 Task: Find connections with filter location Mysore with filter topic #personaldevelopment with filter profile language Spanish with filter current company Elevate with filter school School of Planning and Architecture, New Delhi with filter industry Baked Goods Manufacturing with filter service category Program Management with filter keywords title Chemical Engineer
Action: Mouse moved to (654, 109)
Screenshot: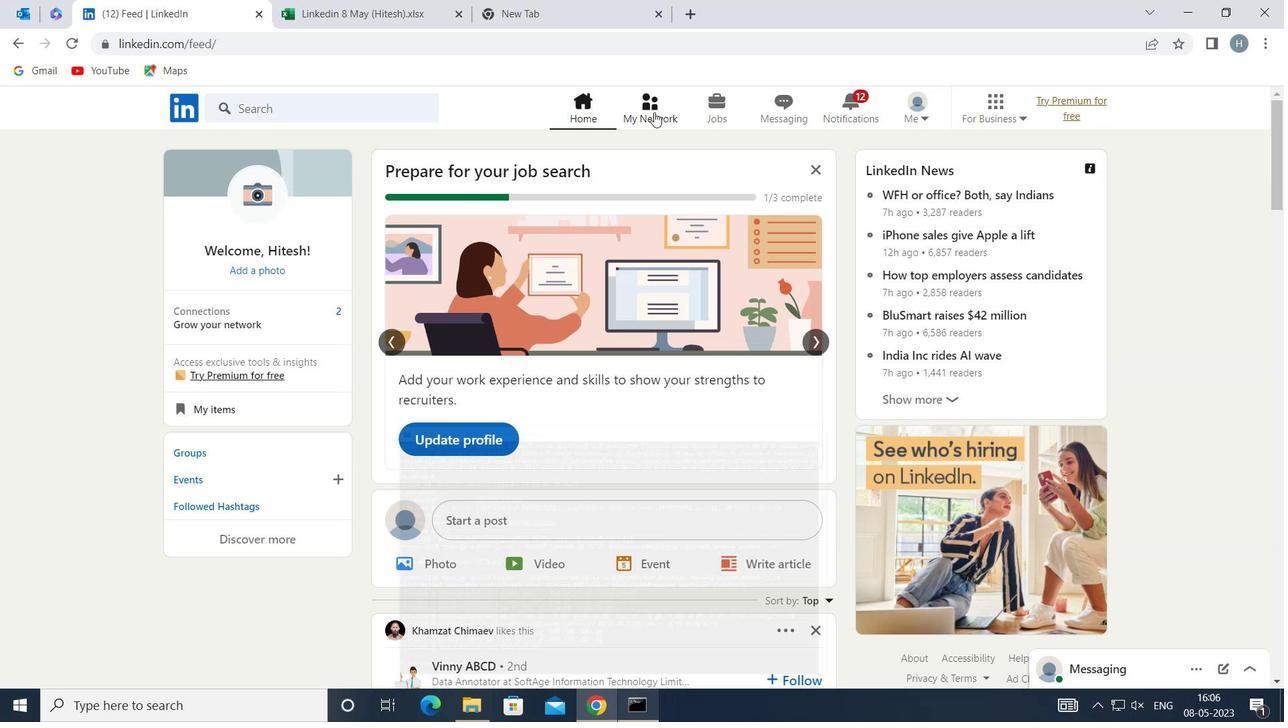 
Action: Mouse pressed left at (654, 109)
Screenshot: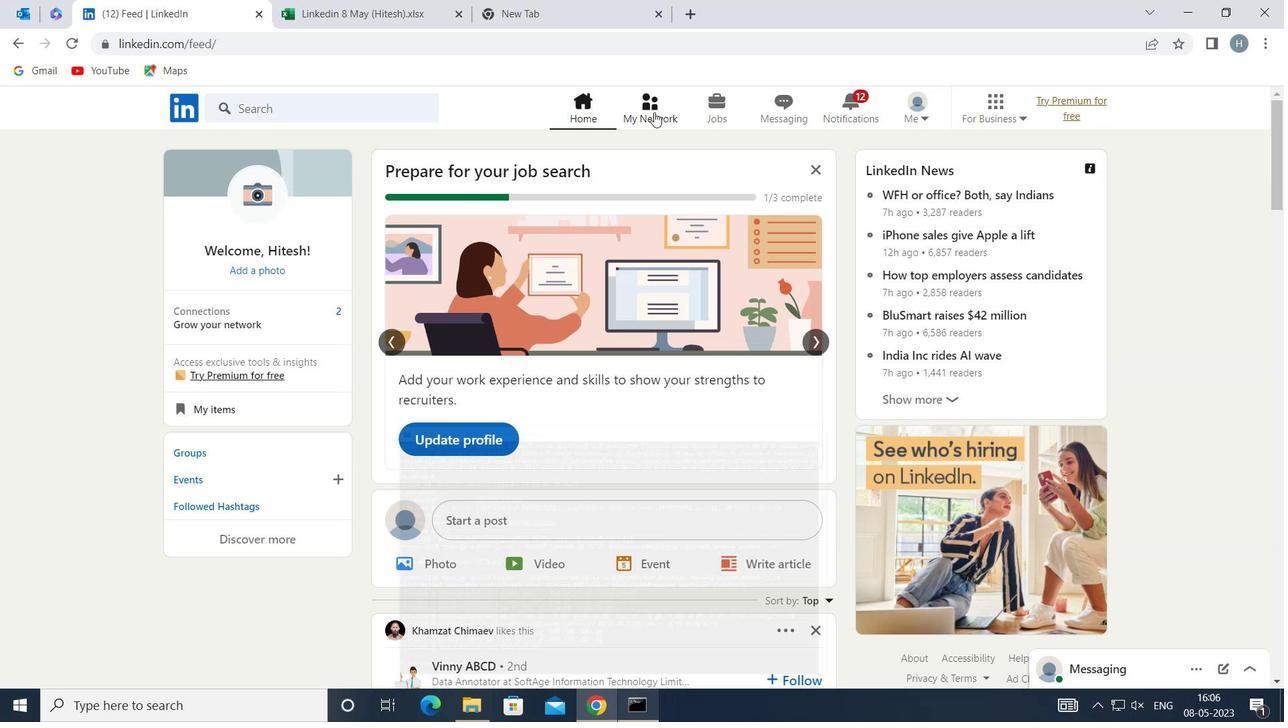 
Action: Mouse moved to (331, 206)
Screenshot: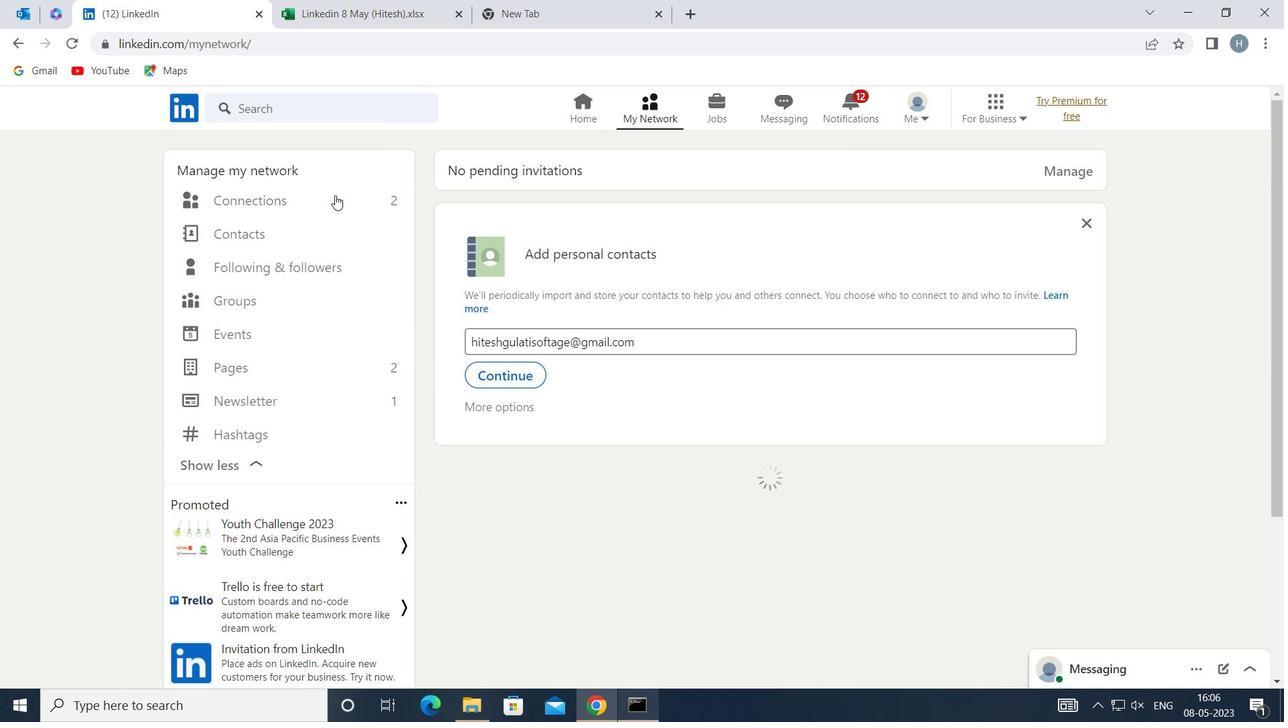 
Action: Mouse pressed left at (331, 206)
Screenshot: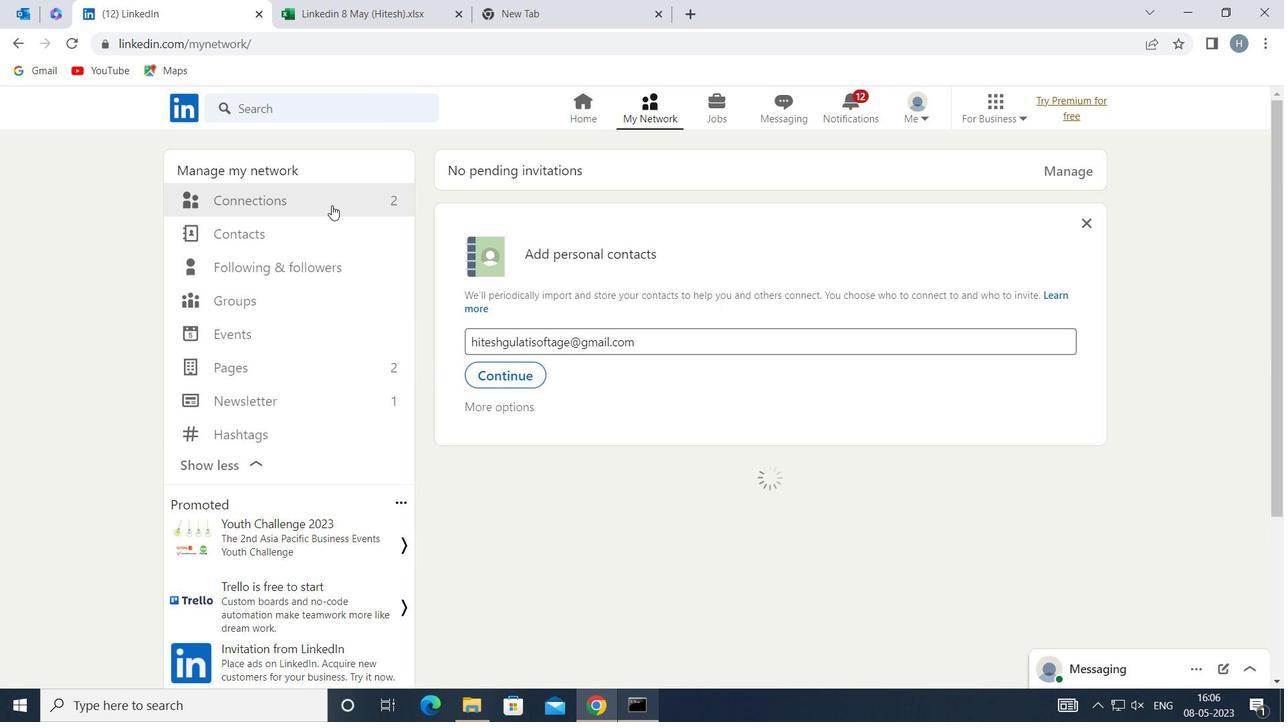 
Action: Mouse moved to (750, 194)
Screenshot: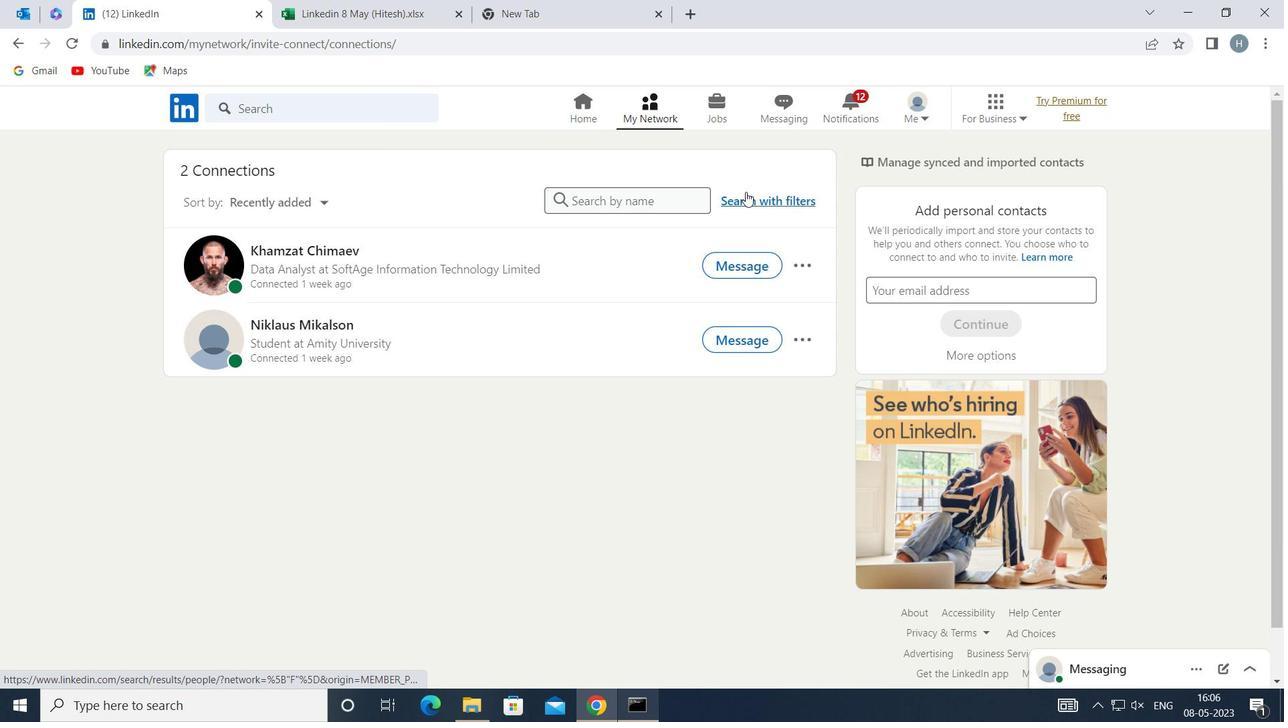 
Action: Mouse pressed left at (750, 194)
Screenshot: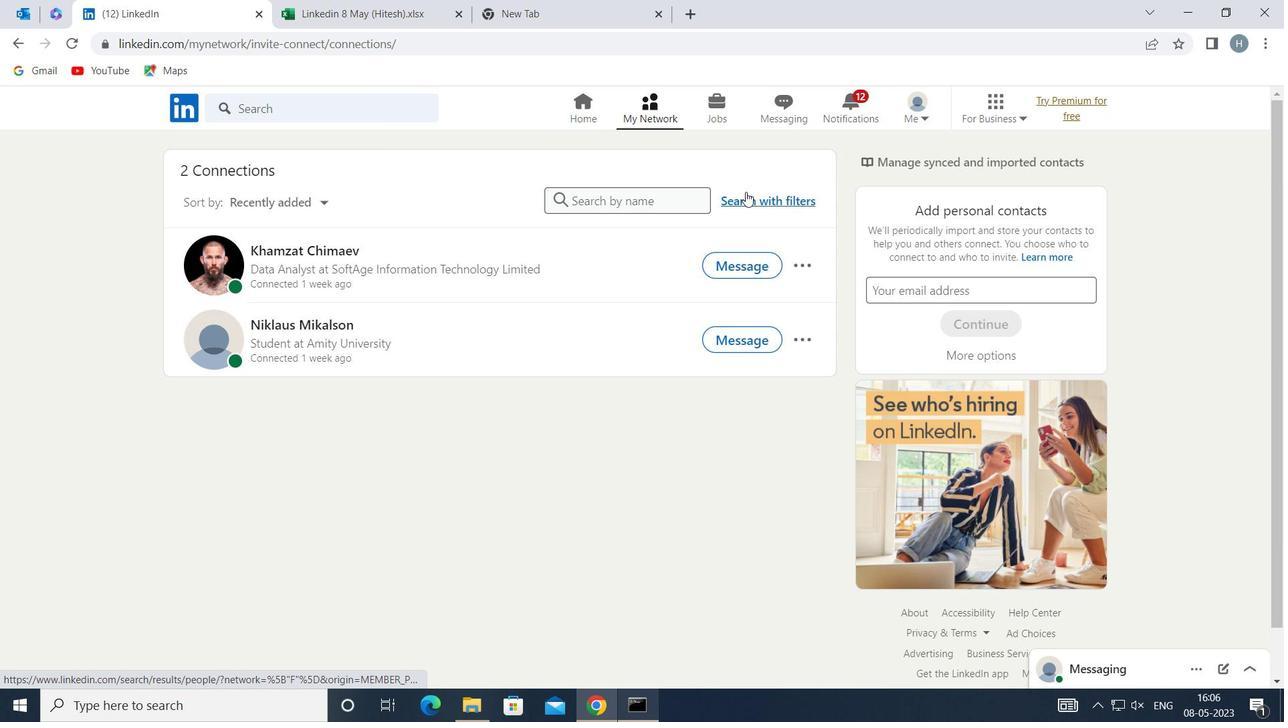 
Action: Mouse moved to (704, 155)
Screenshot: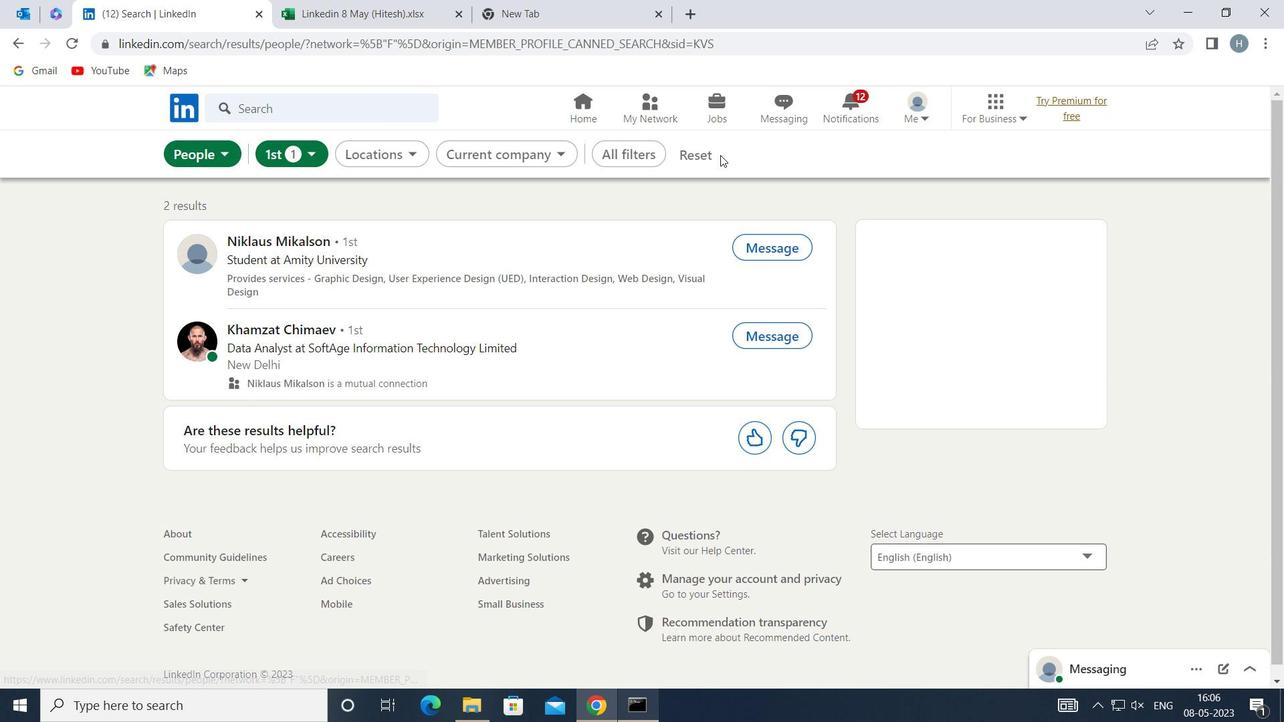 
Action: Mouse pressed left at (704, 155)
Screenshot: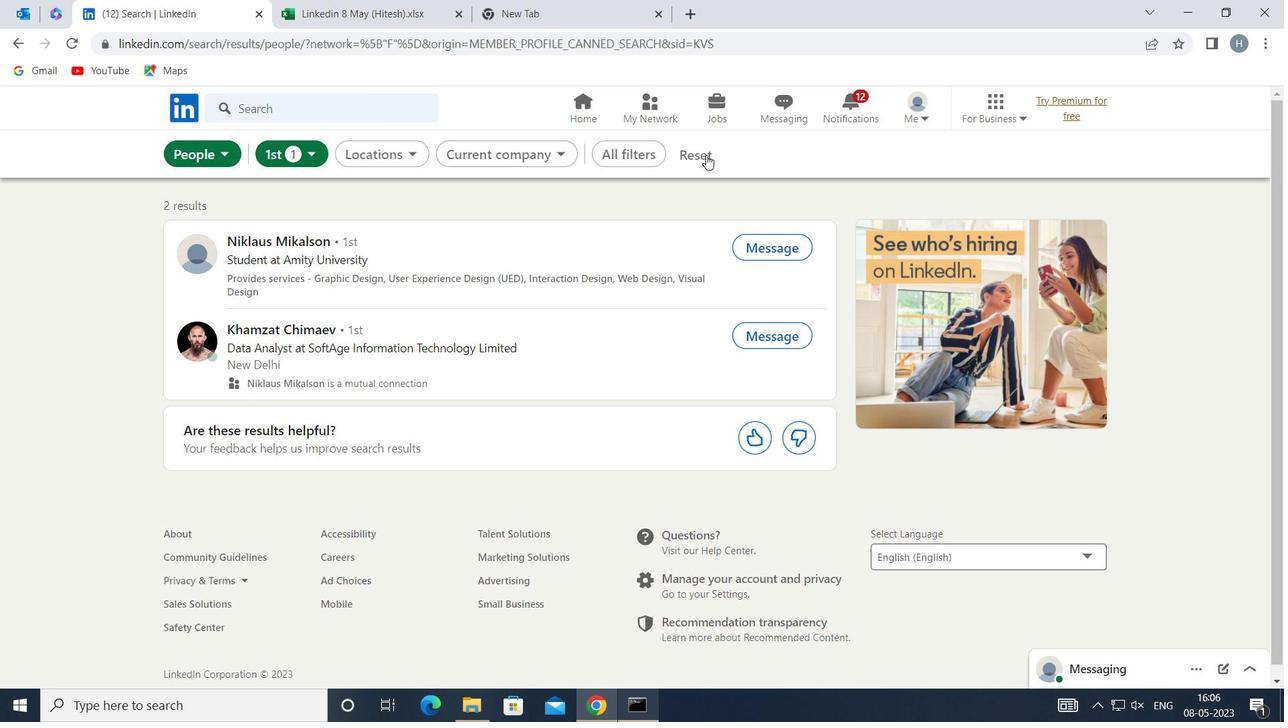
Action: Mouse moved to (675, 155)
Screenshot: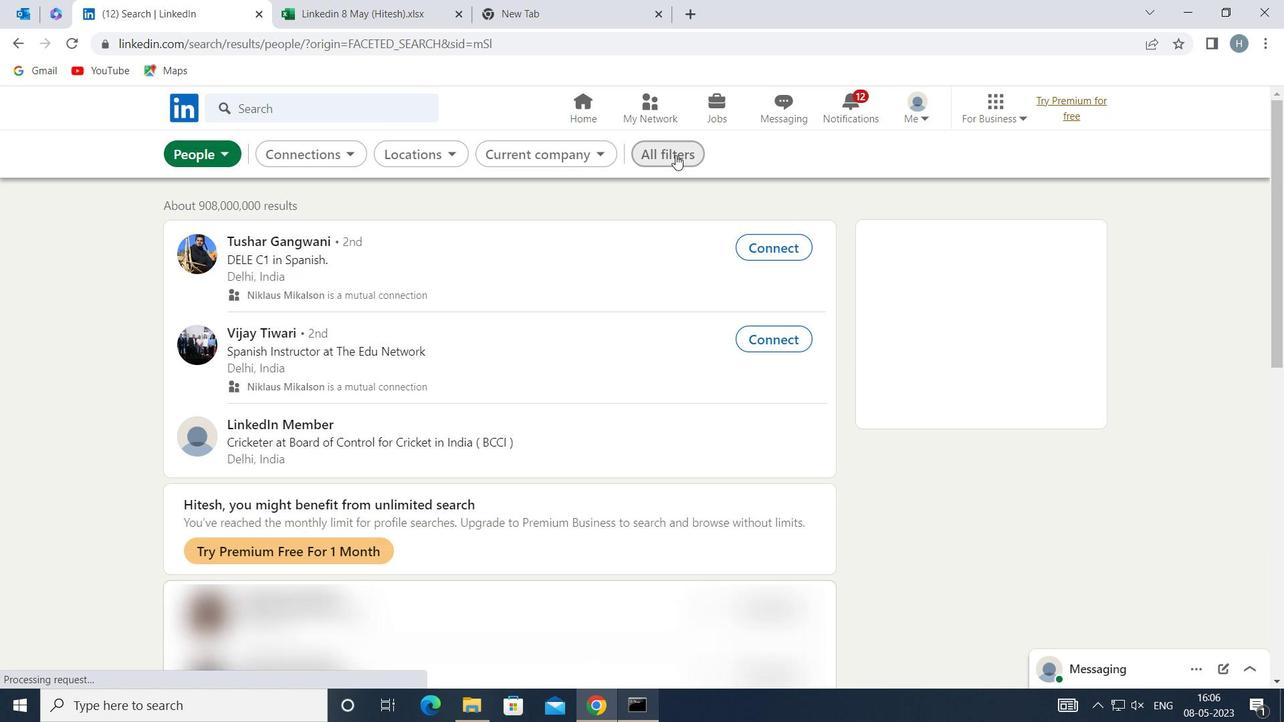 
Action: Mouse pressed left at (675, 155)
Screenshot: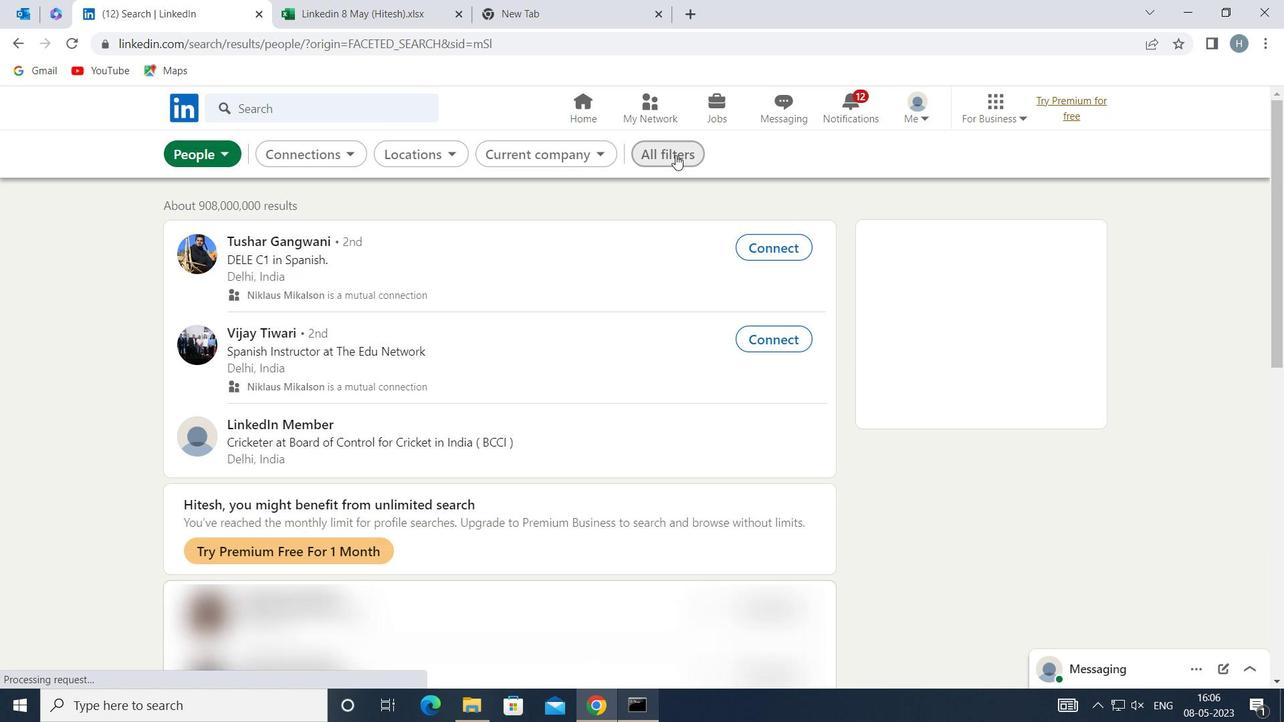 
Action: Mouse moved to (1046, 364)
Screenshot: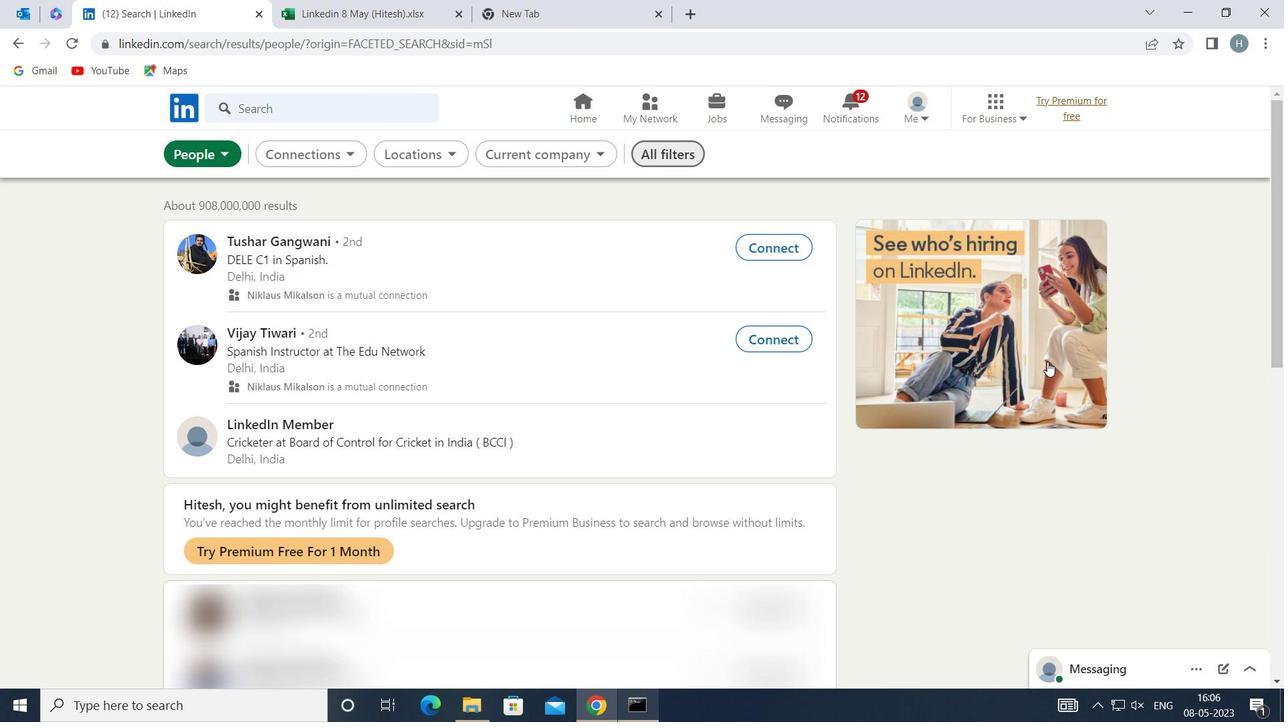 
Action: Mouse scrolled (1046, 363) with delta (0, 0)
Screenshot: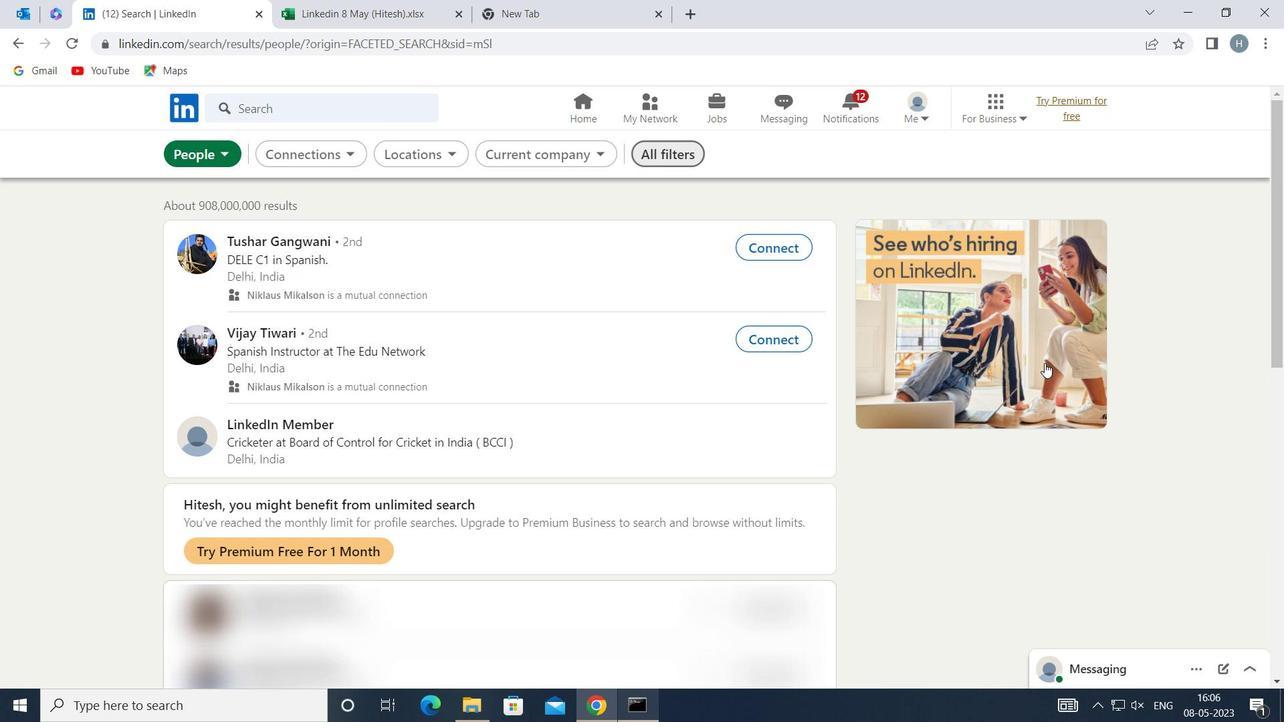 
Action: Mouse moved to (1025, 360)
Screenshot: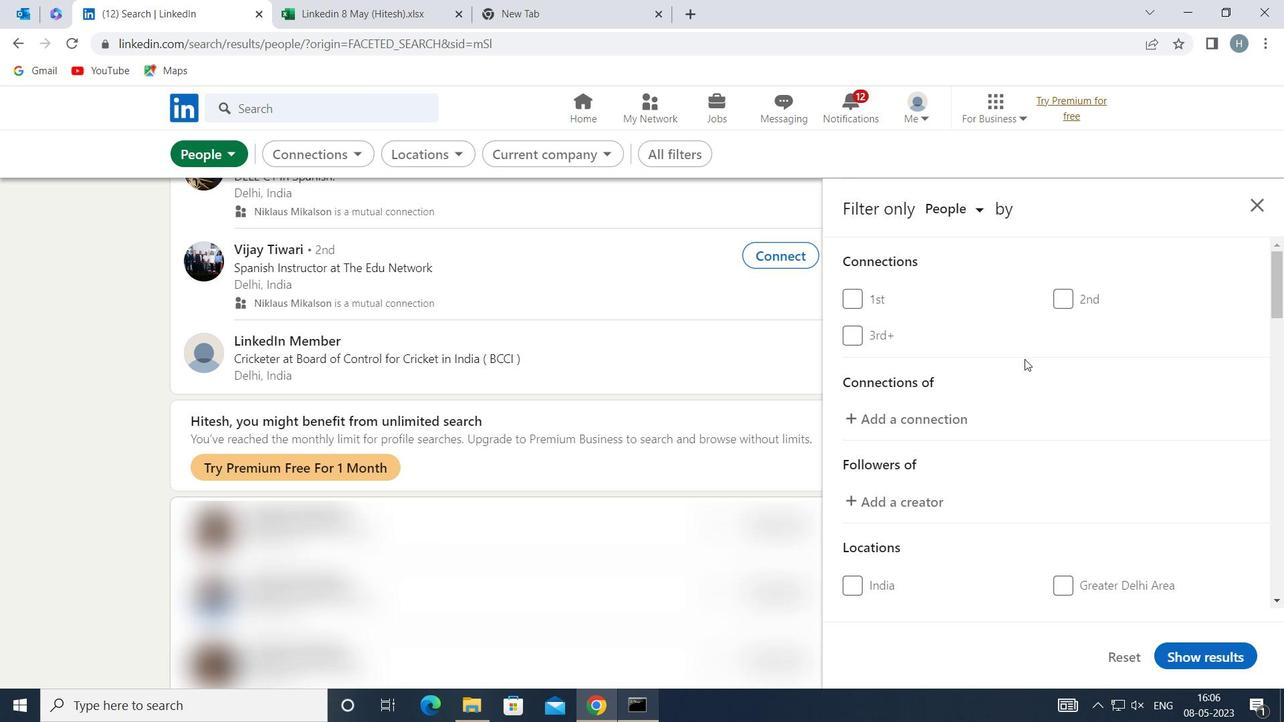 
Action: Mouse scrolled (1025, 359) with delta (0, 0)
Screenshot: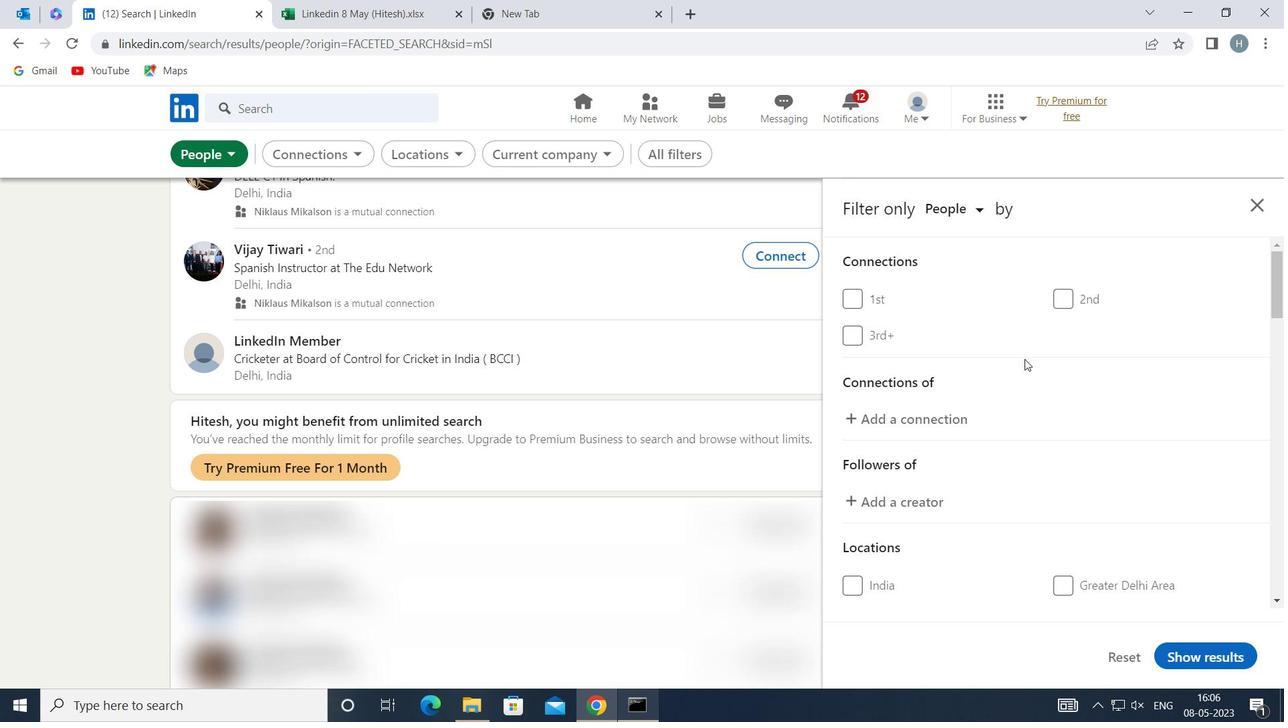 
Action: Mouse moved to (1025, 360)
Screenshot: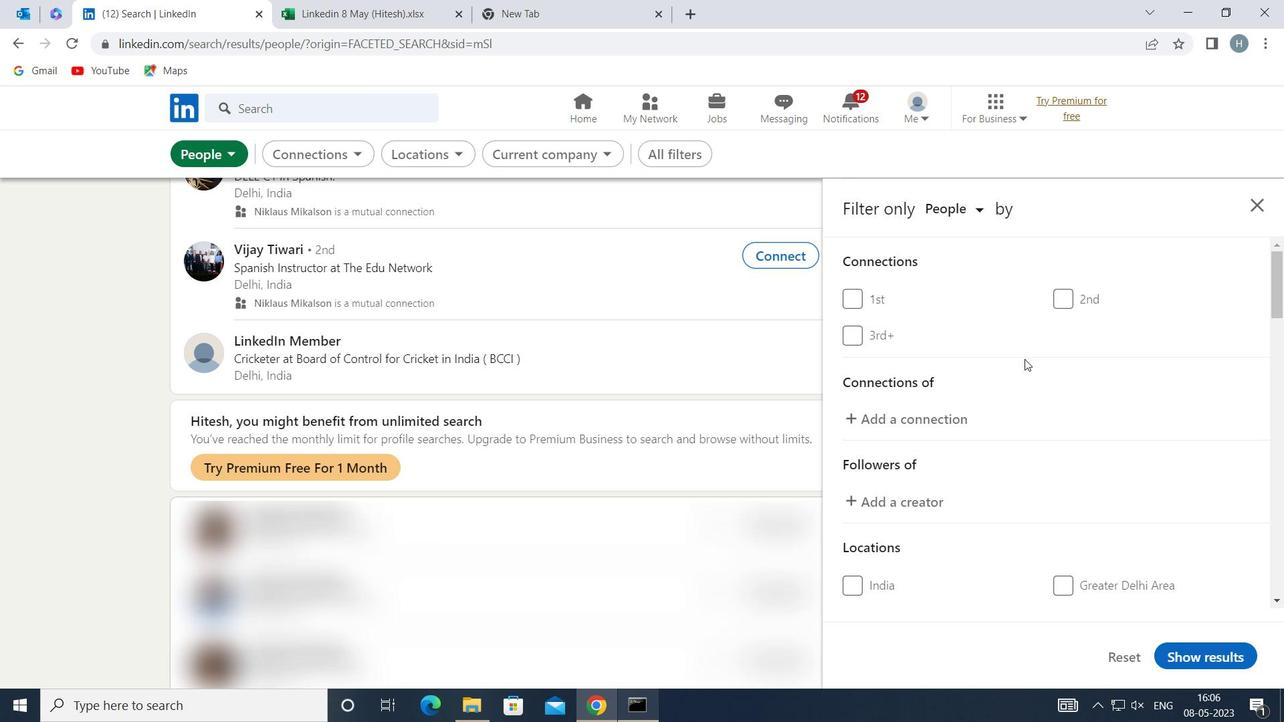 
Action: Mouse scrolled (1025, 360) with delta (0, 0)
Screenshot: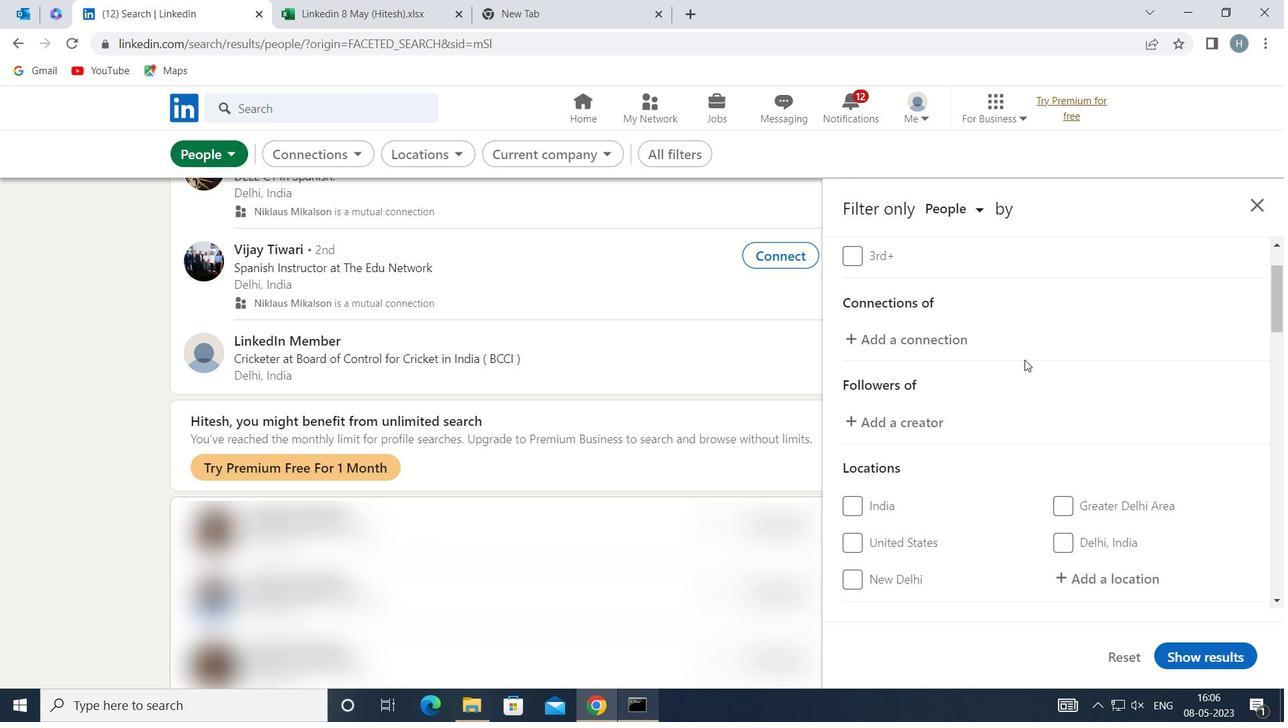 
Action: Mouse moved to (1025, 362)
Screenshot: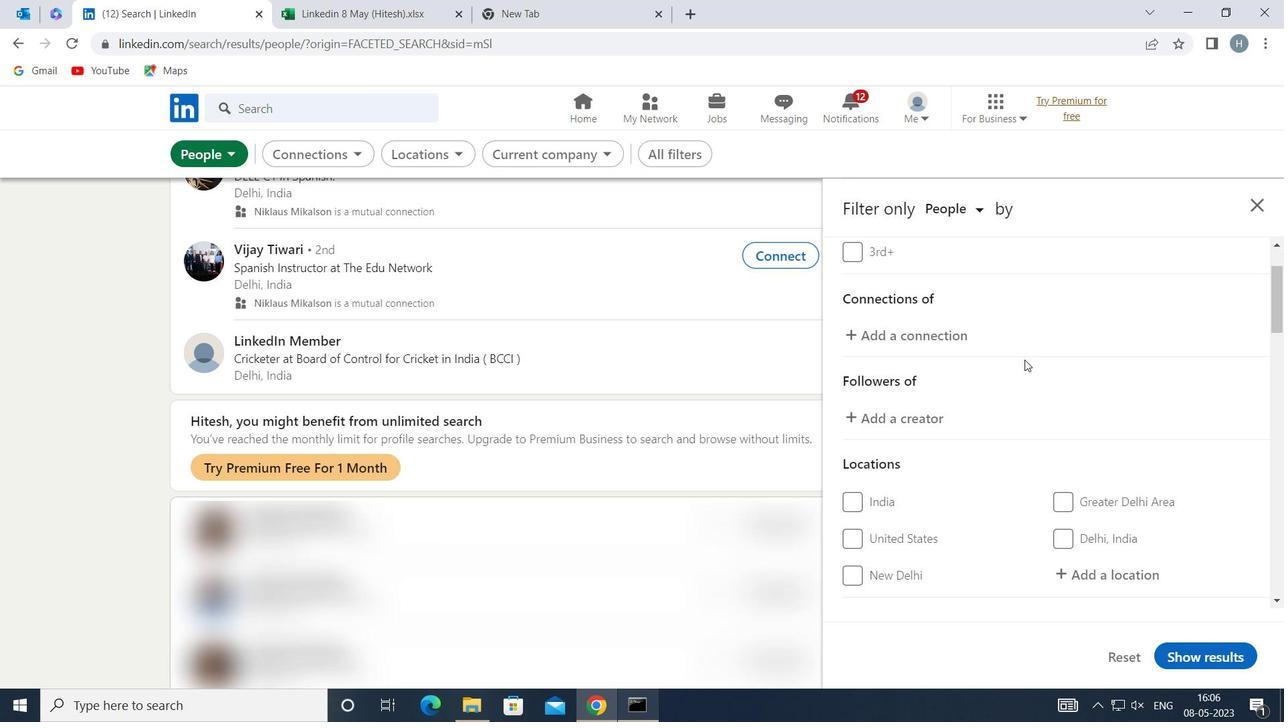 
Action: Mouse scrolled (1025, 361) with delta (0, 0)
Screenshot: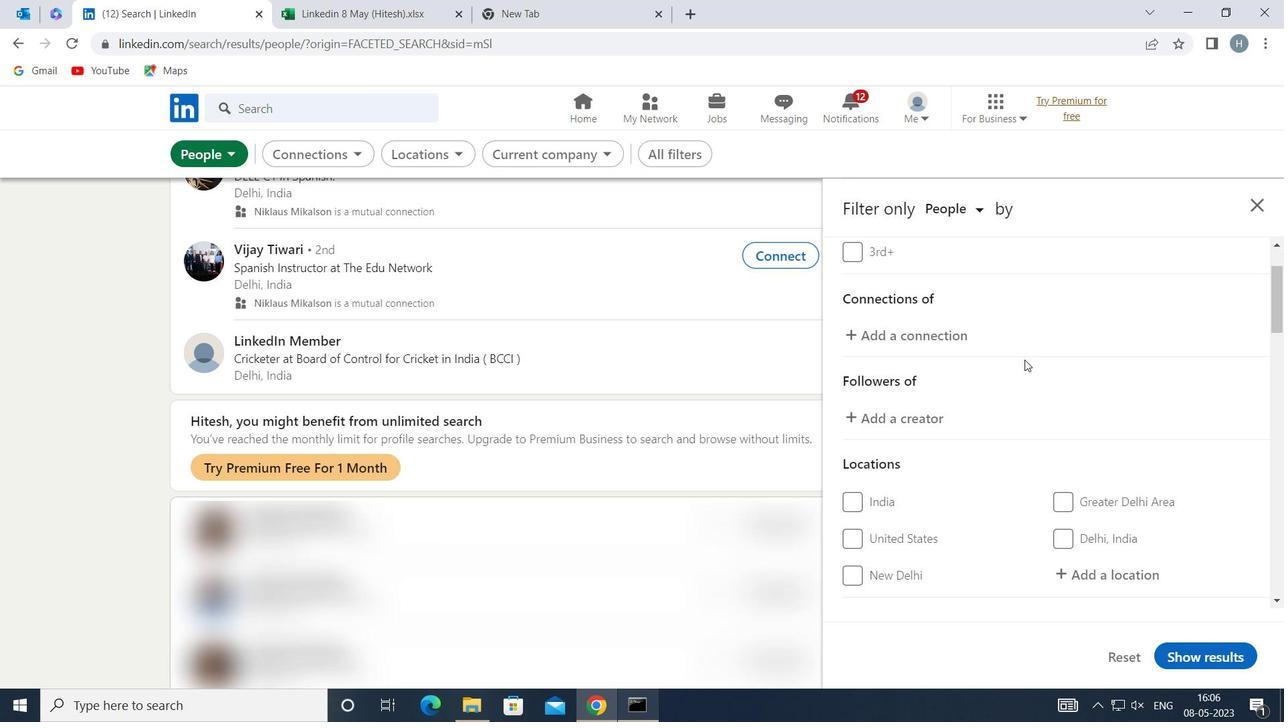 
Action: Mouse moved to (1025, 362)
Screenshot: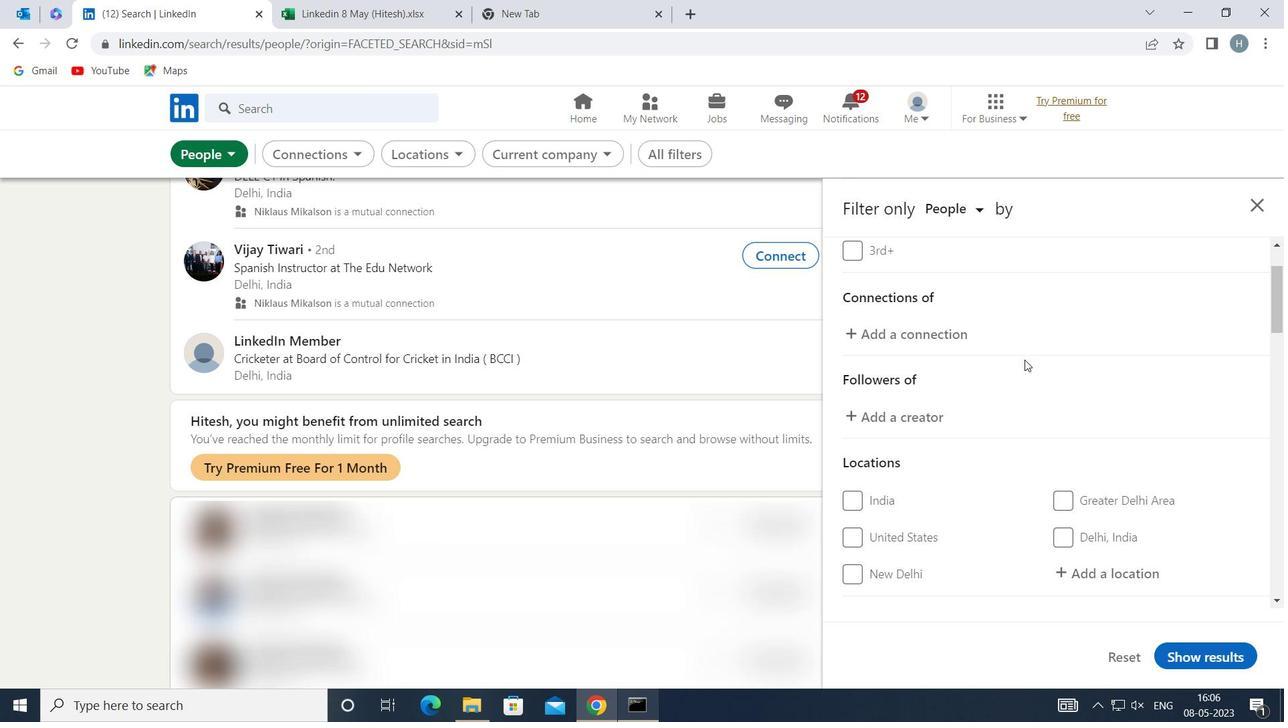 
Action: Mouse scrolled (1025, 361) with delta (0, 0)
Screenshot: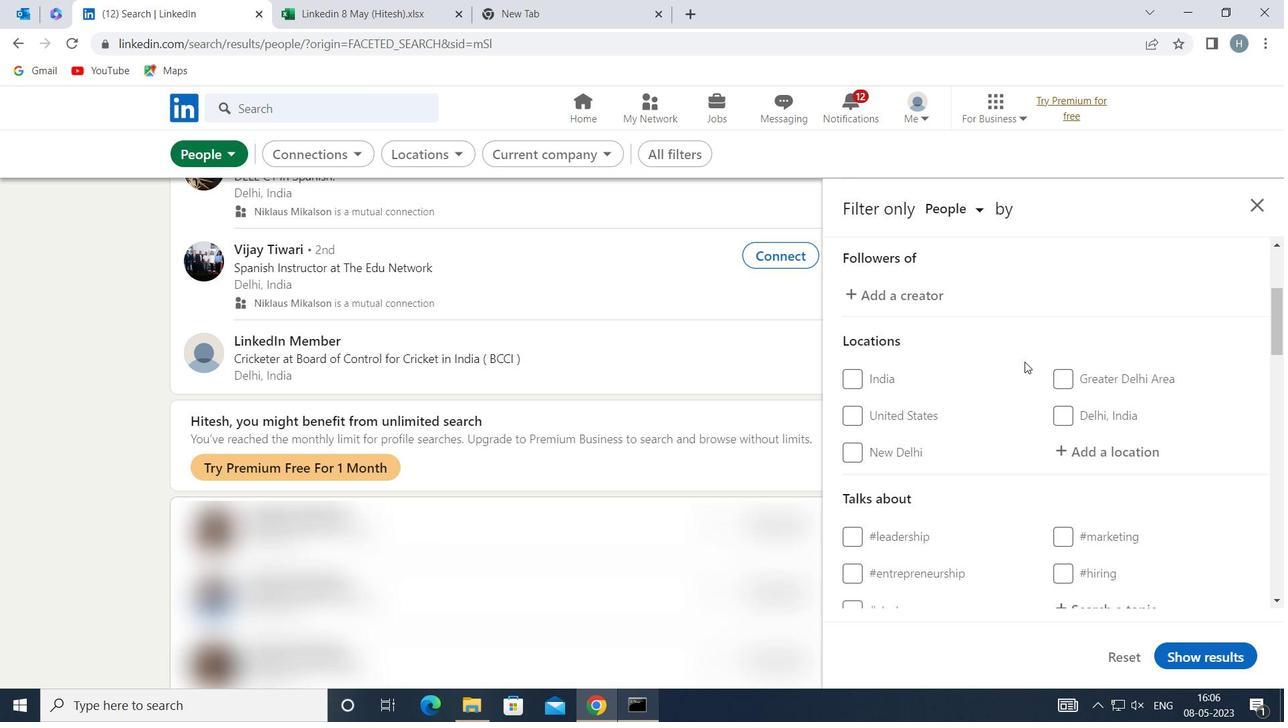 
Action: Mouse moved to (1128, 318)
Screenshot: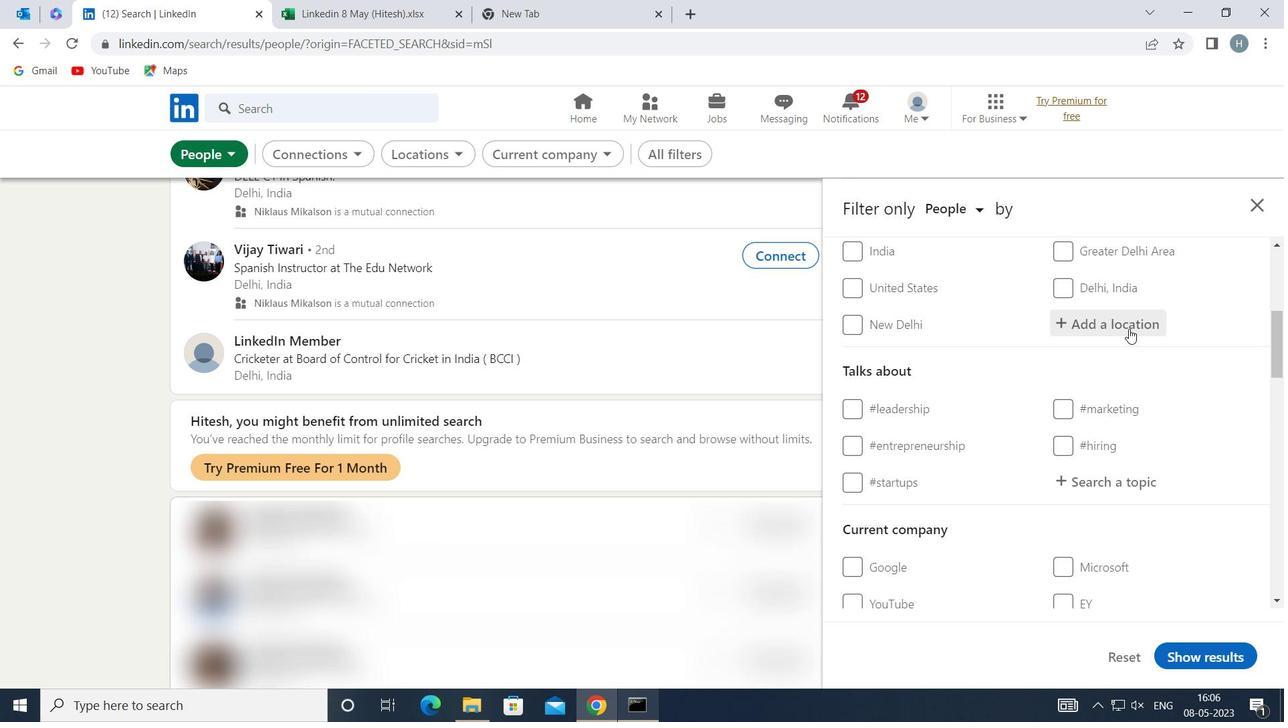 
Action: Mouse pressed left at (1128, 318)
Screenshot: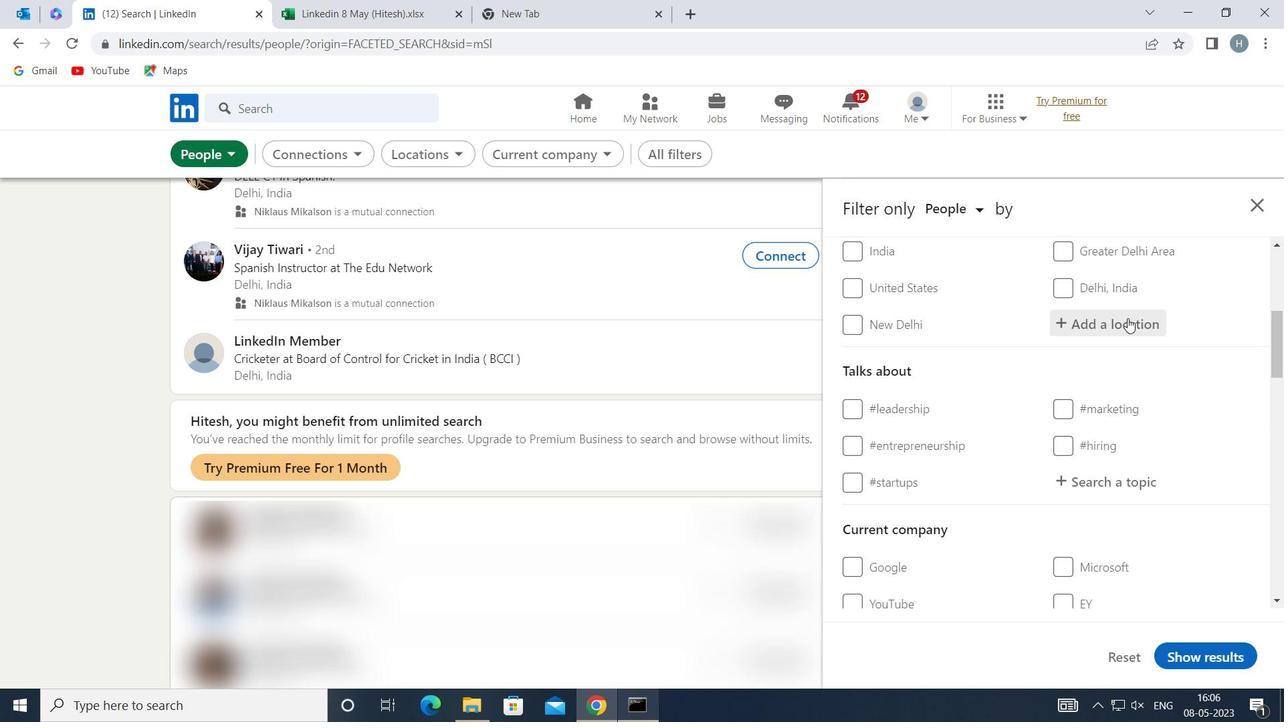 
Action: Mouse moved to (1128, 317)
Screenshot: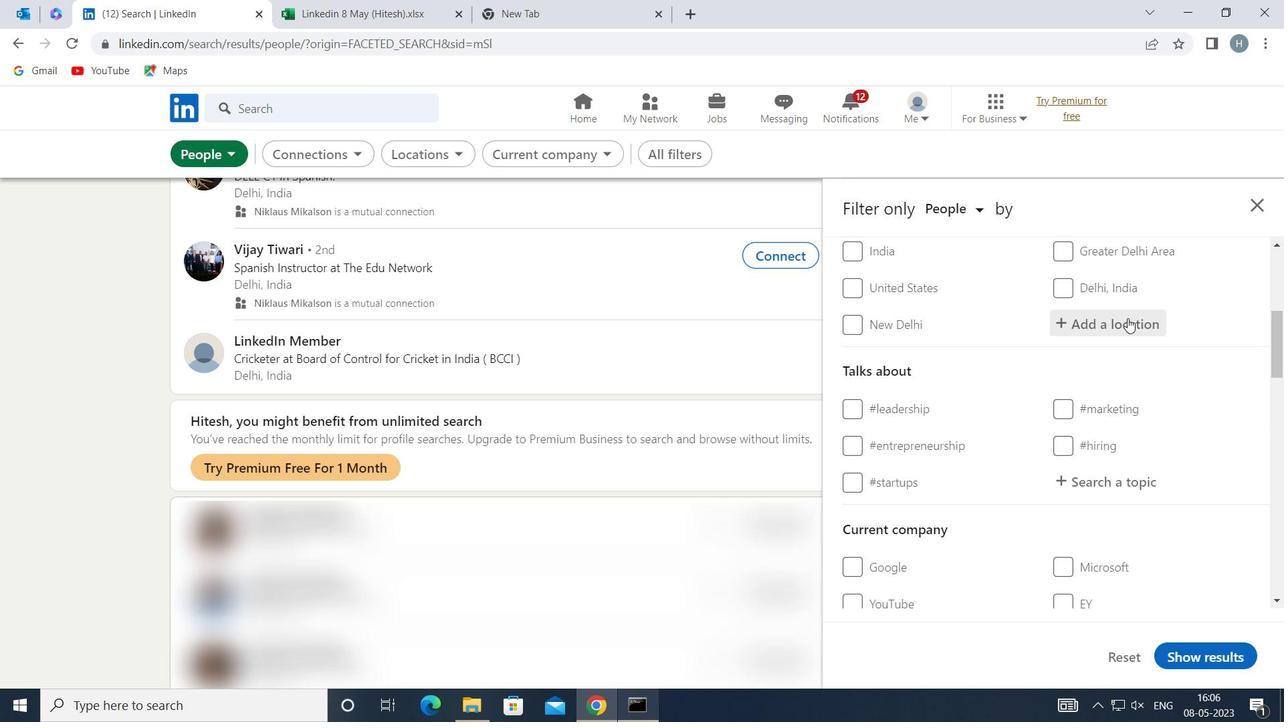 
Action: Key pressed <Key.shift>MYSORE
Screenshot: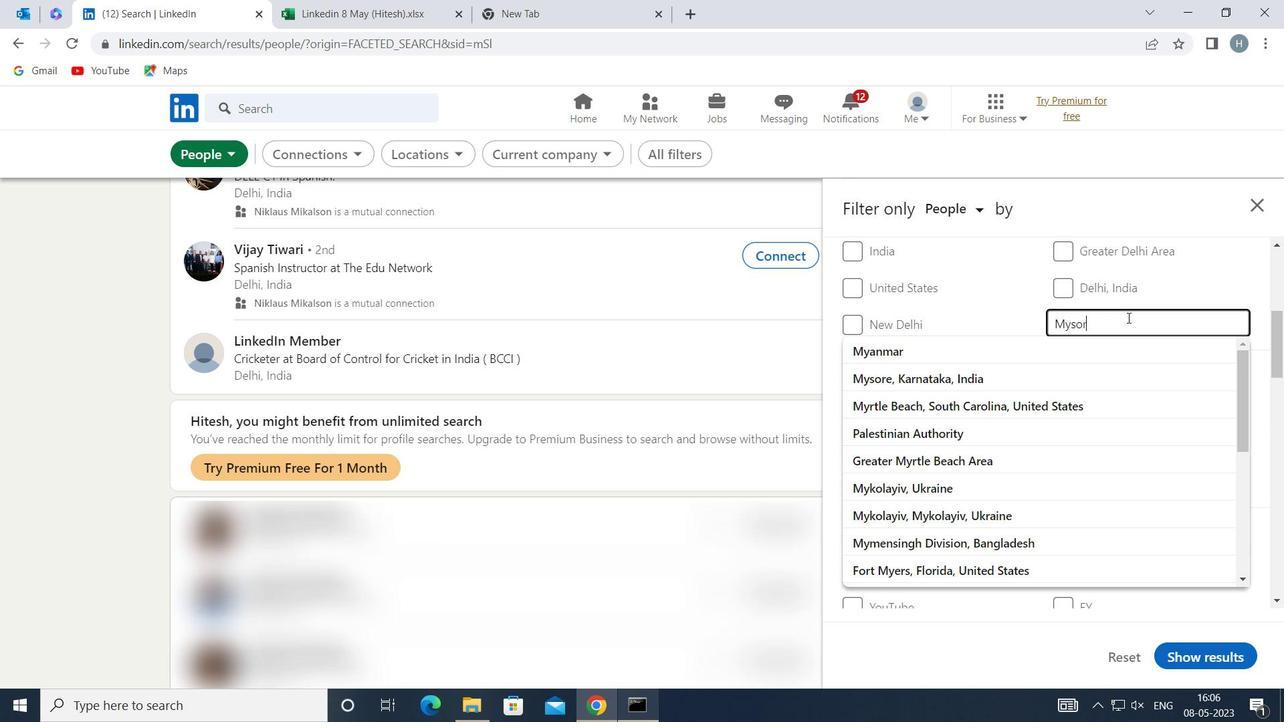 
Action: Mouse moved to (1169, 283)
Screenshot: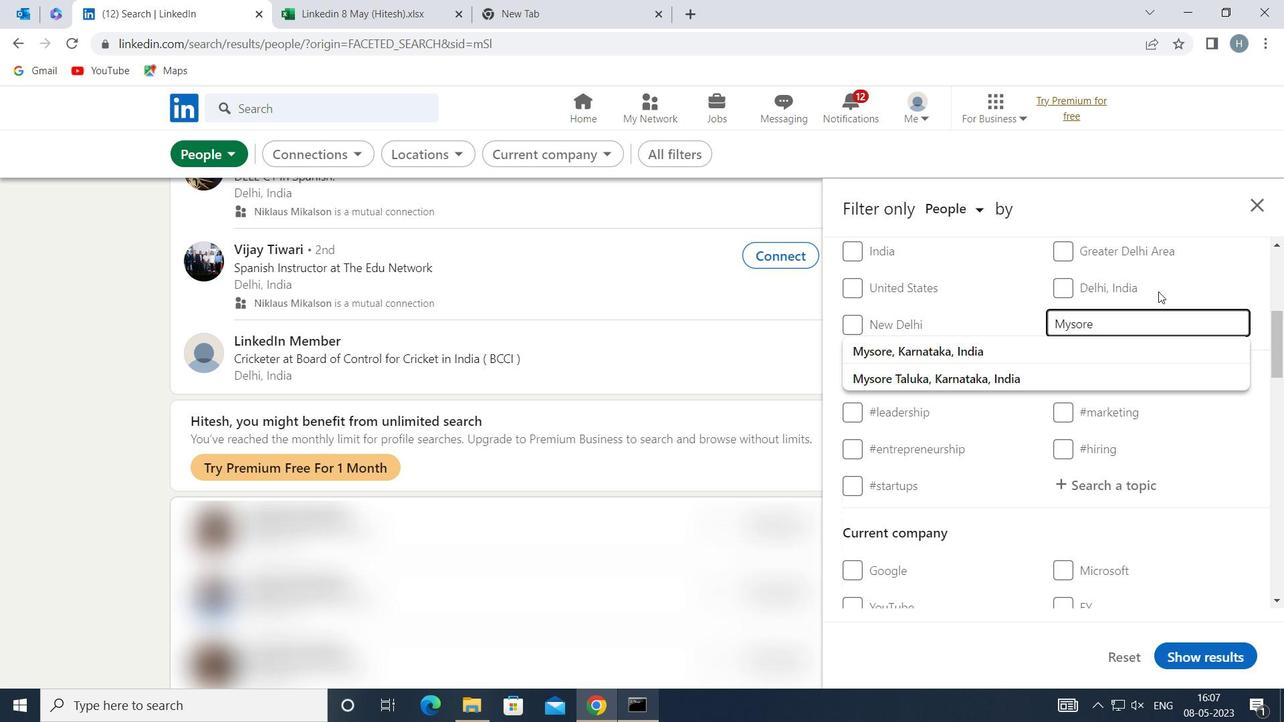 
Action: Mouse pressed left at (1169, 283)
Screenshot: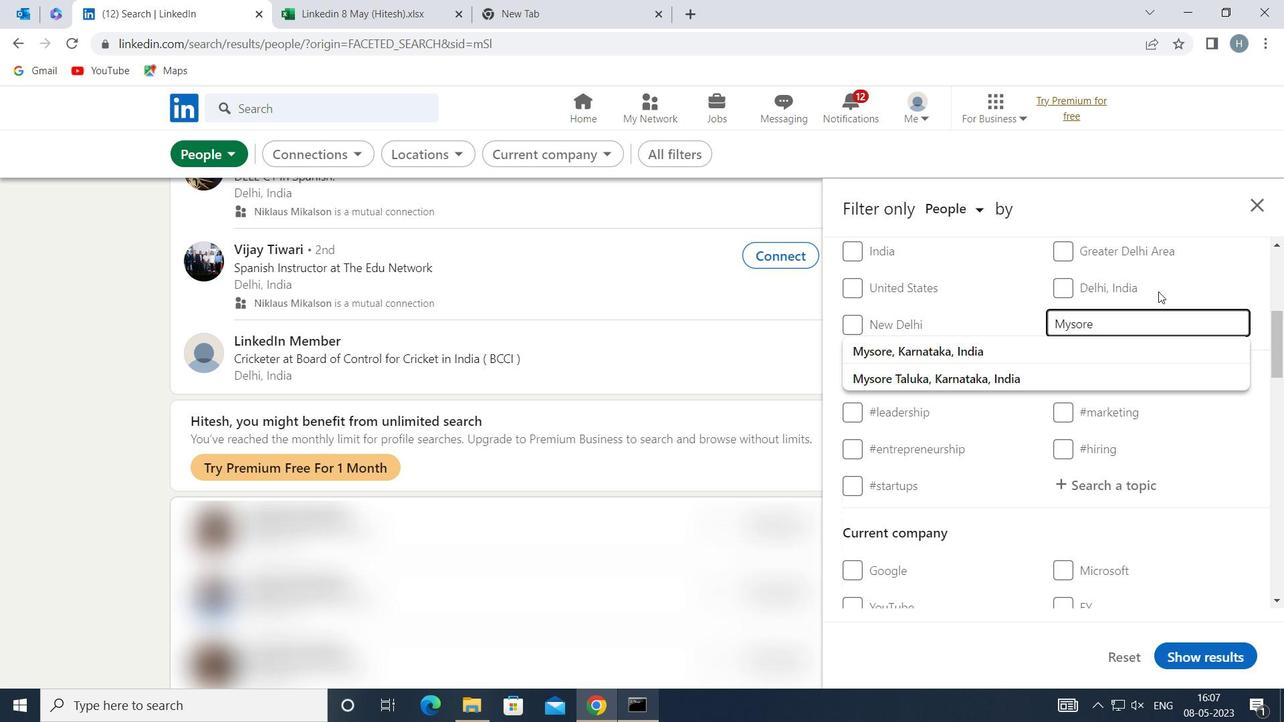 
Action: Mouse moved to (1175, 287)
Screenshot: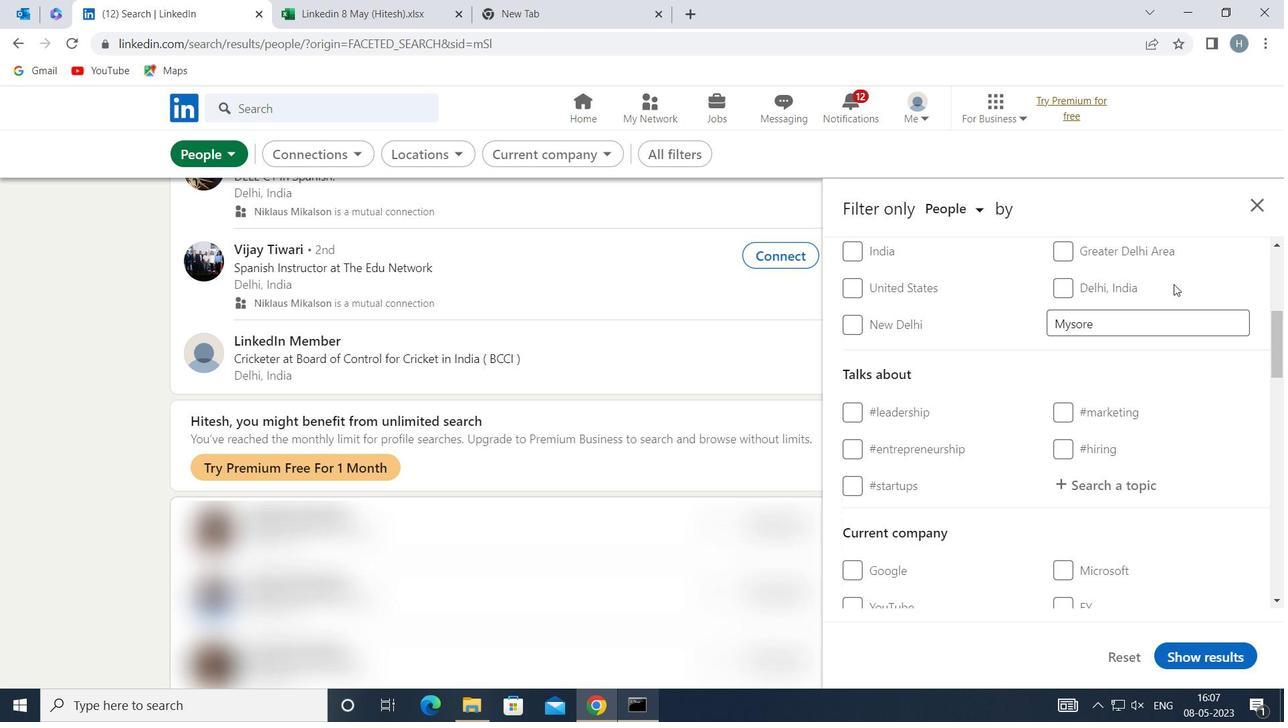 
Action: Mouse scrolled (1175, 286) with delta (0, 0)
Screenshot: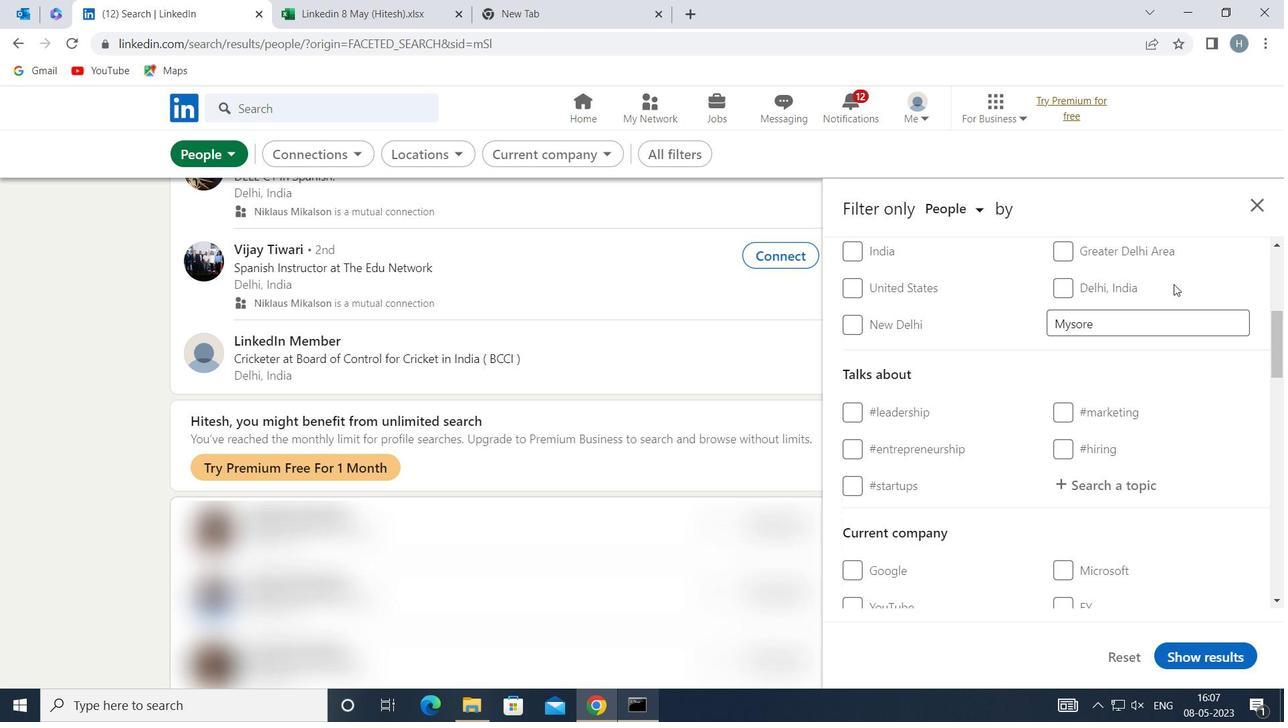
Action: Mouse moved to (1151, 297)
Screenshot: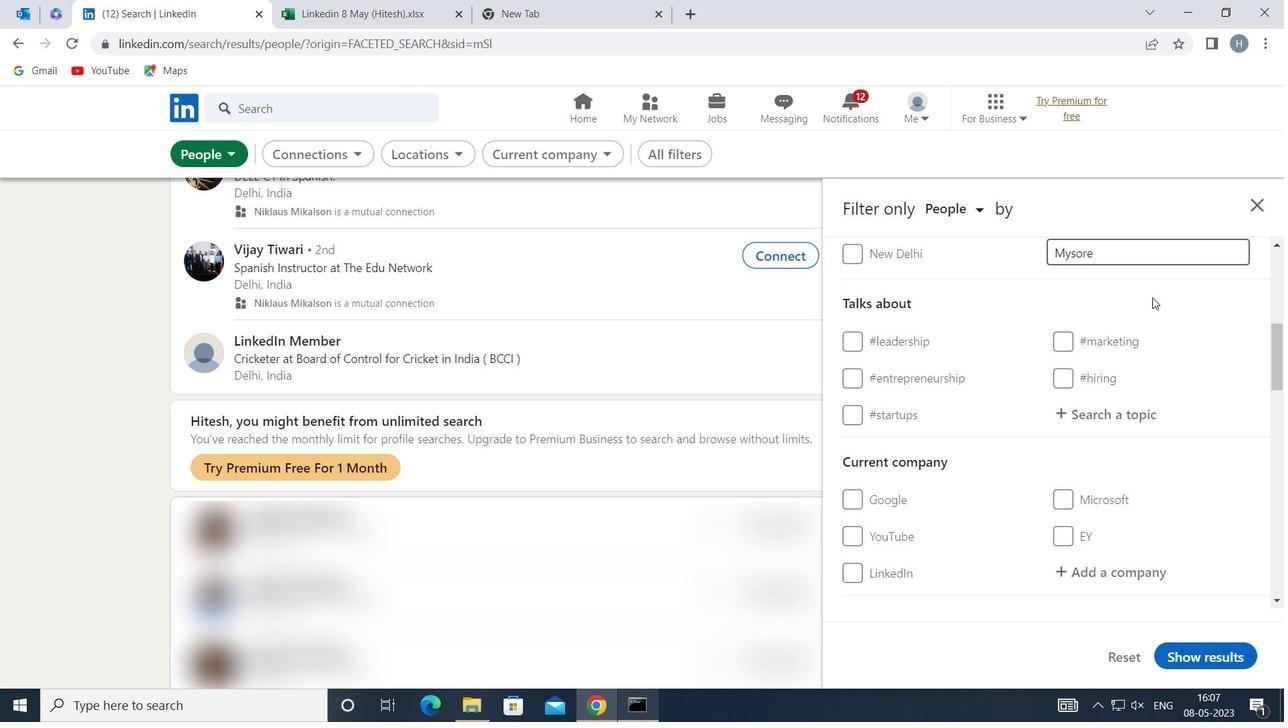 
Action: Mouse scrolled (1151, 297) with delta (0, 0)
Screenshot: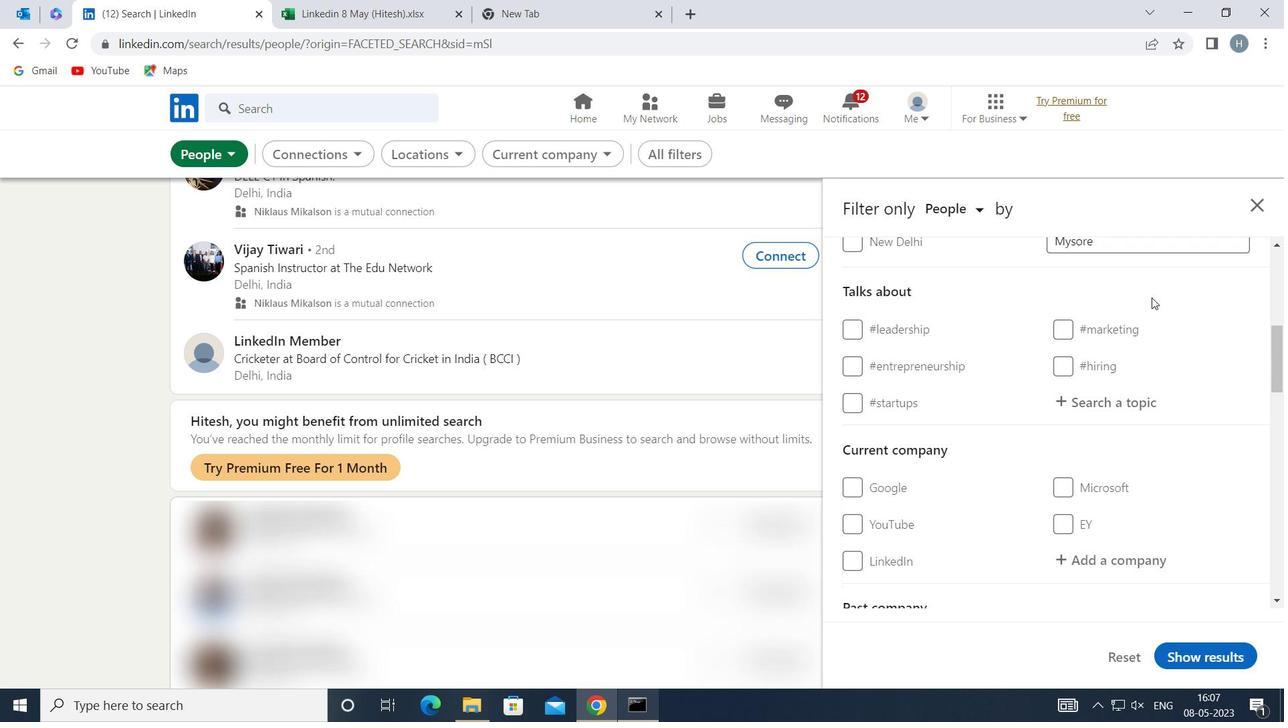 
Action: Mouse moved to (1113, 317)
Screenshot: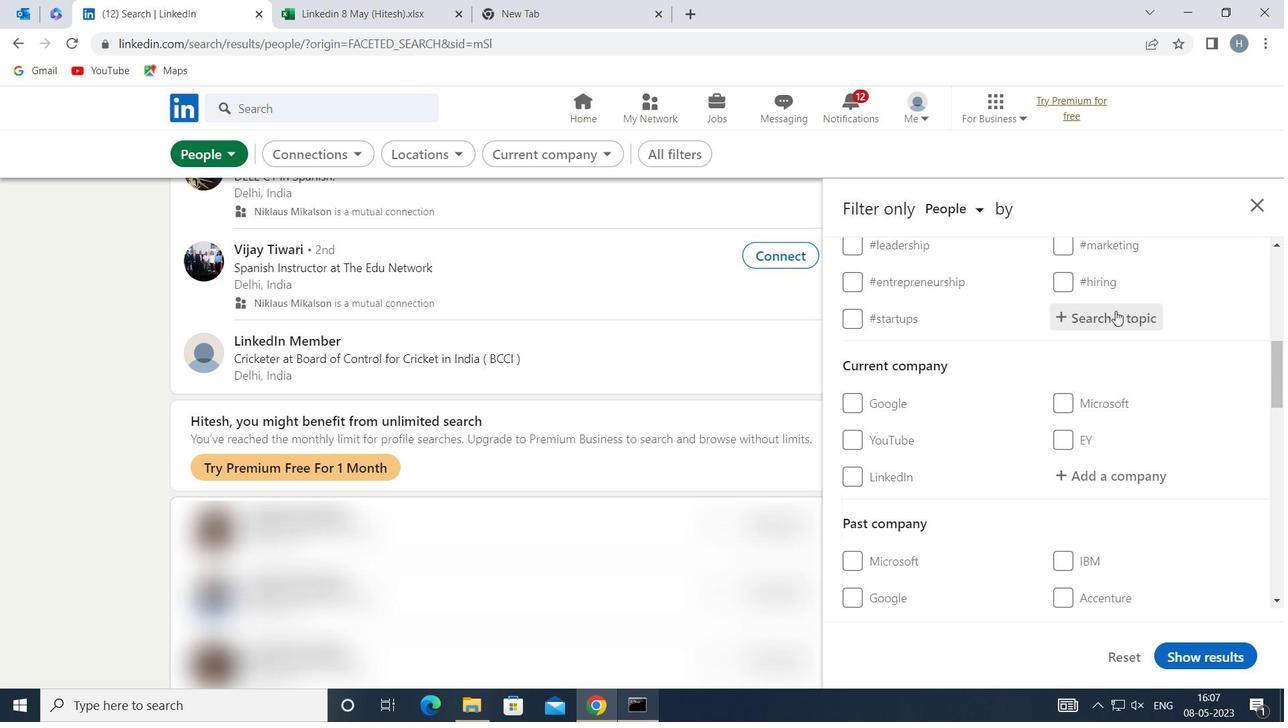 
Action: Mouse pressed left at (1113, 317)
Screenshot: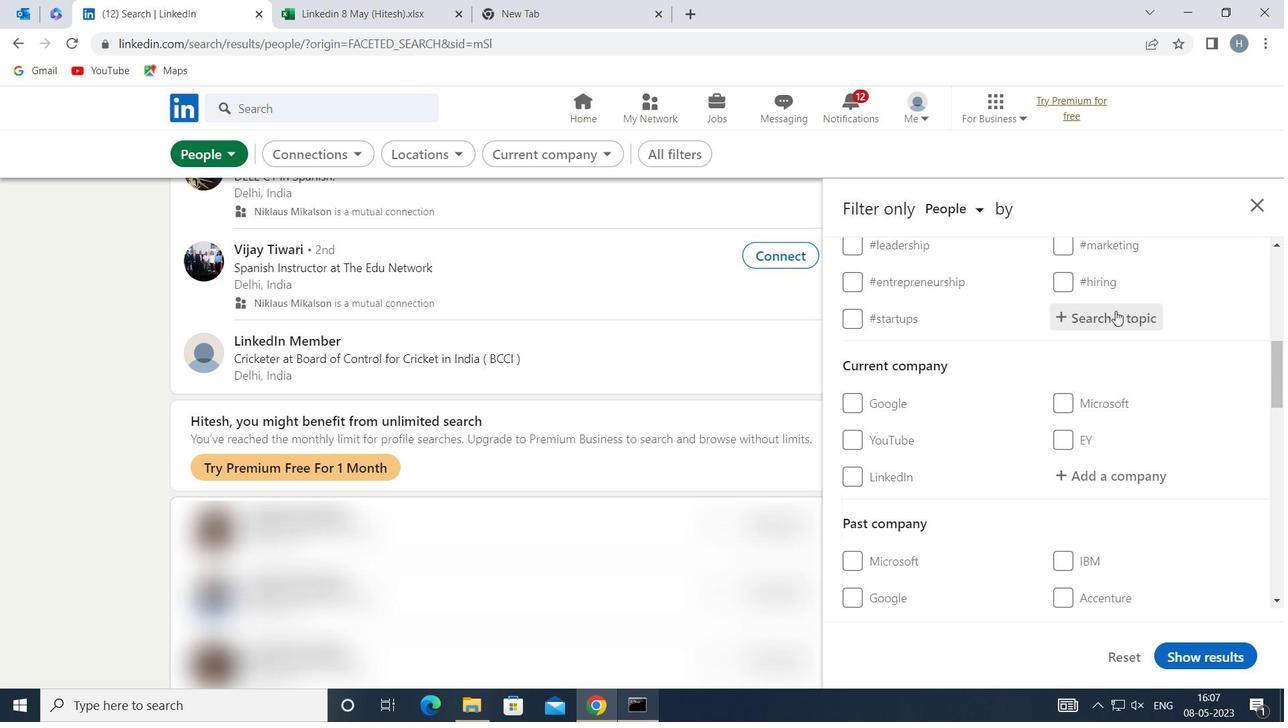 
Action: Mouse moved to (1111, 317)
Screenshot: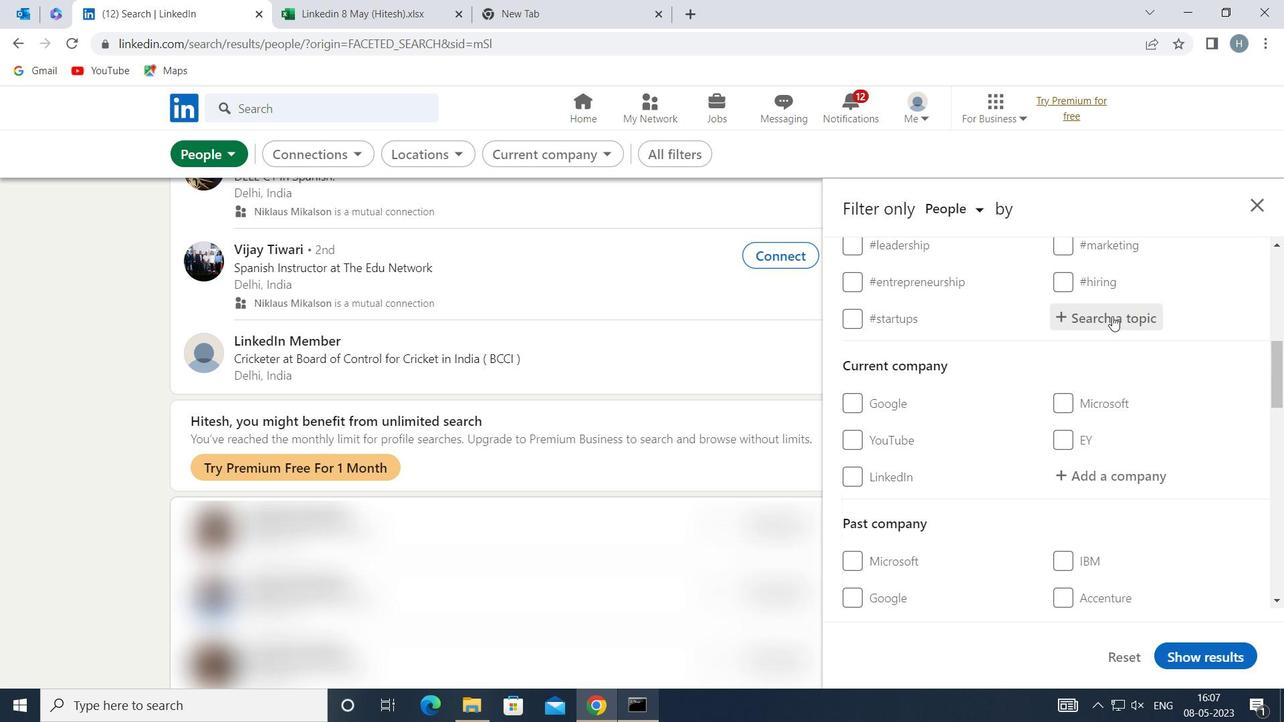 
Action: Key pressed PERSONALDEVE
Screenshot: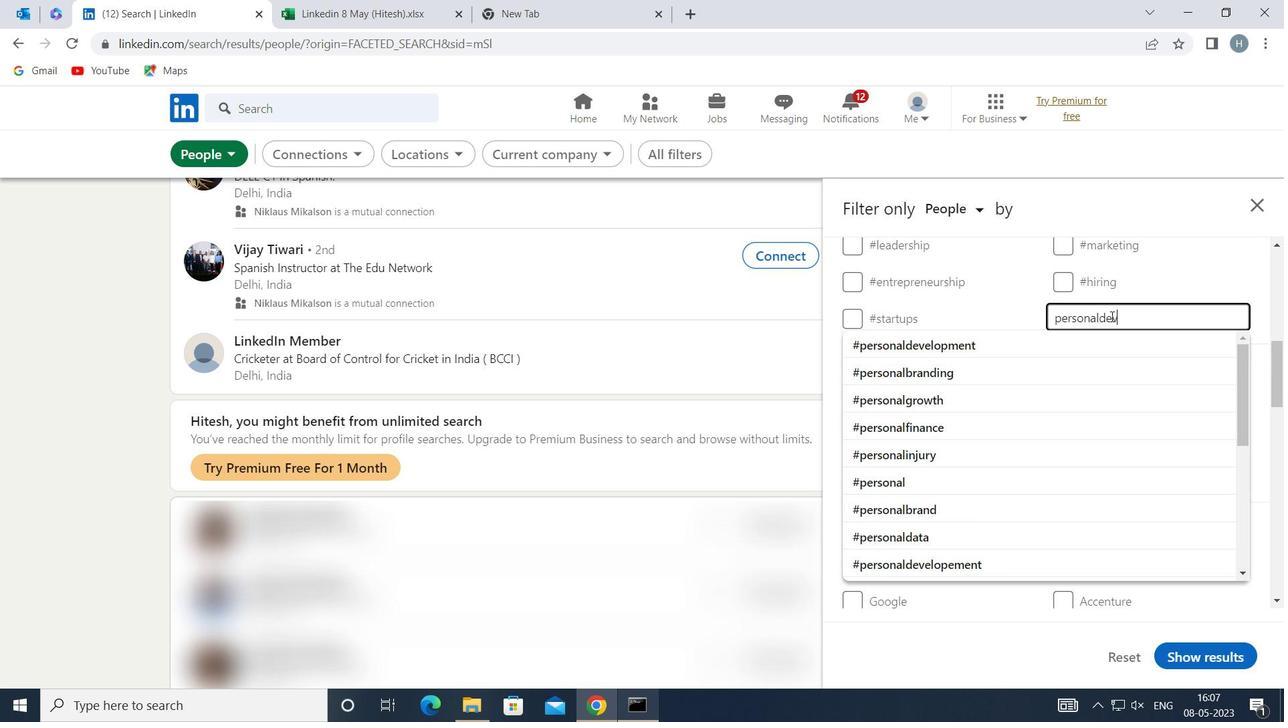 
Action: Mouse moved to (1015, 342)
Screenshot: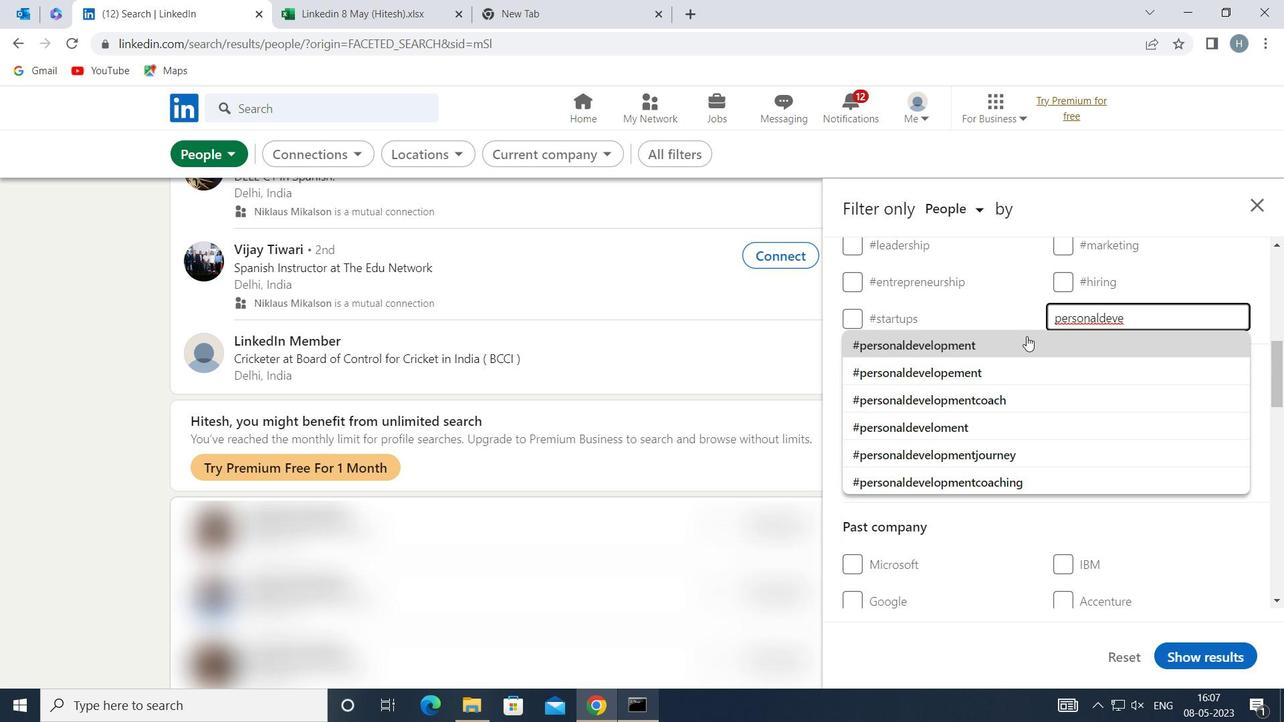 
Action: Mouse pressed left at (1015, 342)
Screenshot: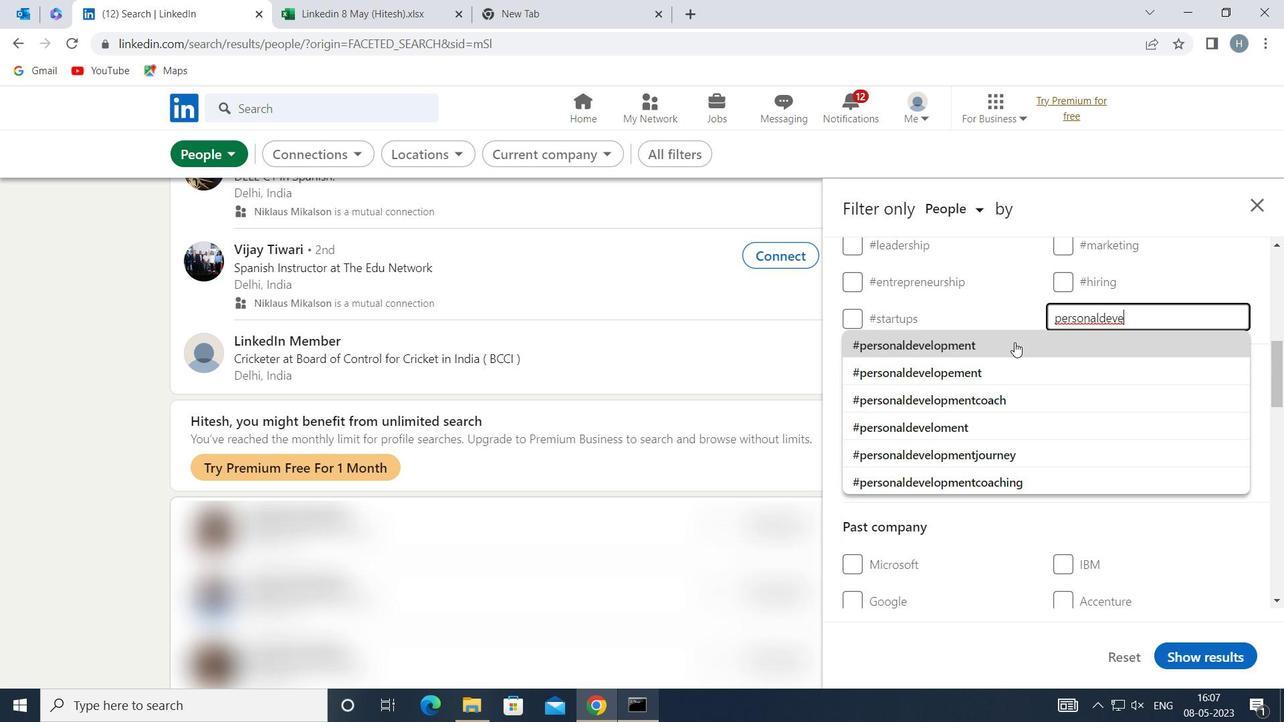 
Action: Mouse scrolled (1015, 341) with delta (0, 0)
Screenshot: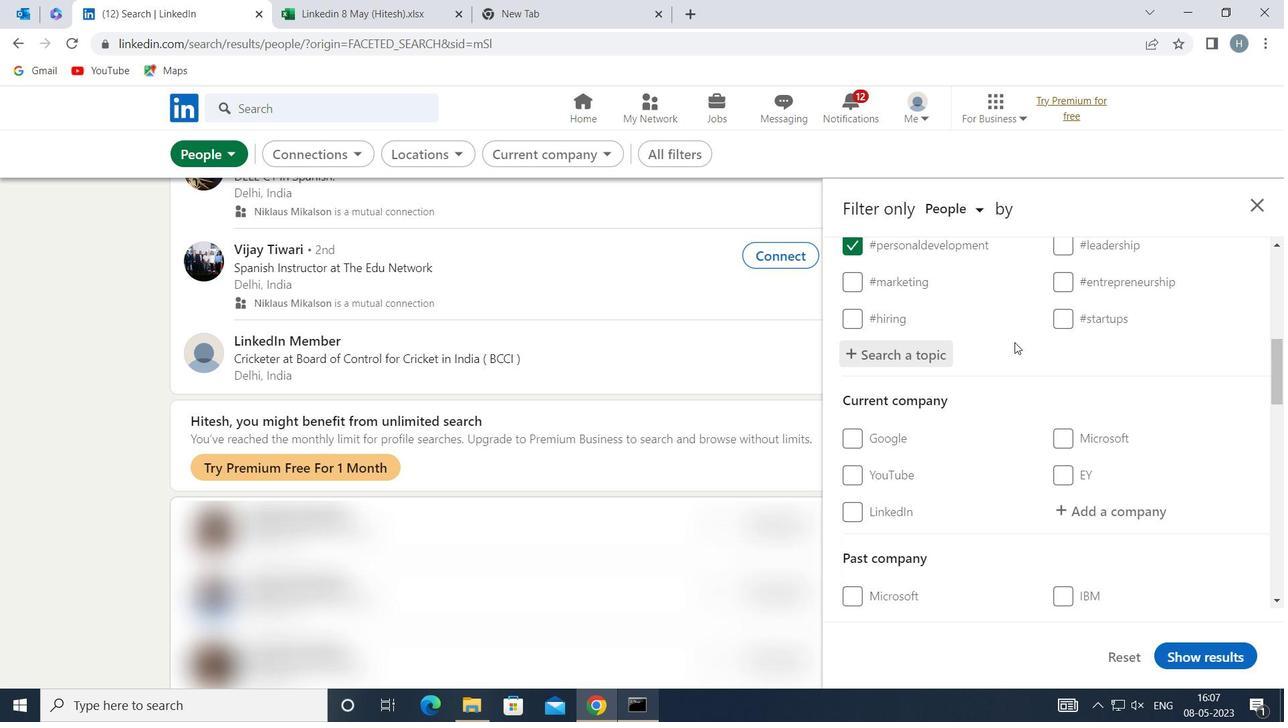 
Action: Mouse scrolled (1015, 341) with delta (0, 0)
Screenshot: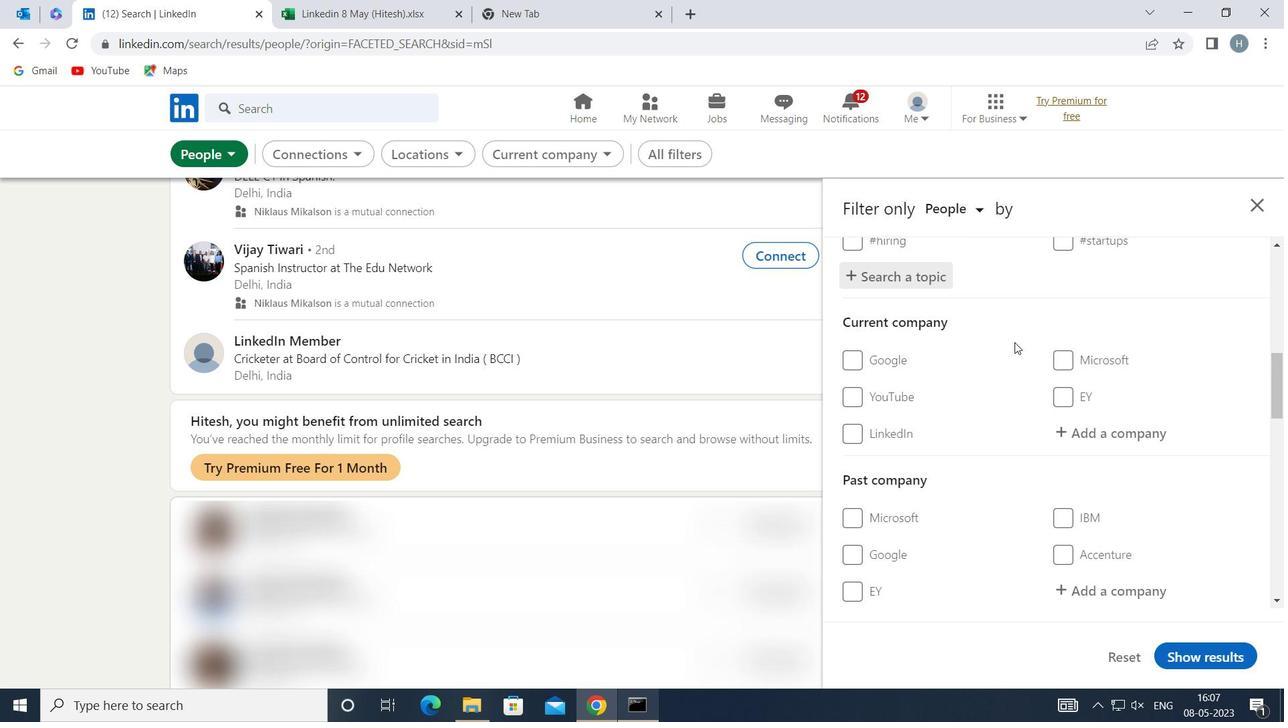 
Action: Mouse scrolled (1015, 341) with delta (0, 0)
Screenshot: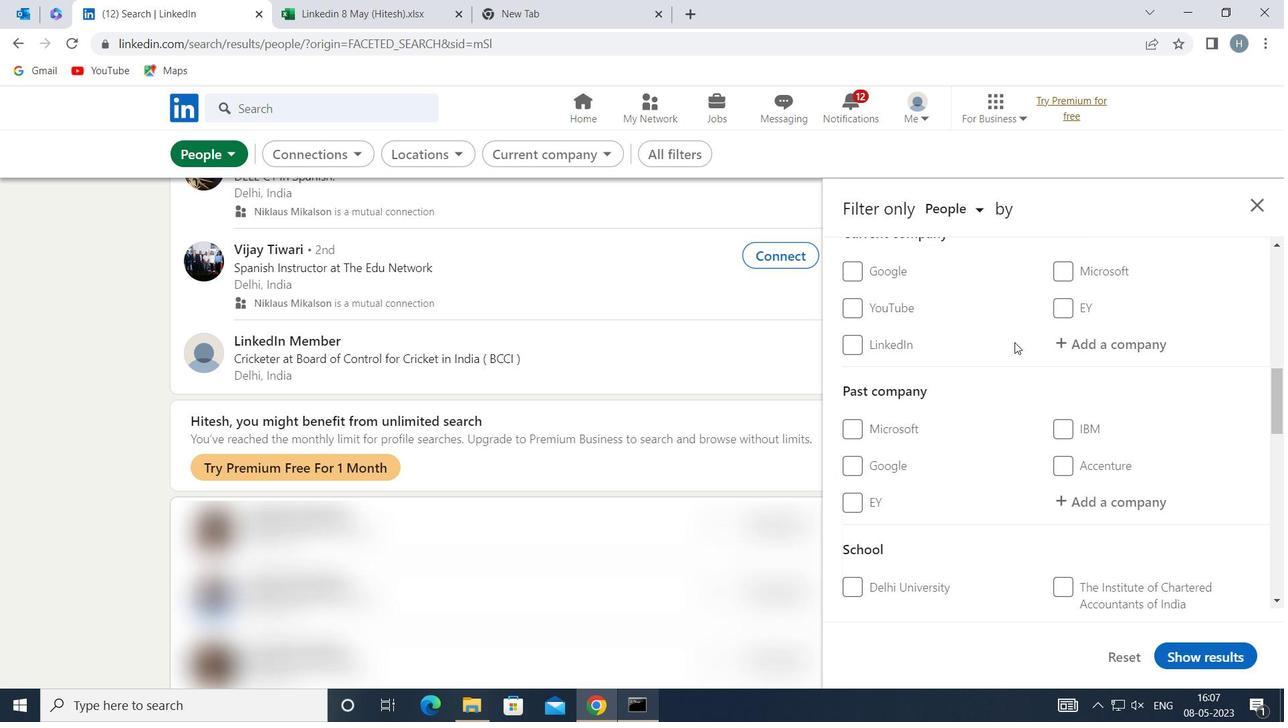 
Action: Mouse scrolled (1015, 341) with delta (0, 0)
Screenshot: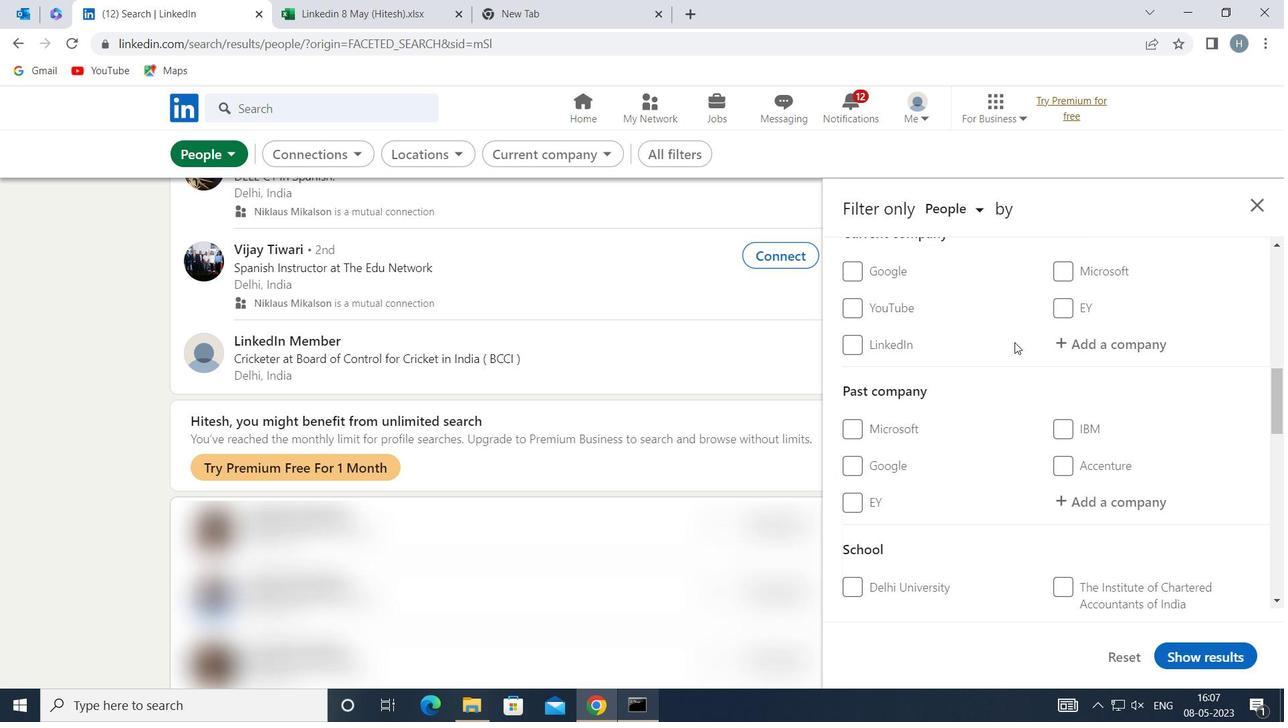 
Action: Mouse scrolled (1015, 341) with delta (0, 0)
Screenshot: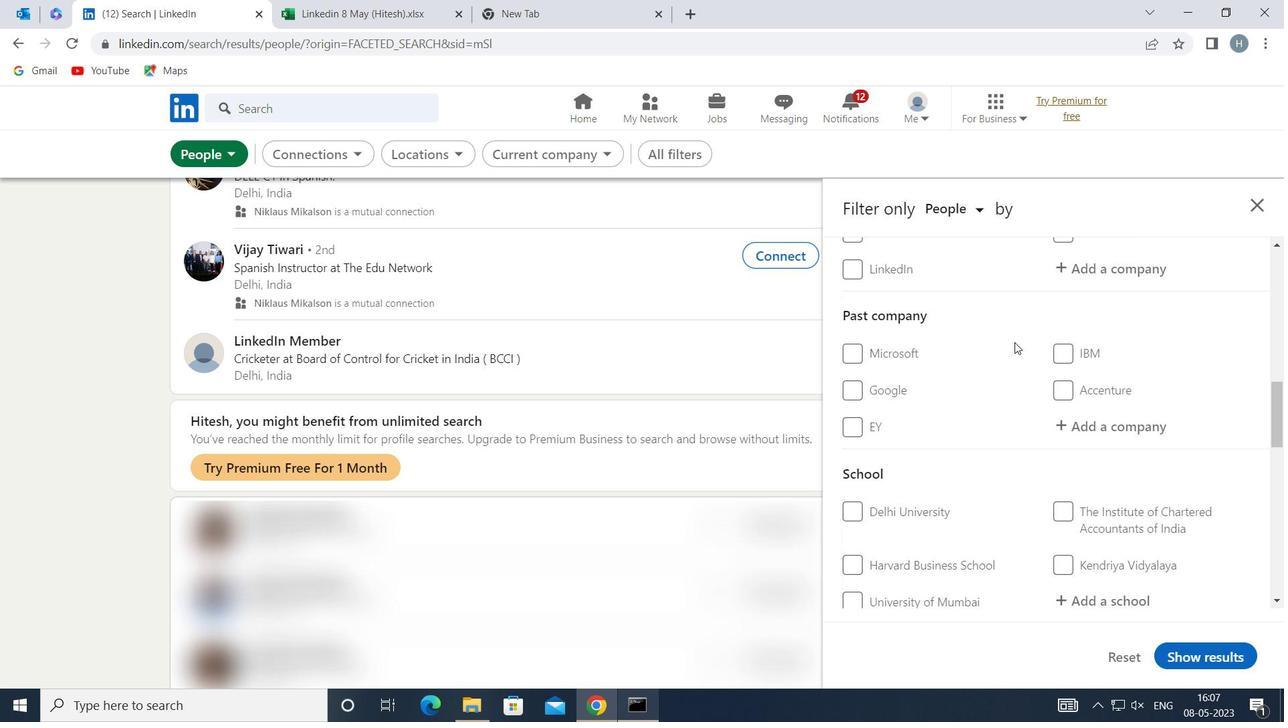 
Action: Mouse scrolled (1015, 341) with delta (0, 0)
Screenshot: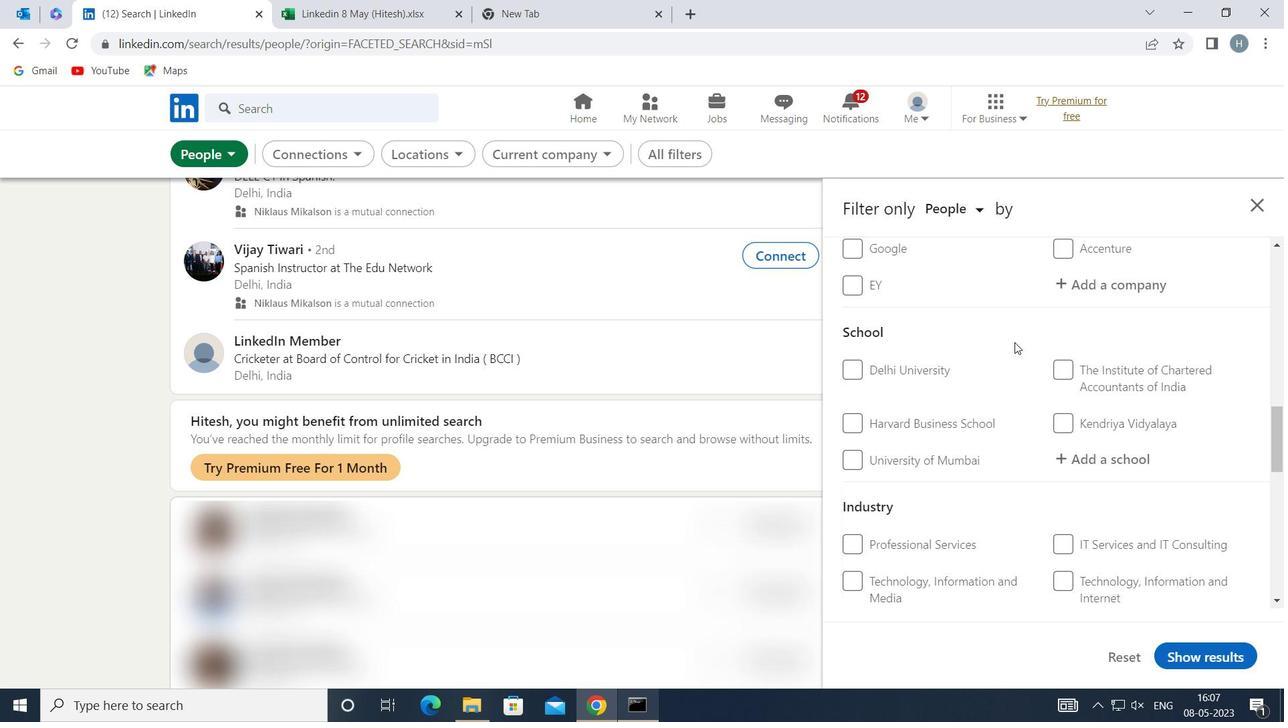 
Action: Mouse scrolled (1015, 341) with delta (0, 0)
Screenshot: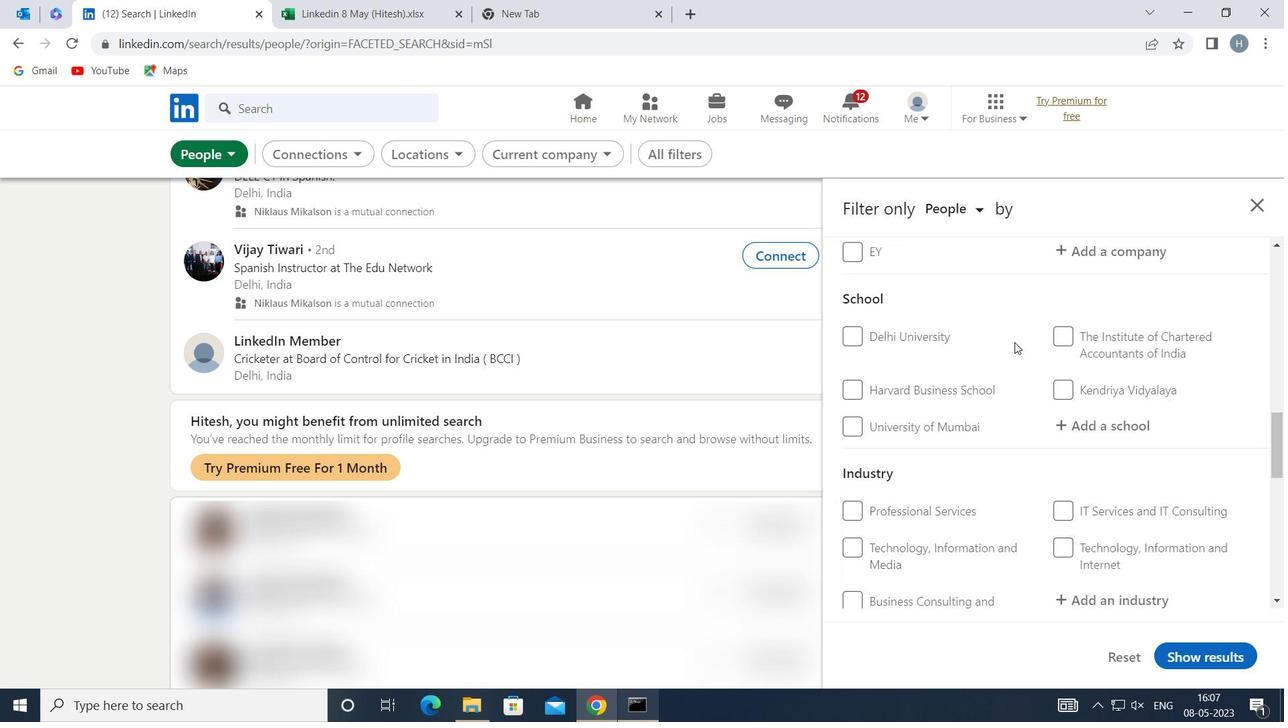 
Action: Mouse scrolled (1015, 341) with delta (0, 0)
Screenshot: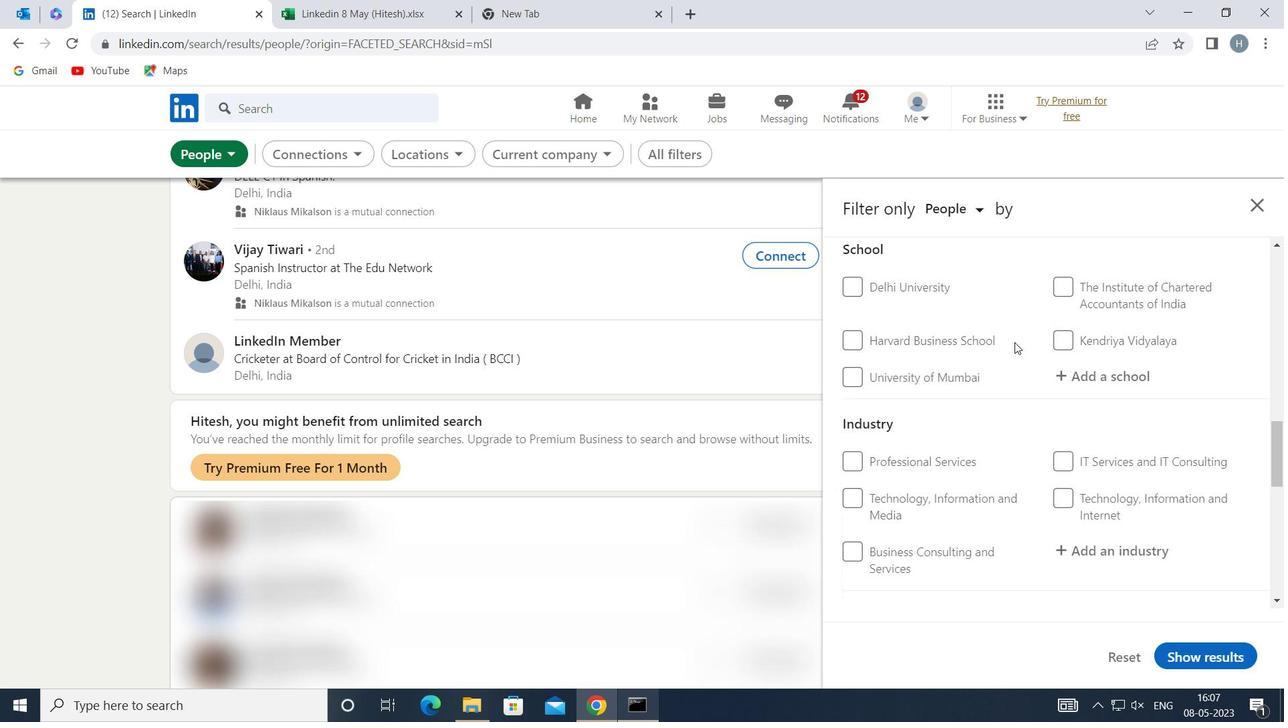 
Action: Mouse scrolled (1015, 341) with delta (0, 0)
Screenshot: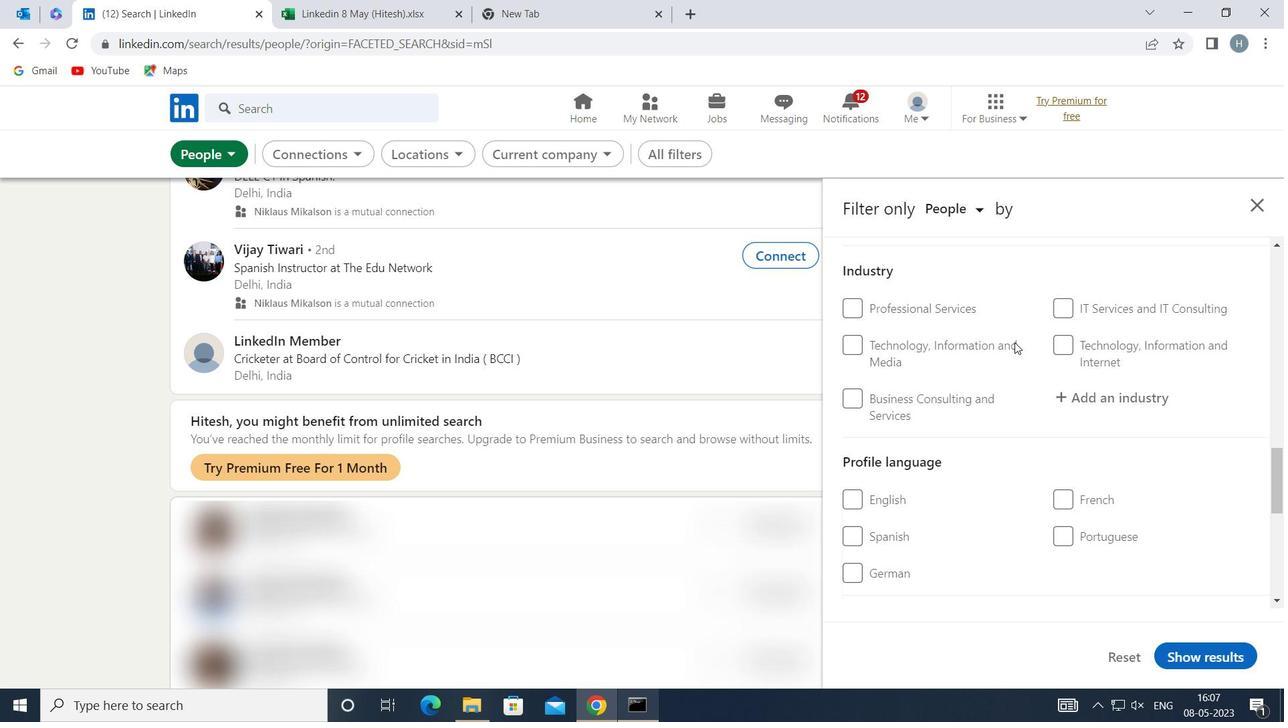 
Action: Mouse moved to (848, 407)
Screenshot: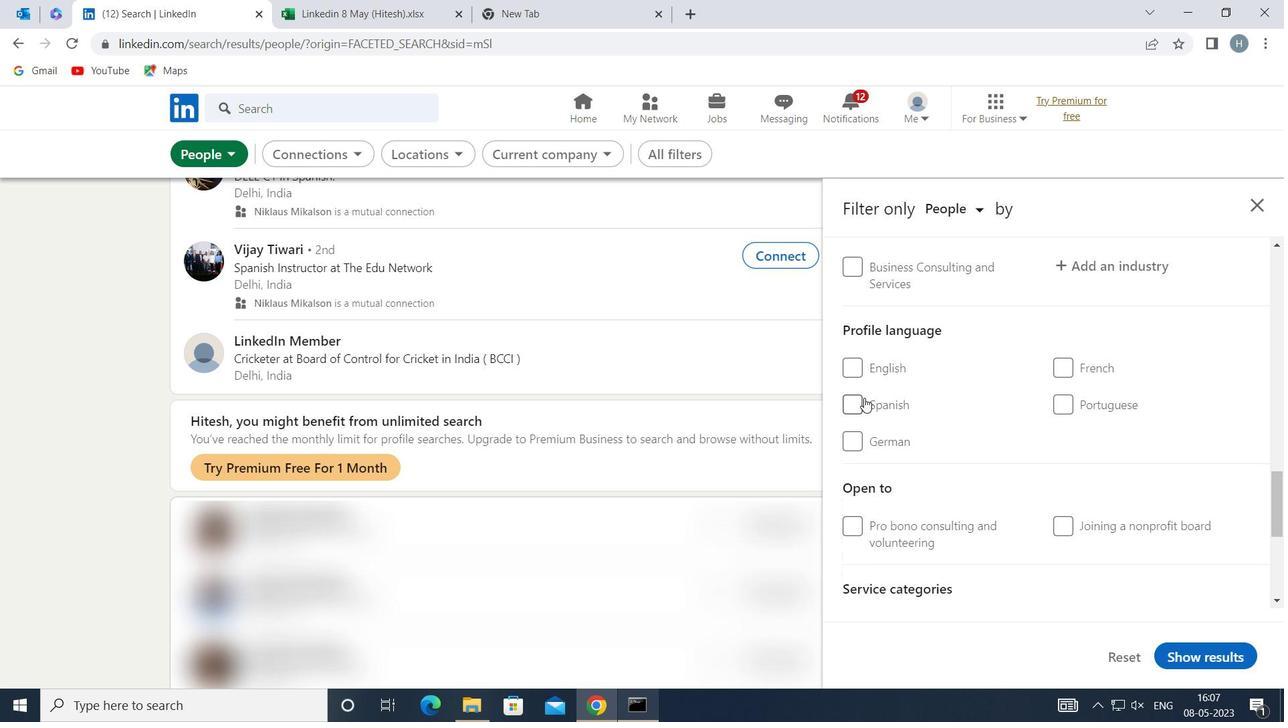 
Action: Mouse pressed left at (848, 407)
Screenshot: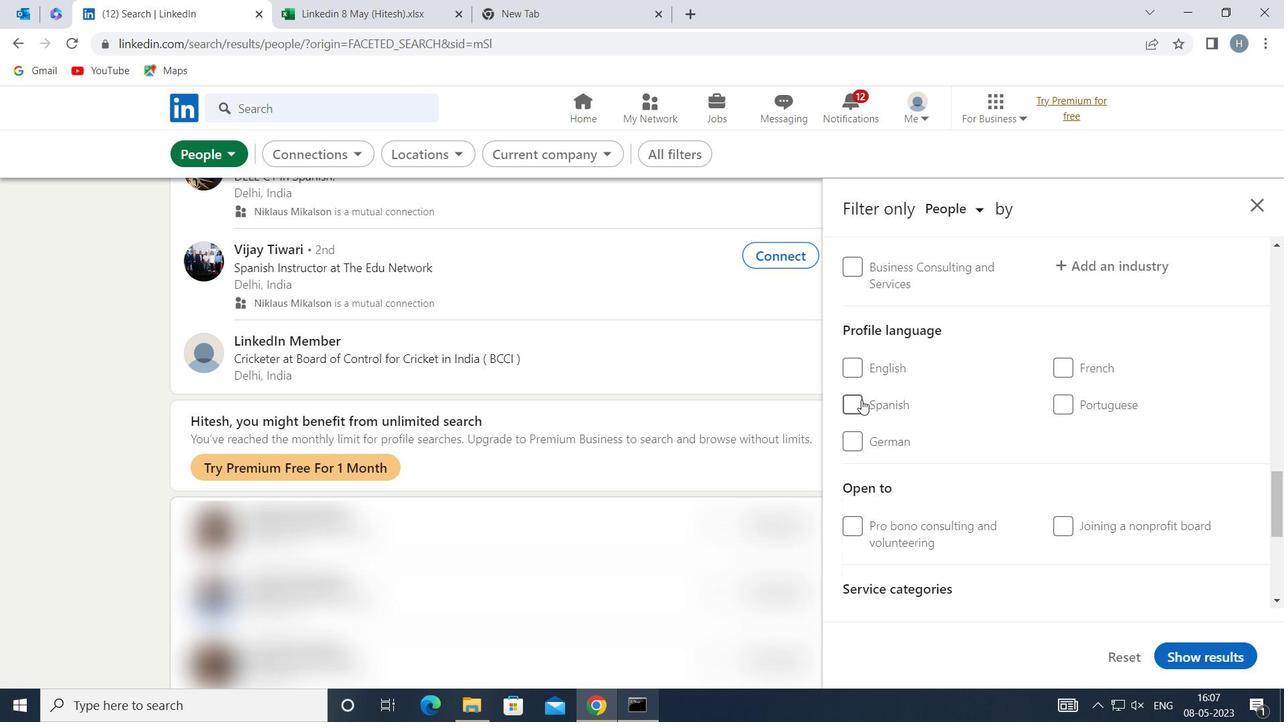 
Action: Mouse moved to (1005, 400)
Screenshot: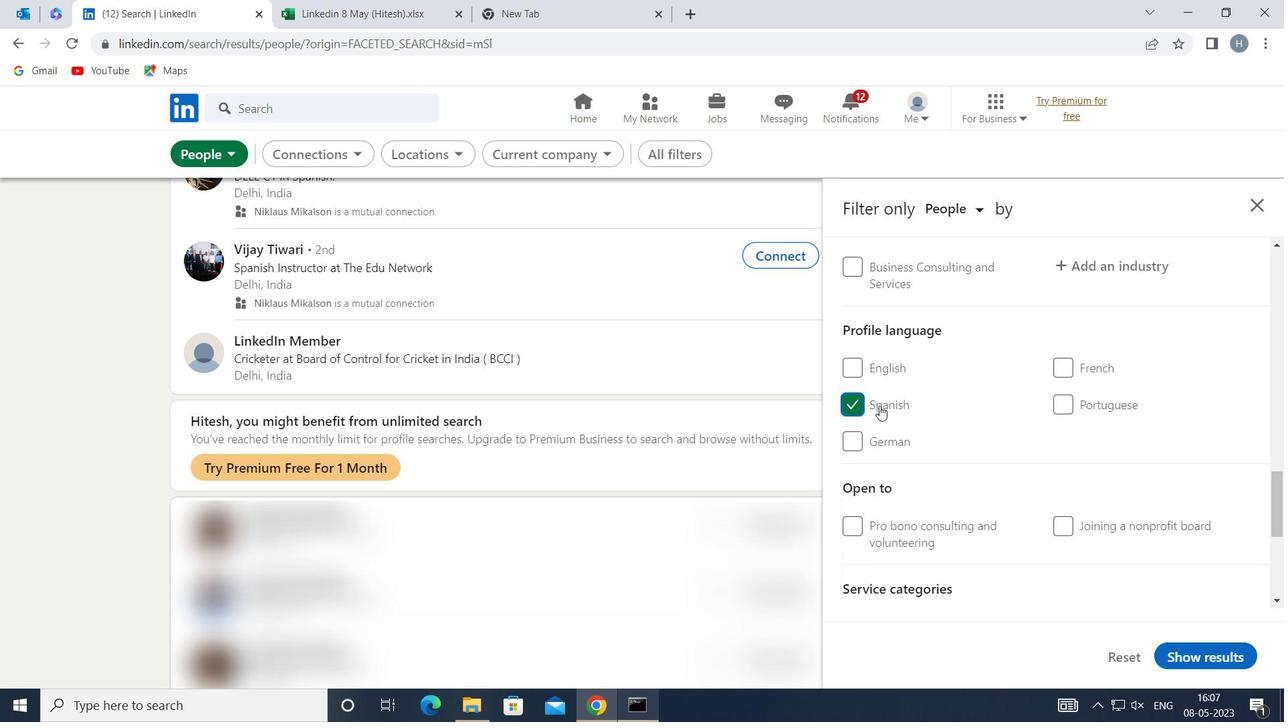 
Action: Mouse scrolled (1005, 401) with delta (0, 0)
Screenshot: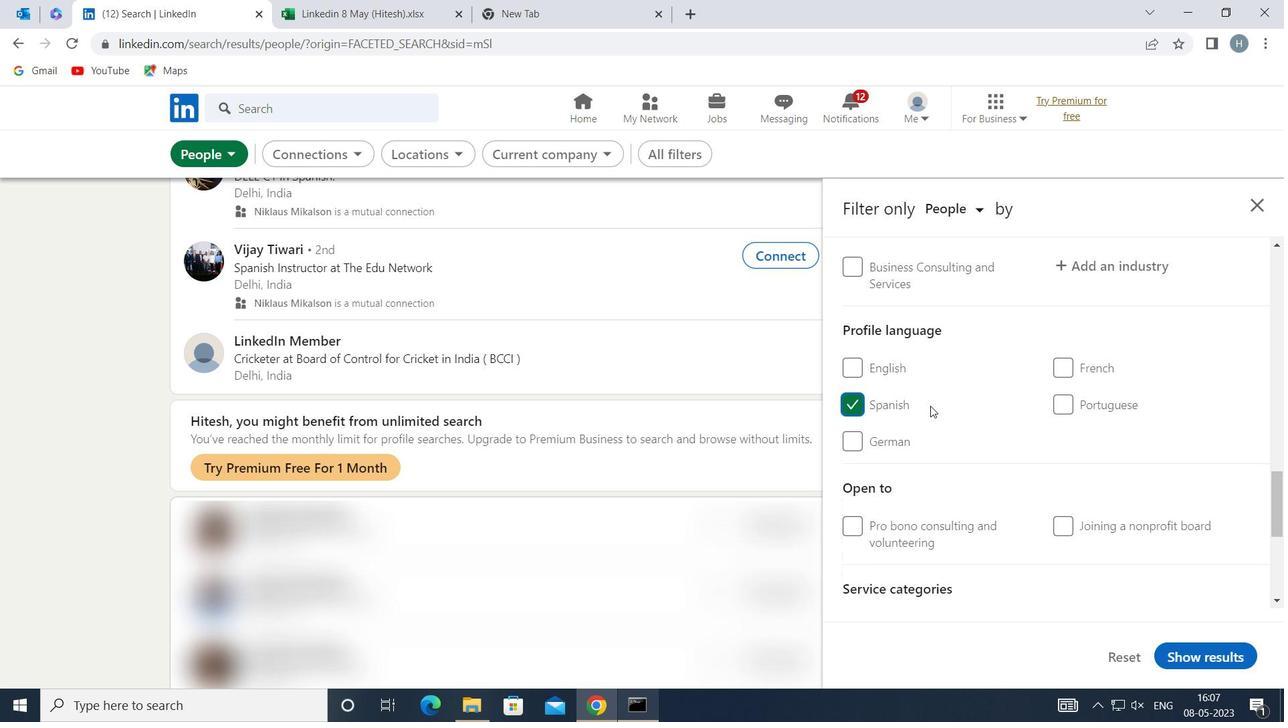 
Action: Mouse scrolled (1005, 401) with delta (0, 0)
Screenshot: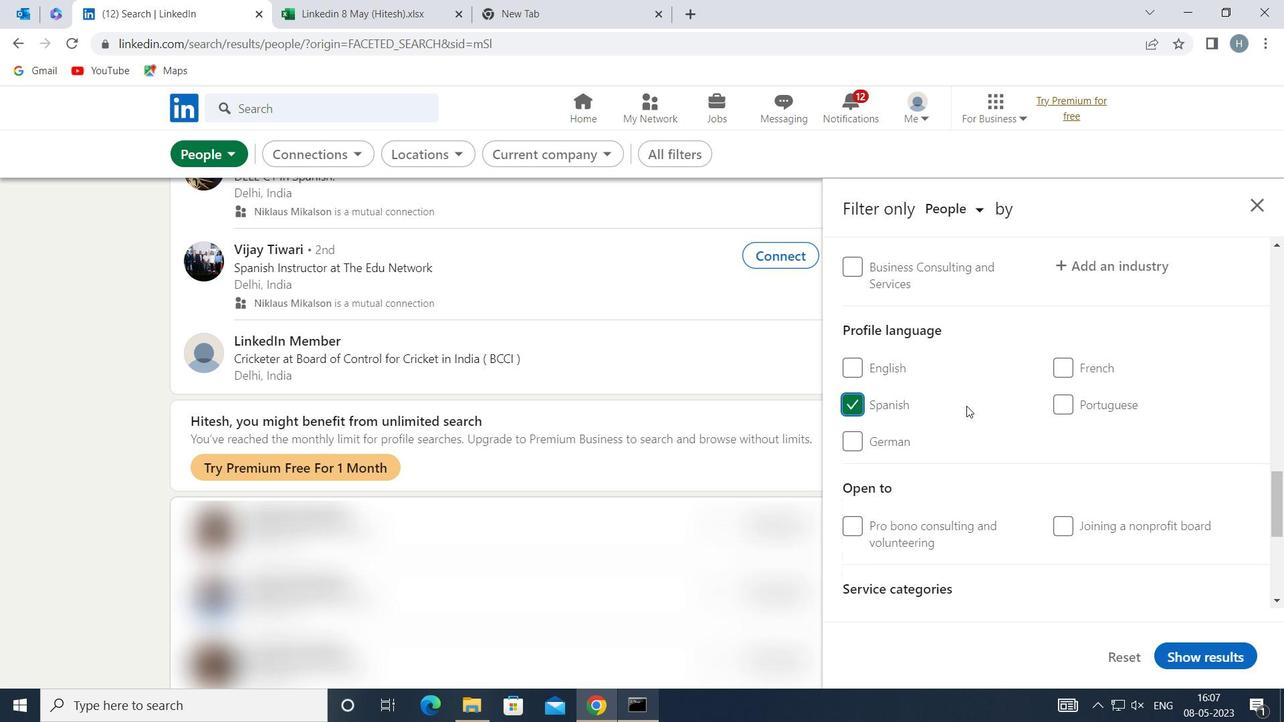 
Action: Mouse moved to (995, 394)
Screenshot: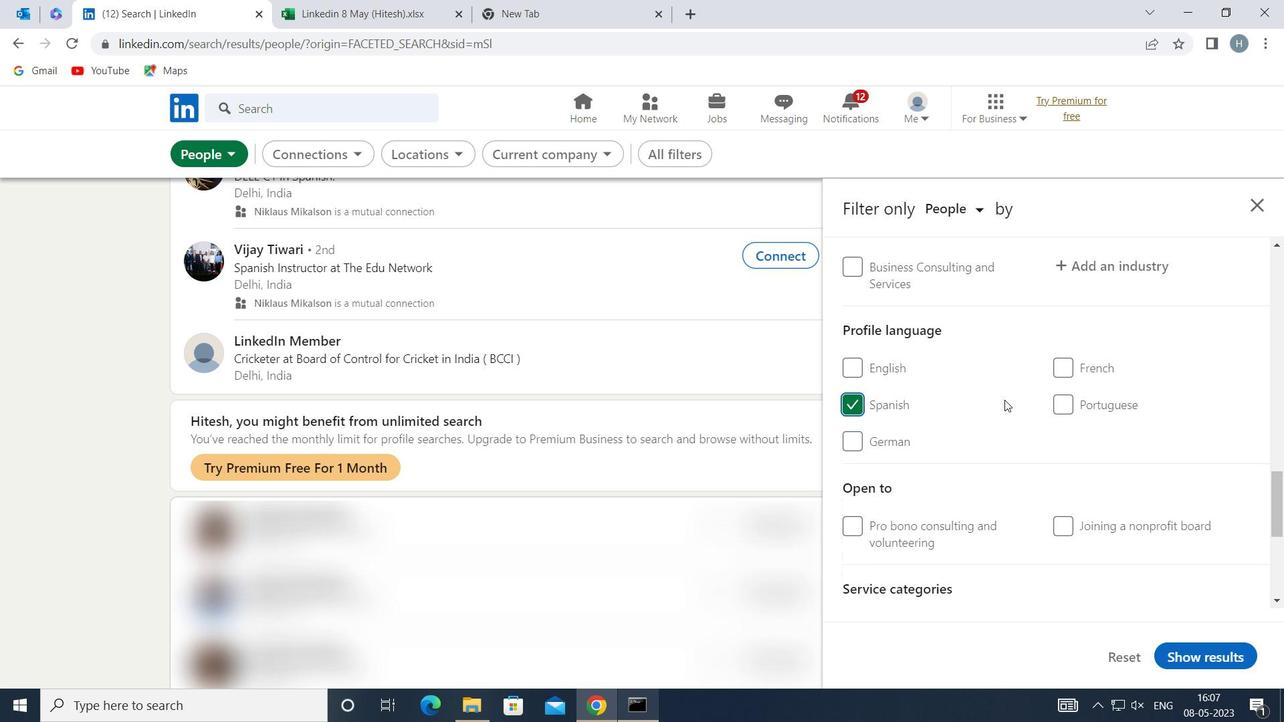 
Action: Mouse scrolled (995, 395) with delta (0, 0)
Screenshot: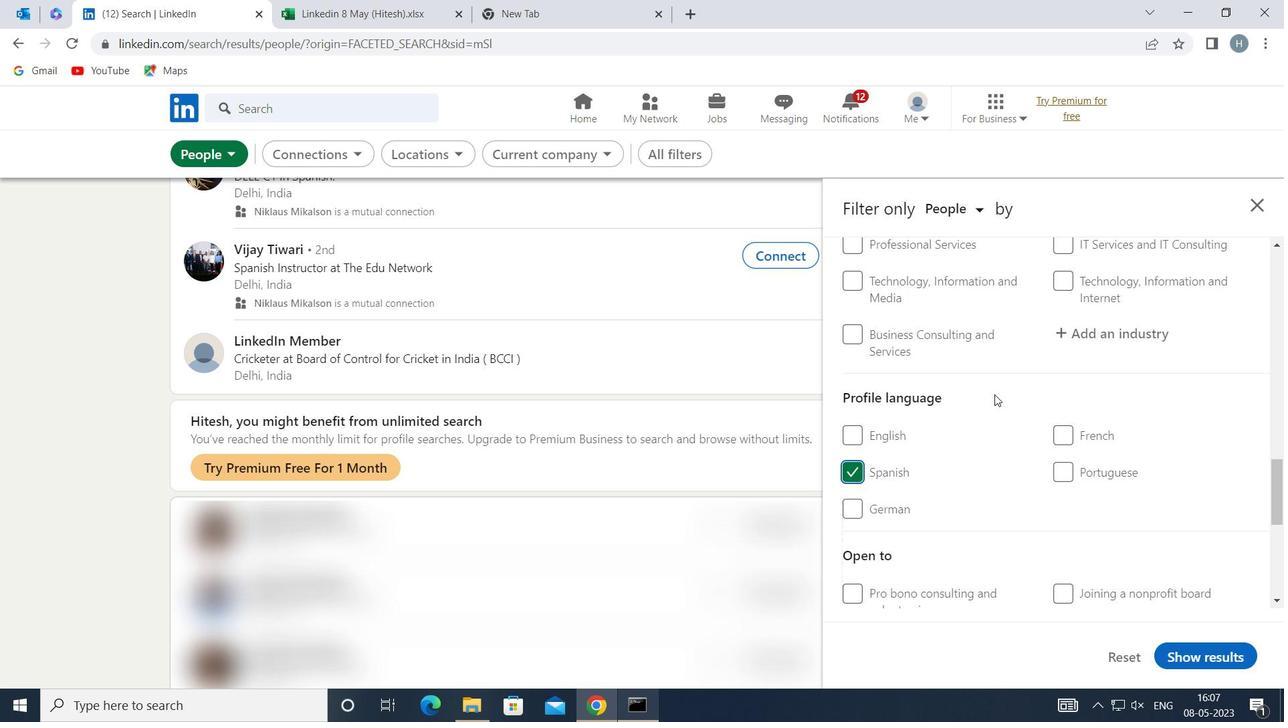 
Action: Mouse scrolled (995, 395) with delta (0, 0)
Screenshot: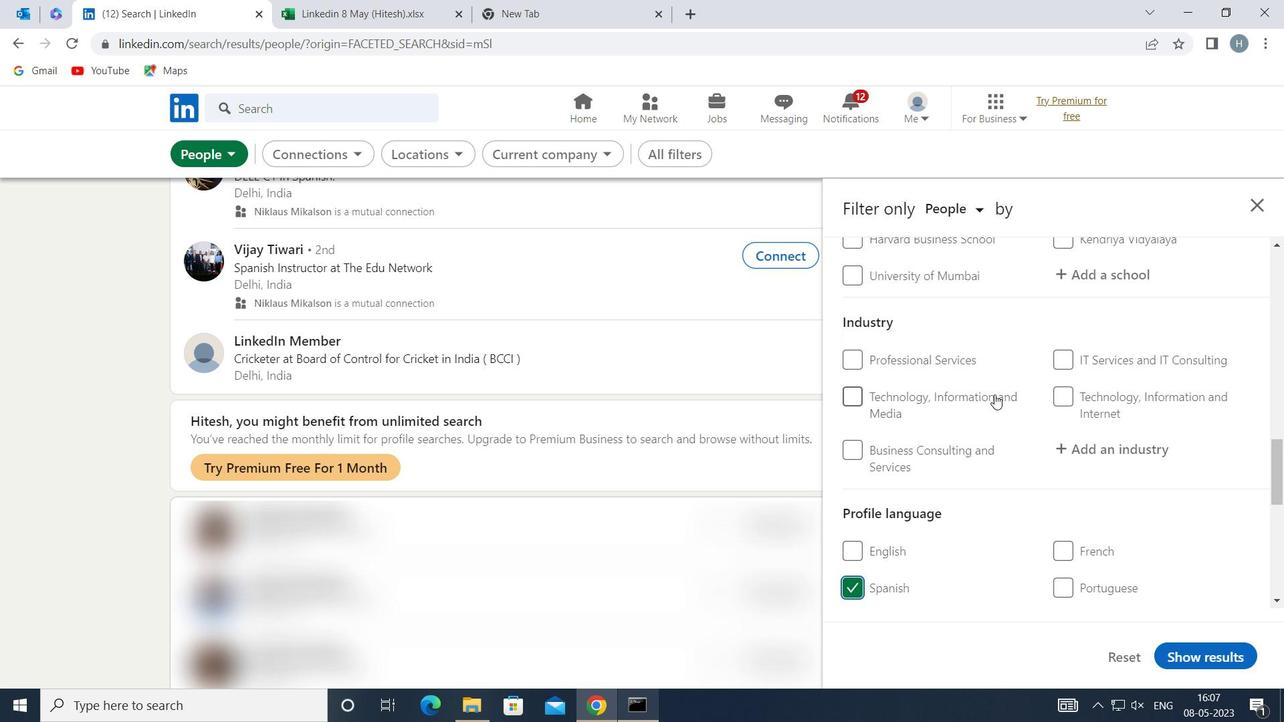 
Action: Mouse scrolled (995, 395) with delta (0, 0)
Screenshot: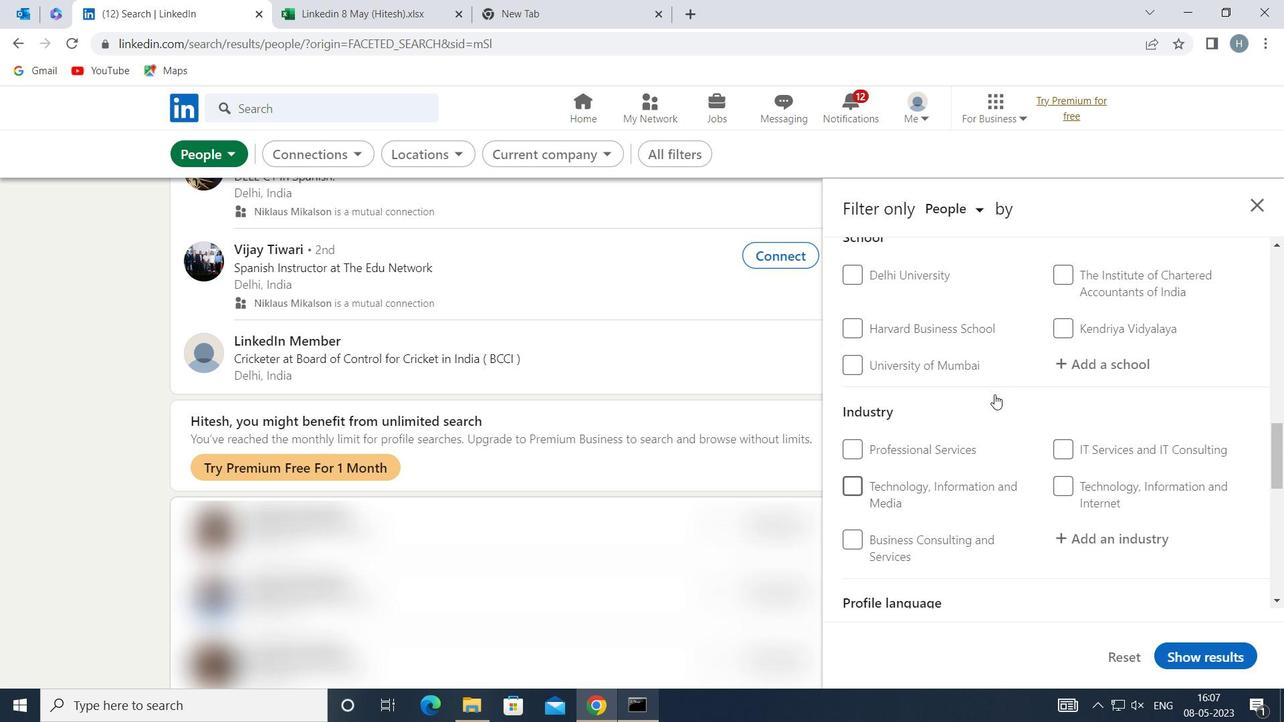 
Action: Mouse scrolled (995, 395) with delta (0, 0)
Screenshot: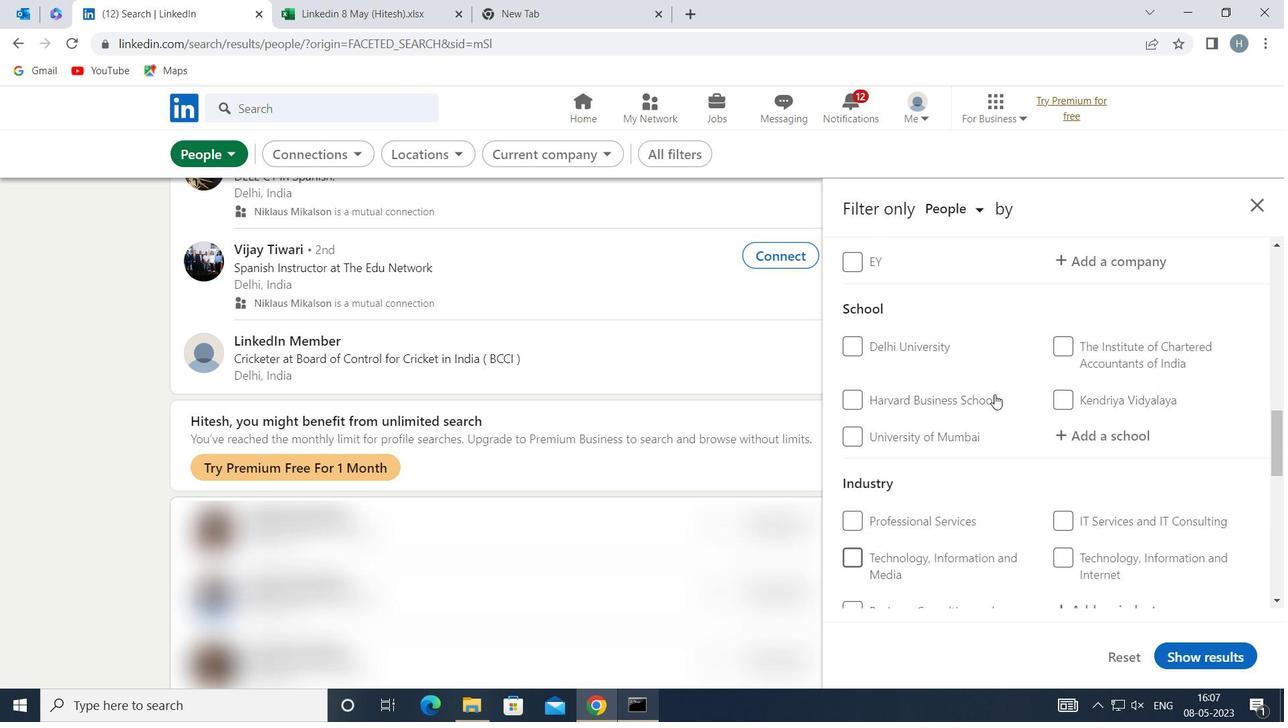 
Action: Mouse scrolled (995, 395) with delta (0, 0)
Screenshot: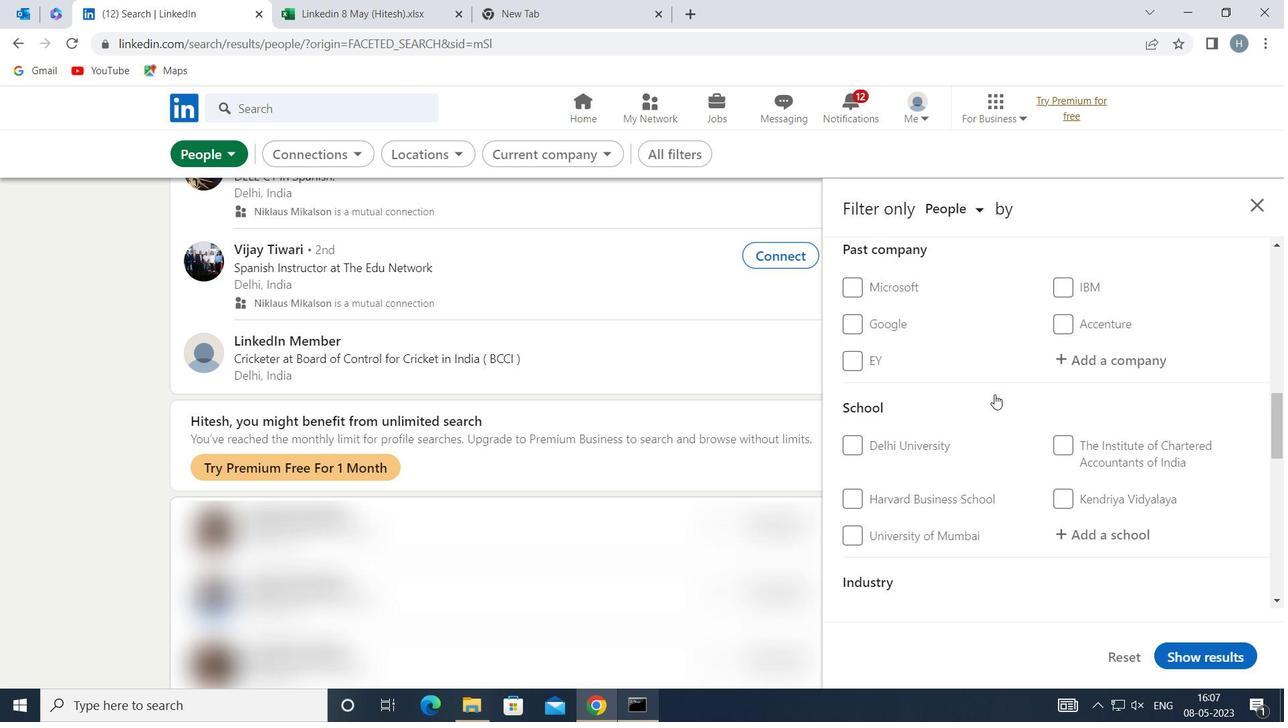 
Action: Mouse scrolled (995, 395) with delta (0, 0)
Screenshot: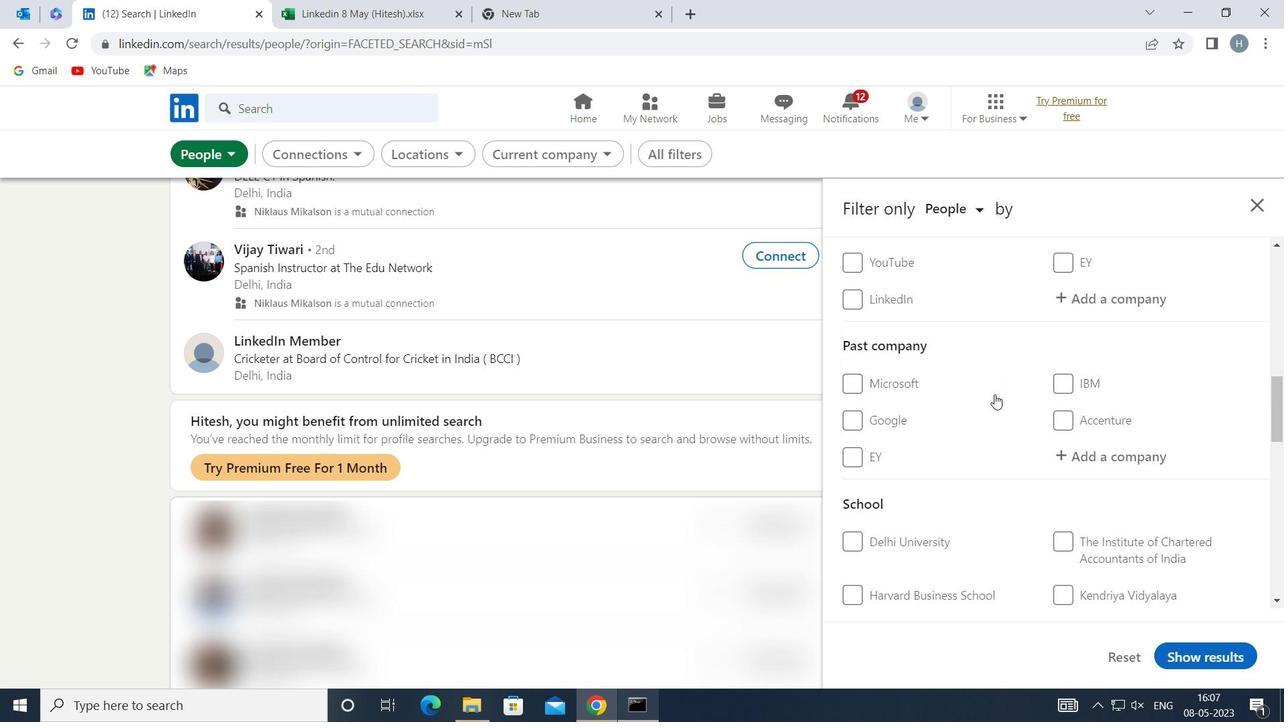 
Action: Mouse moved to (1130, 425)
Screenshot: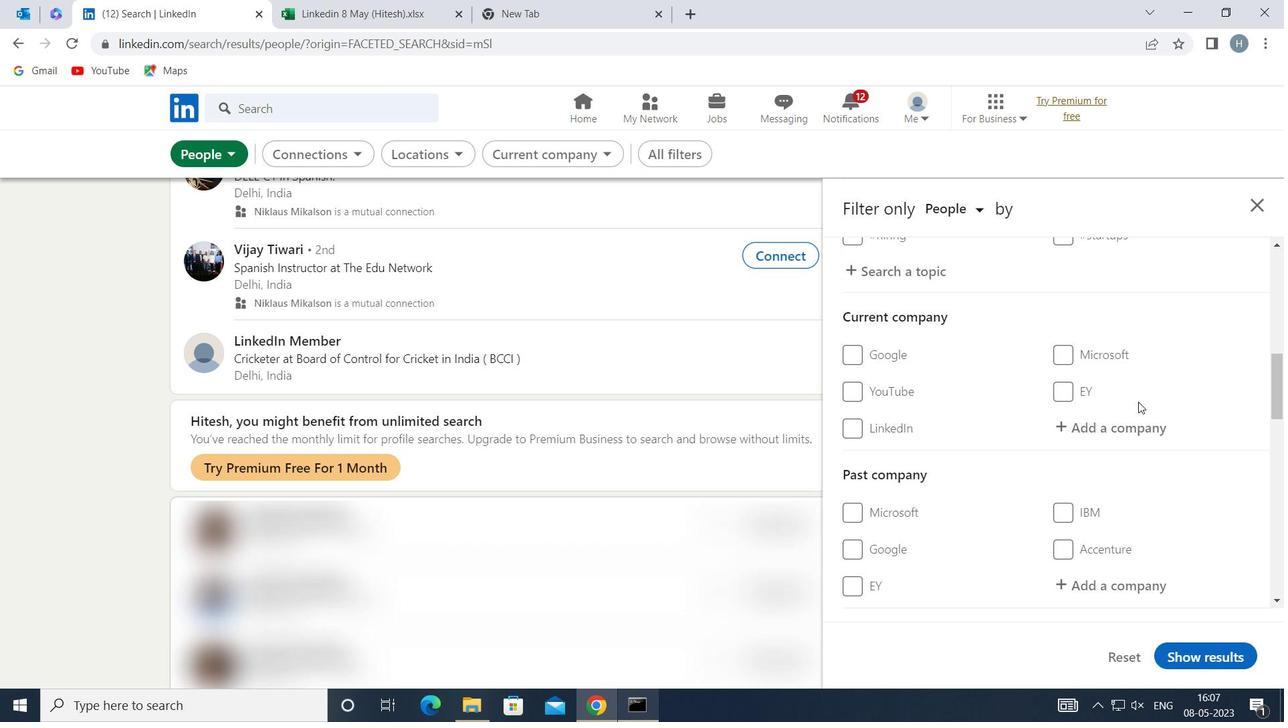 
Action: Mouse pressed left at (1130, 425)
Screenshot: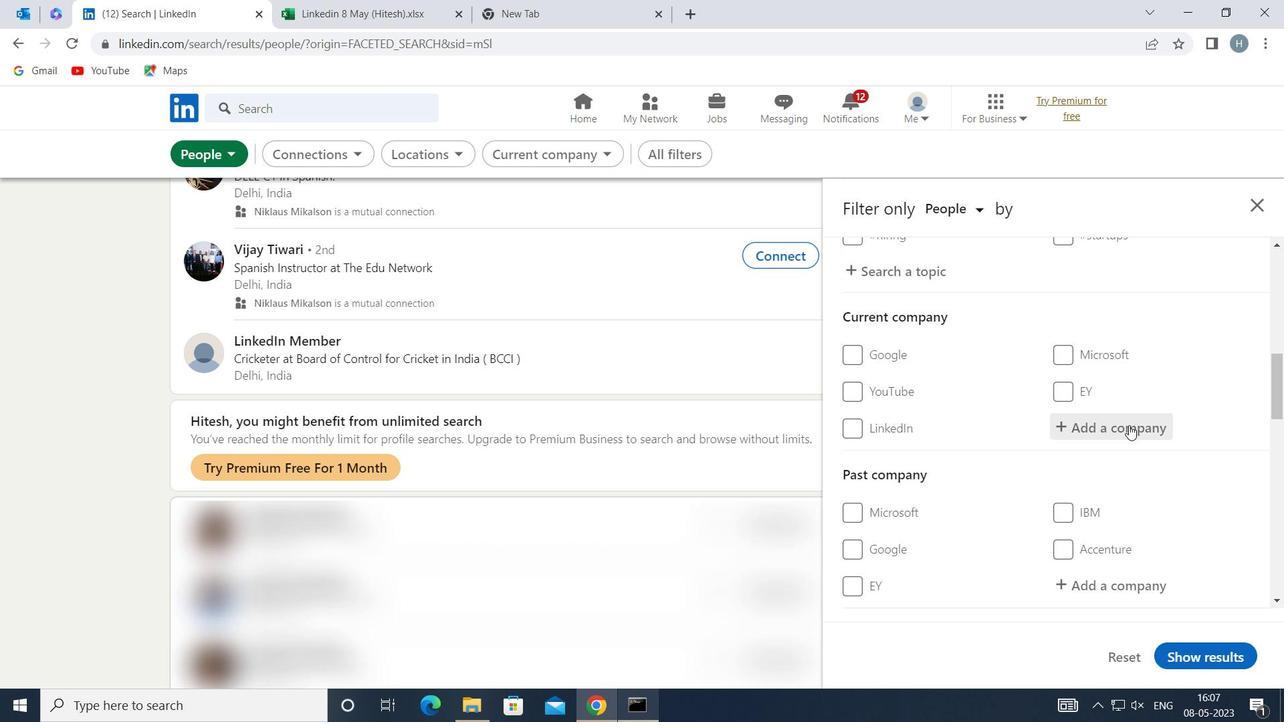 
Action: Key pressed <Key.shift><Key.shift><Key.shift>ELEVATE
Screenshot: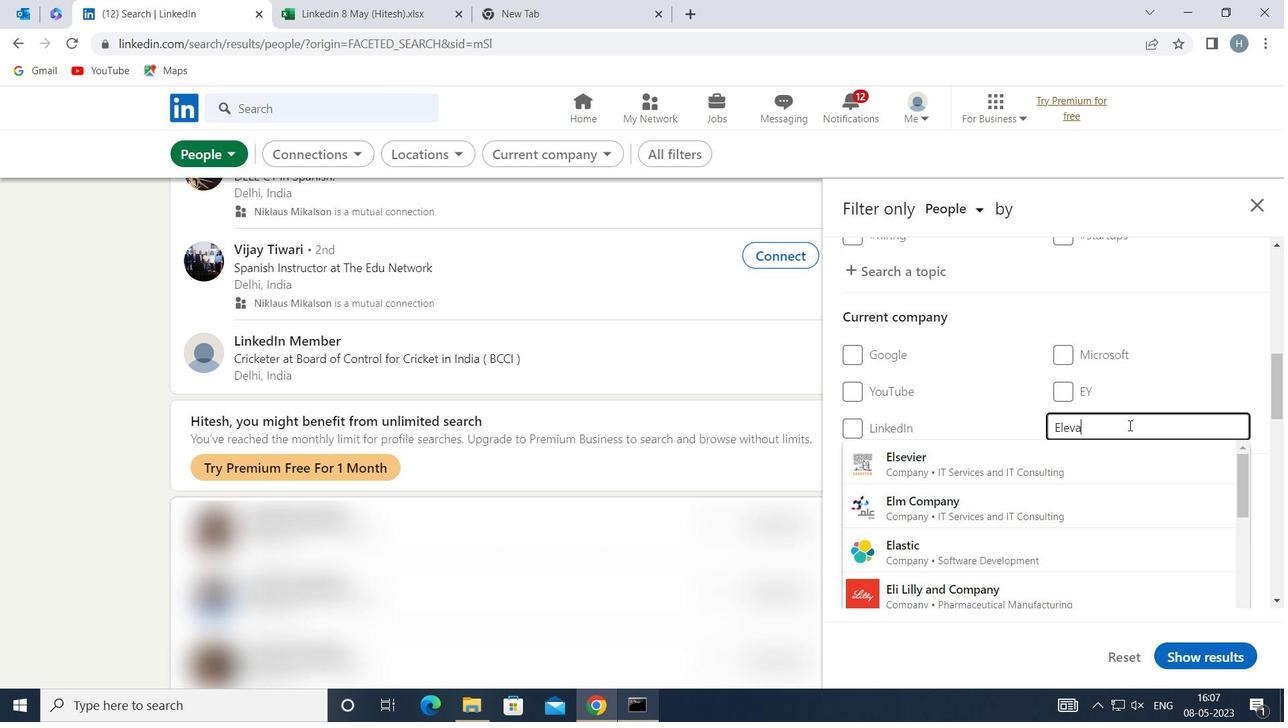 
Action: Mouse moved to (1034, 463)
Screenshot: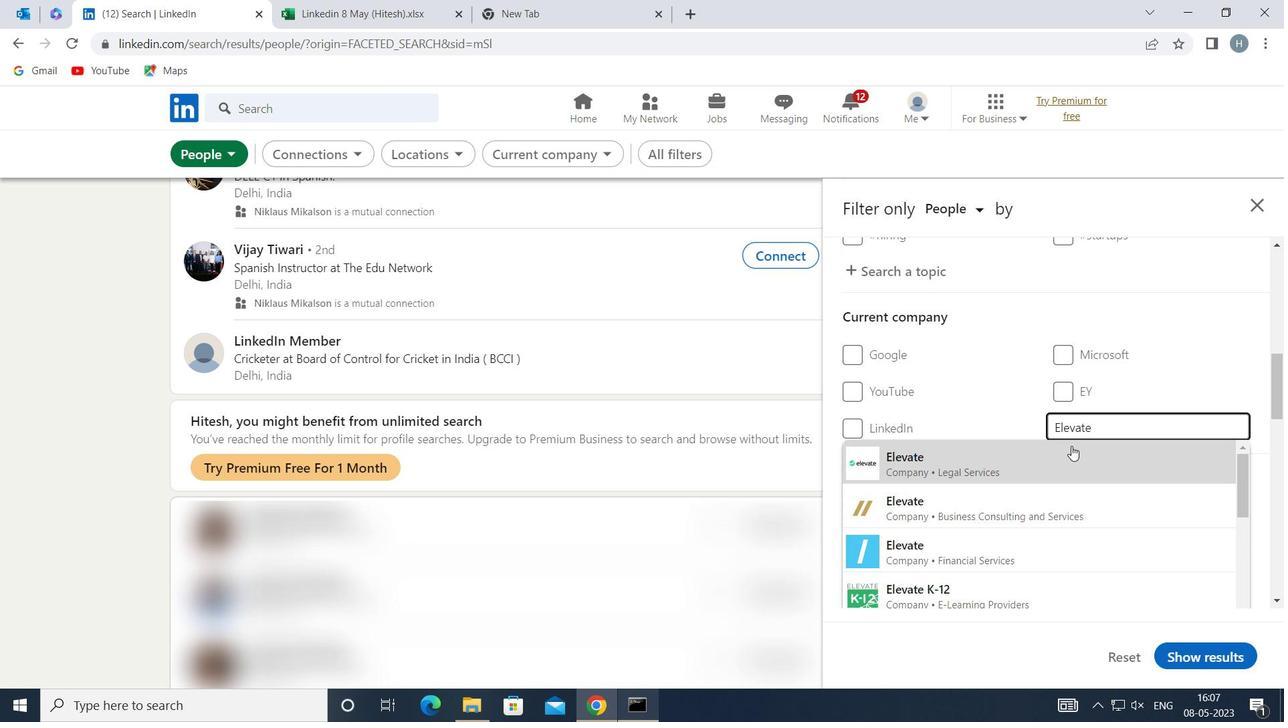 
Action: Mouse pressed left at (1034, 463)
Screenshot: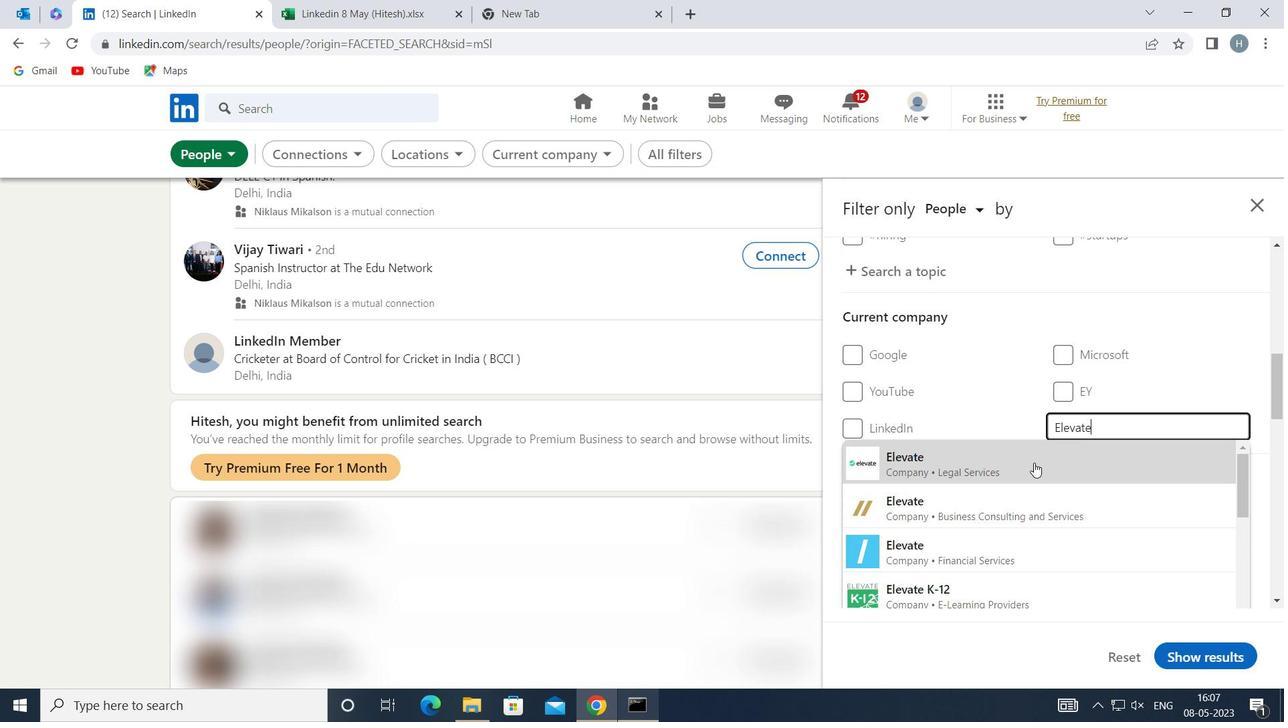 
Action: Mouse moved to (1031, 462)
Screenshot: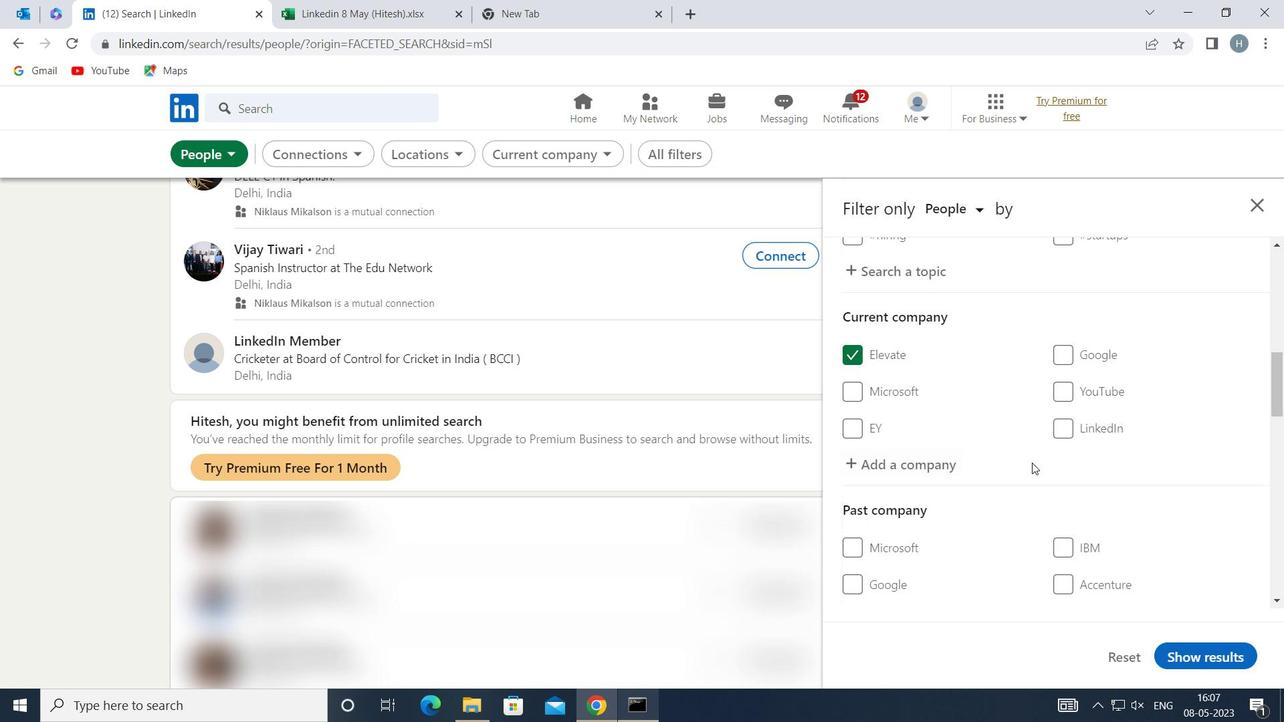 
Action: Mouse scrolled (1031, 461) with delta (0, 0)
Screenshot: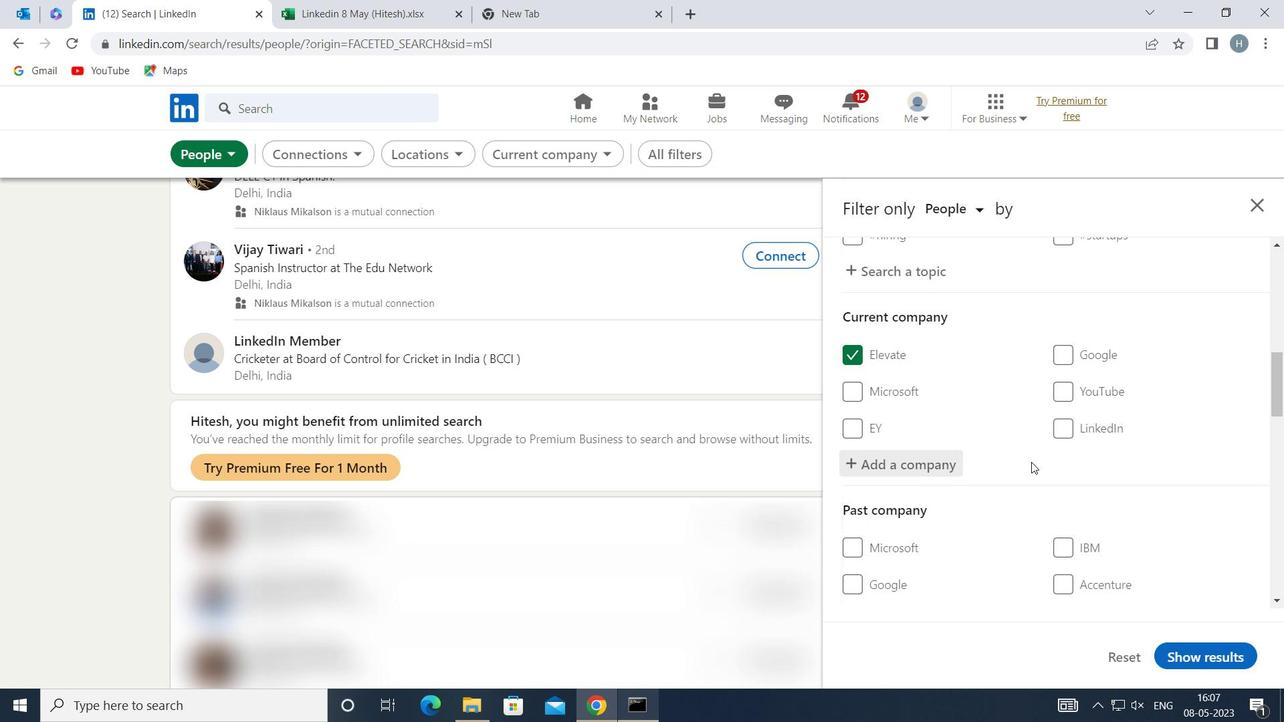 
Action: Mouse scrolled (1031, 461) with delta (0, 0)
Screenshot: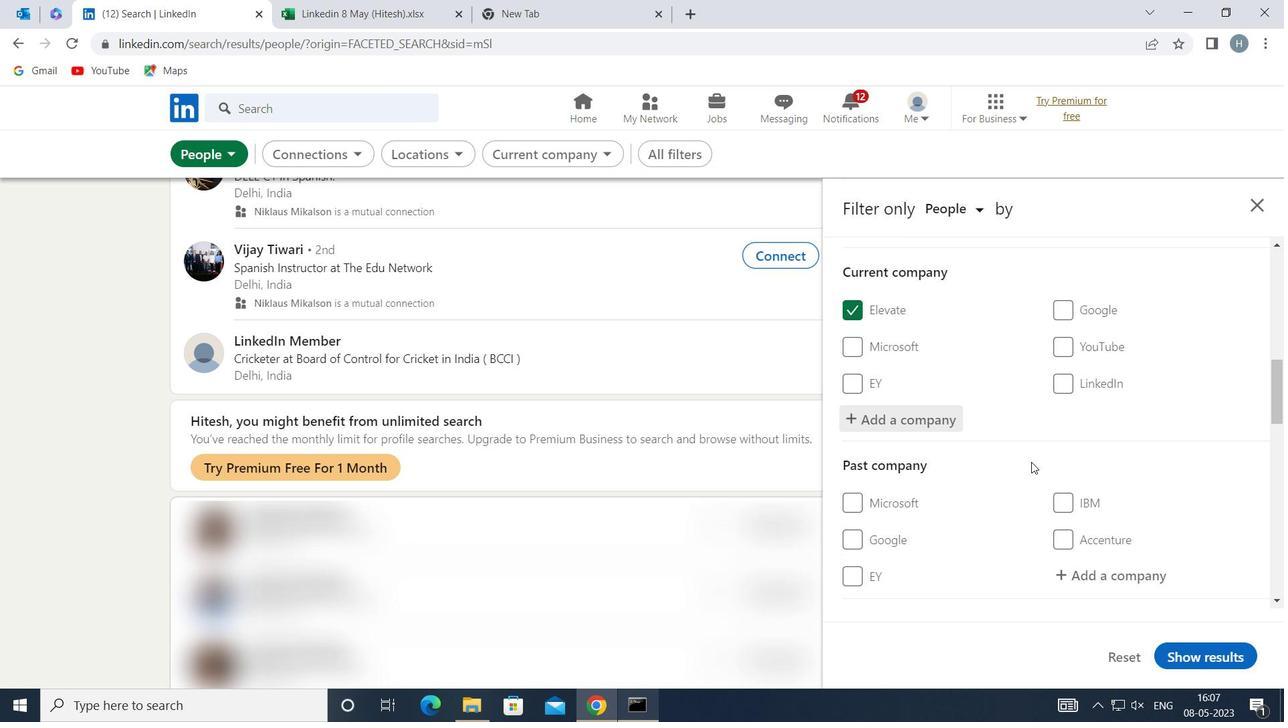 
Action: Mouse scrolled (1031, 461) with delta (0, 0)
Screenshot: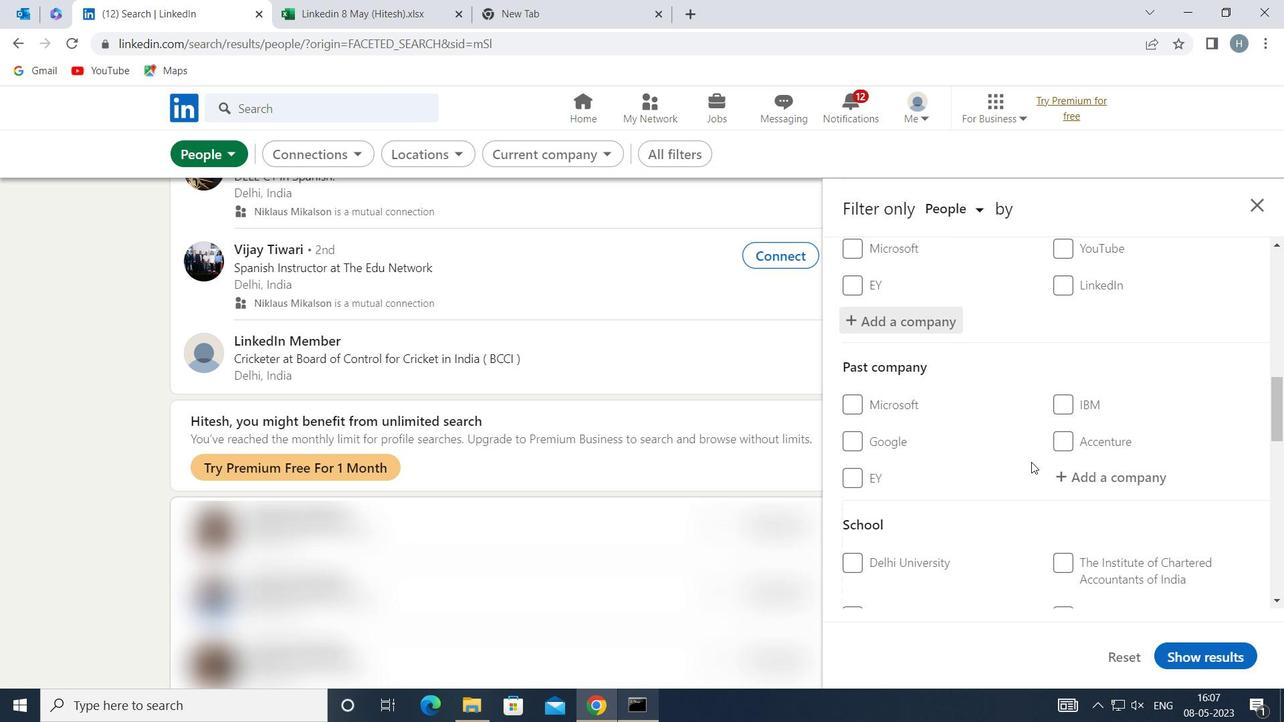 
Action: Mouse moved to (1104, 535)
Screenshot: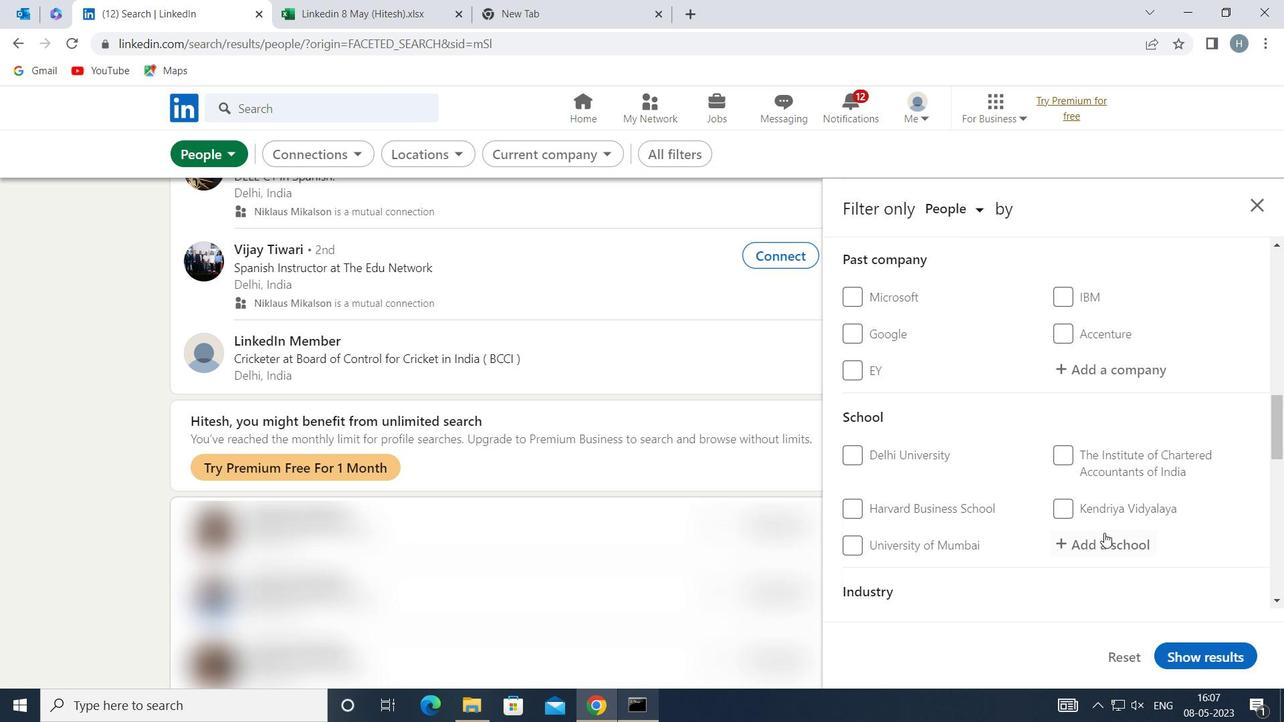 
Action: Mouse pressed left at (1104, 535)
Screenshot: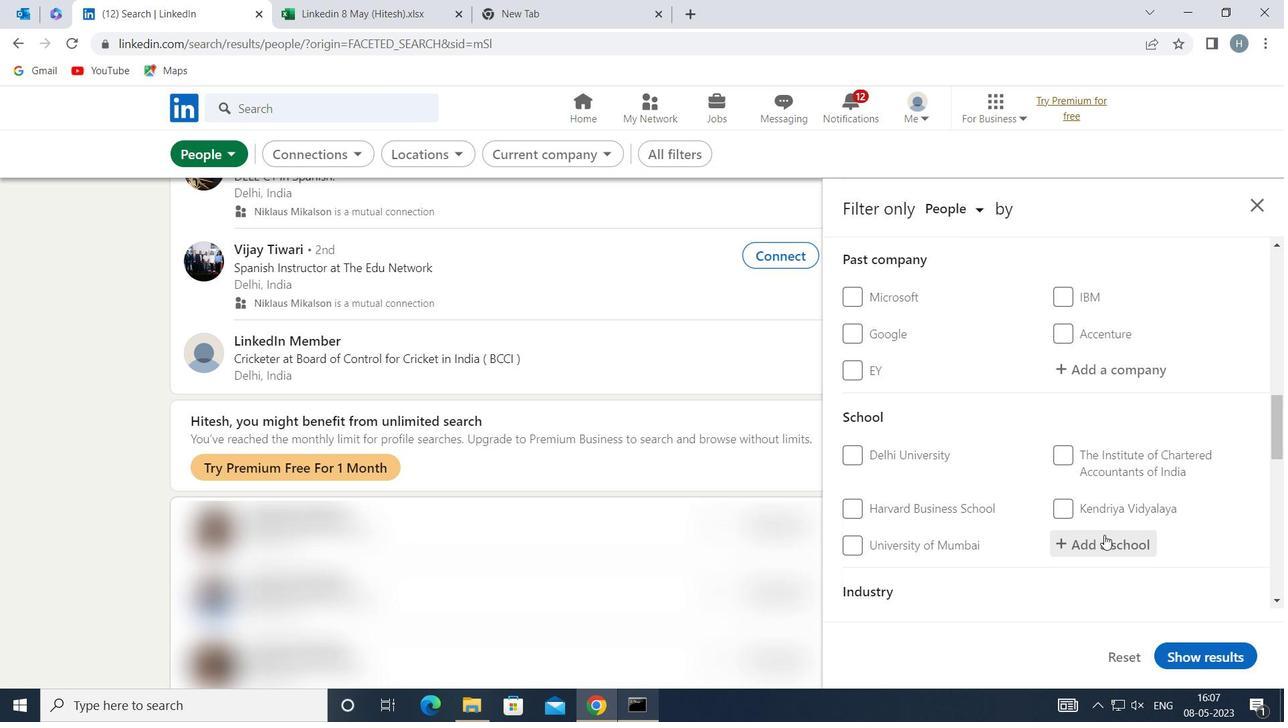 
Action: Key pressed <Key.shift>SCHOOL<Key.space>OF<Key.space><Key.shift>PLANNING<Key.space>AND<Key.space><Key.shift>ARCH
Screenshot: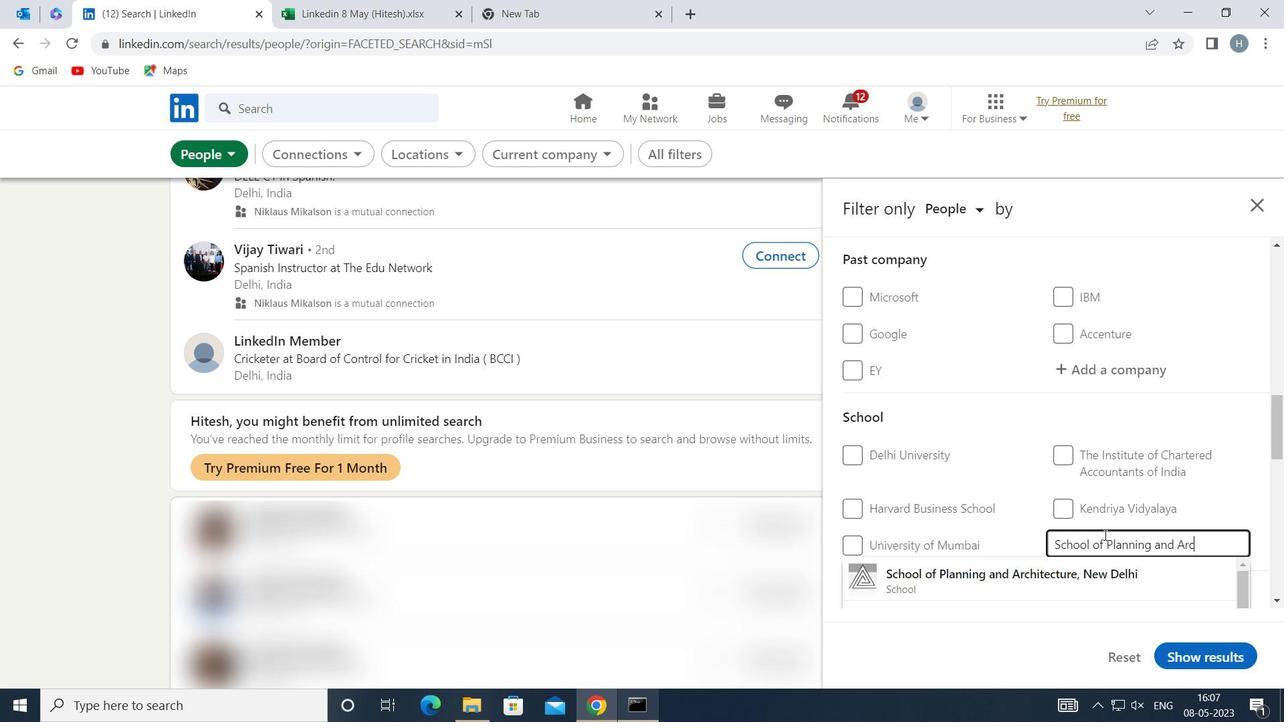 
Action: Mouse moved to (1027, 572)
Screenshot: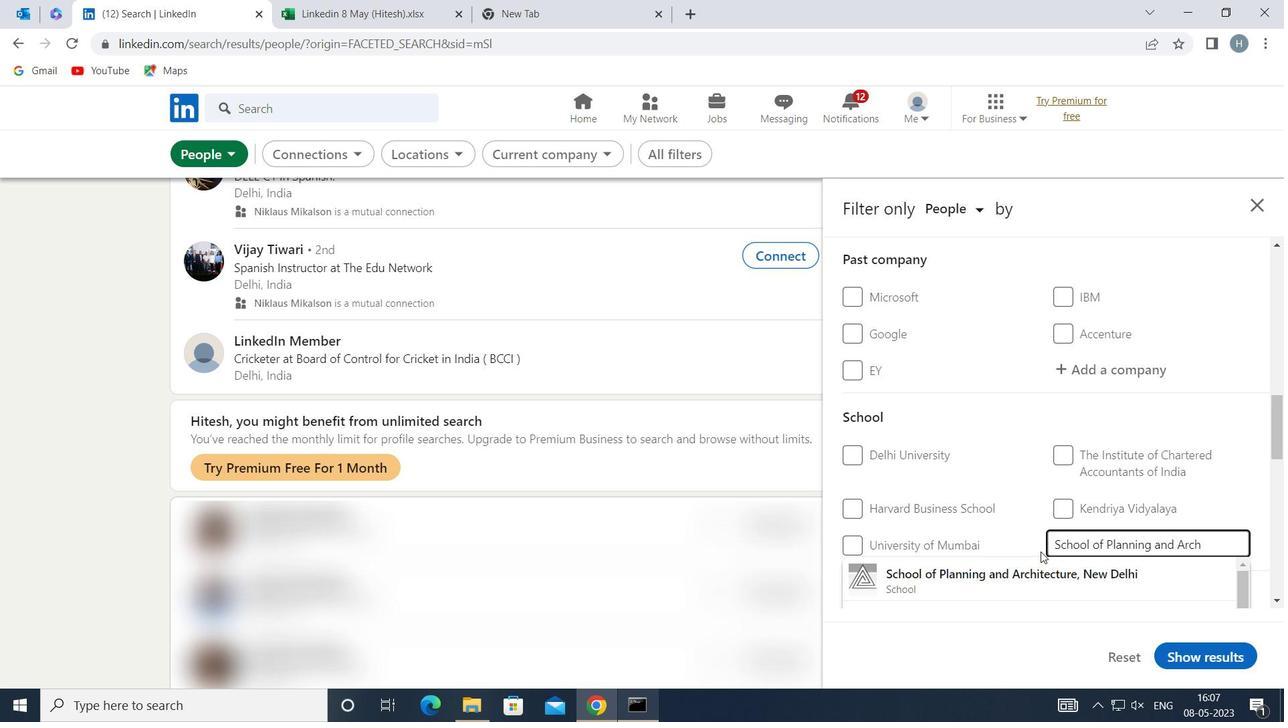 
Action: Mouse pressed left at (1027, 572)
Screenshot: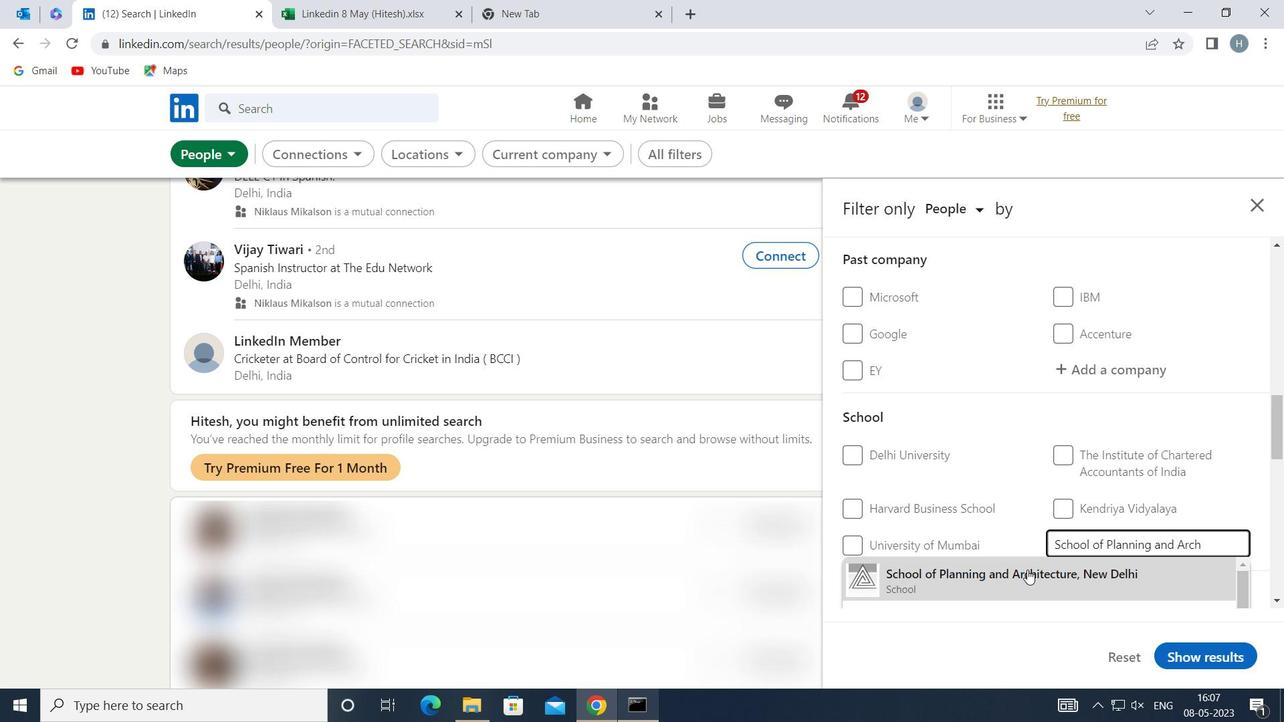 
Action: Mouse moved to (1007, 493)
Screenshot: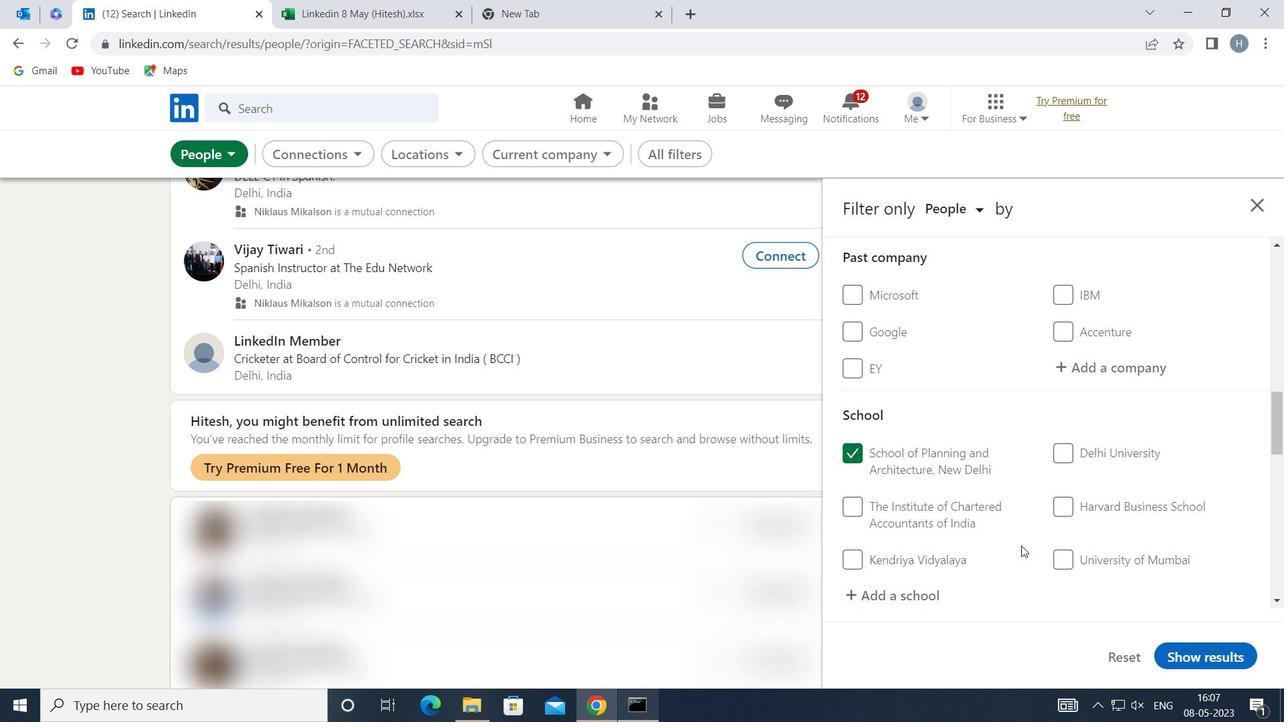 
Action: Mouse scrolled (1007, 493) with delta (0, 0)
Screenshot: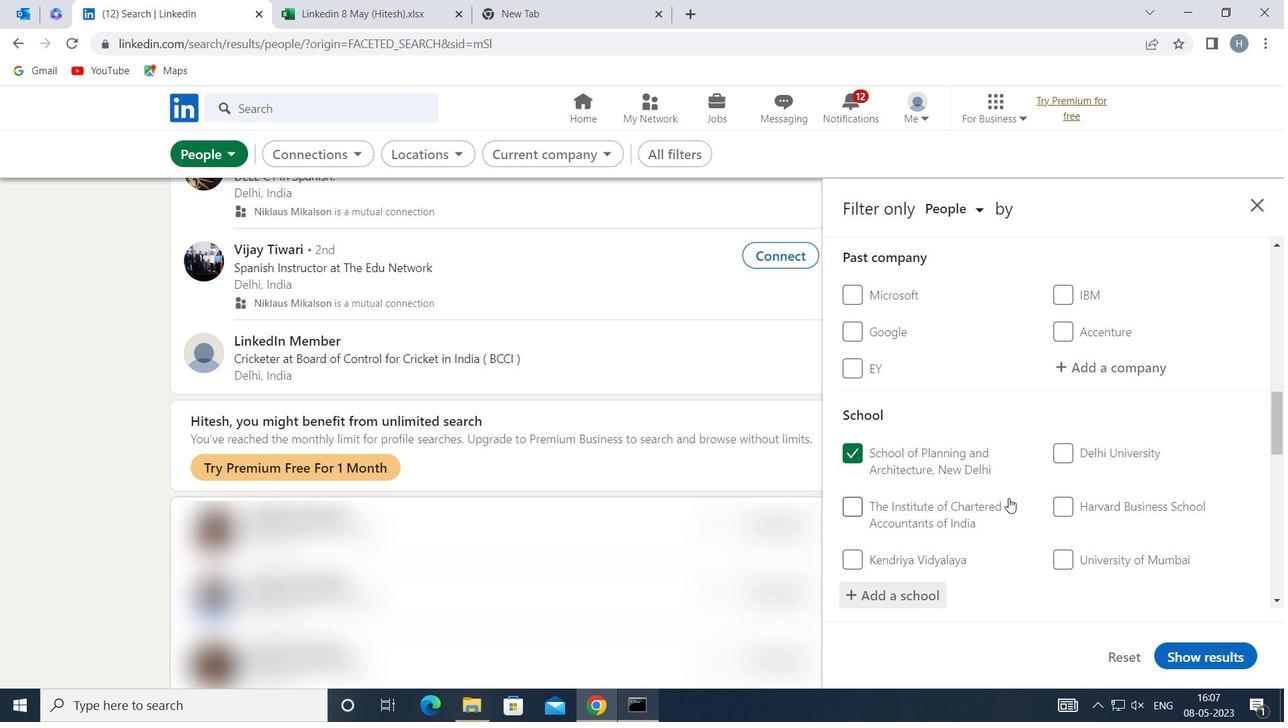 
Action: Mouse scrolled (1007, 493) with delta (0, 0)
Screenshot: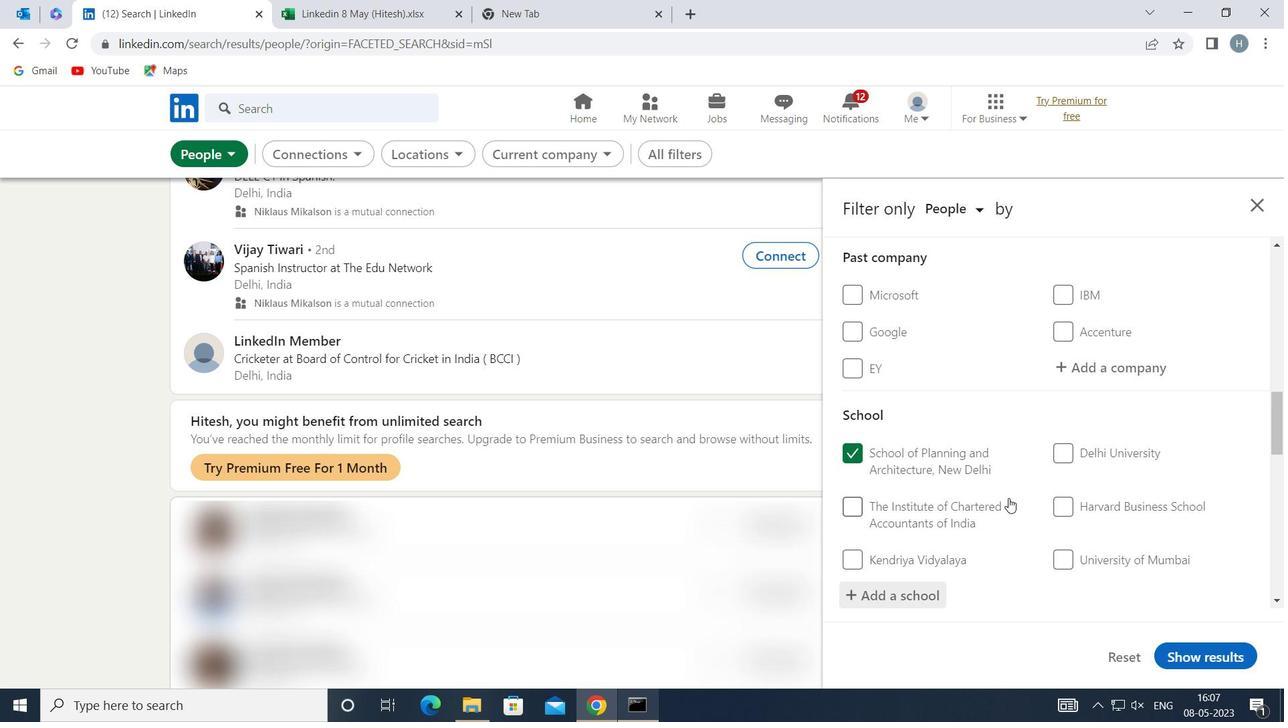 
Action: Mouse scrolled (1007, 493) with delta (0, 0)
Screenshot: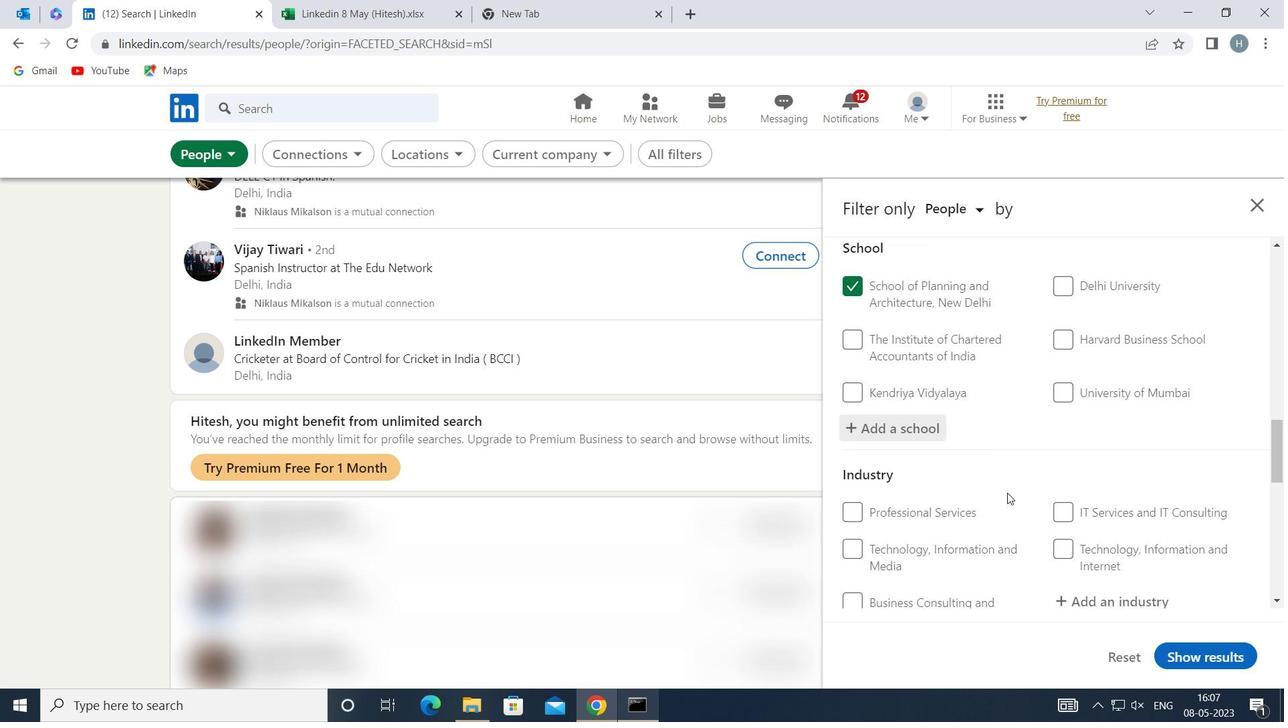 
Action: Mouse moved to (1087, 515)
Screenshot: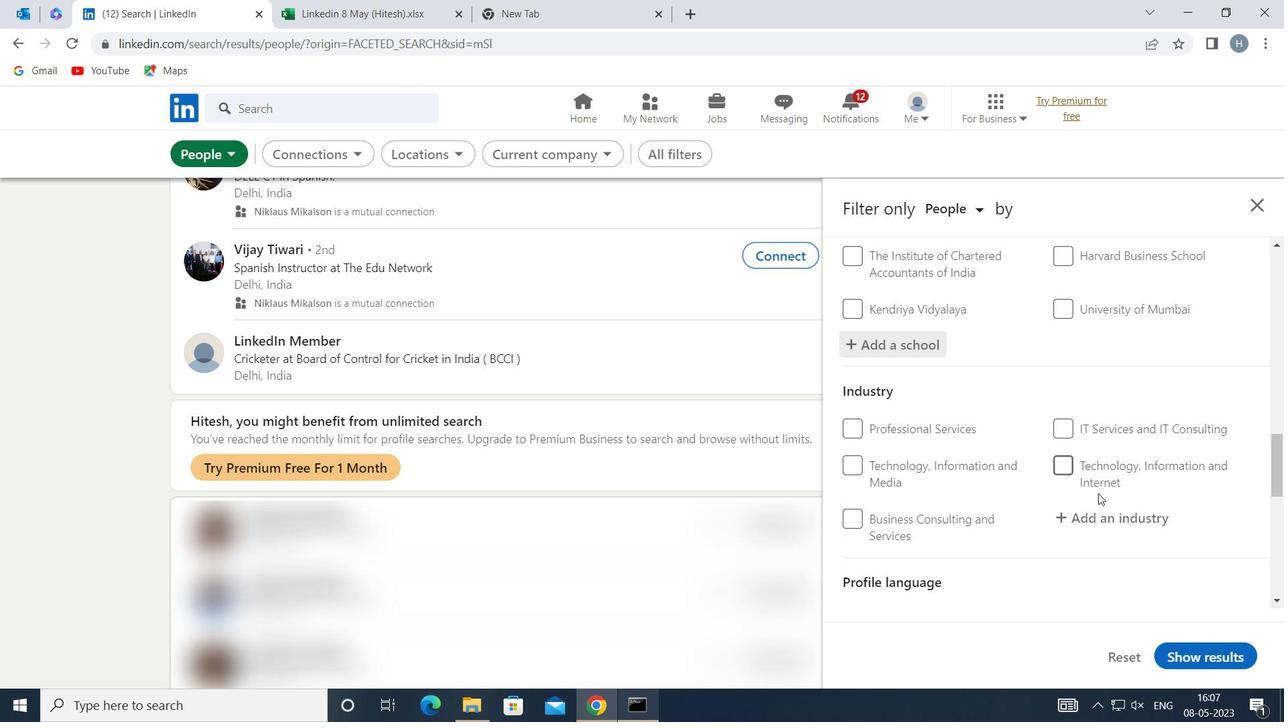 
Action: Mouse pressed left at (1087, 515)
Screenshot: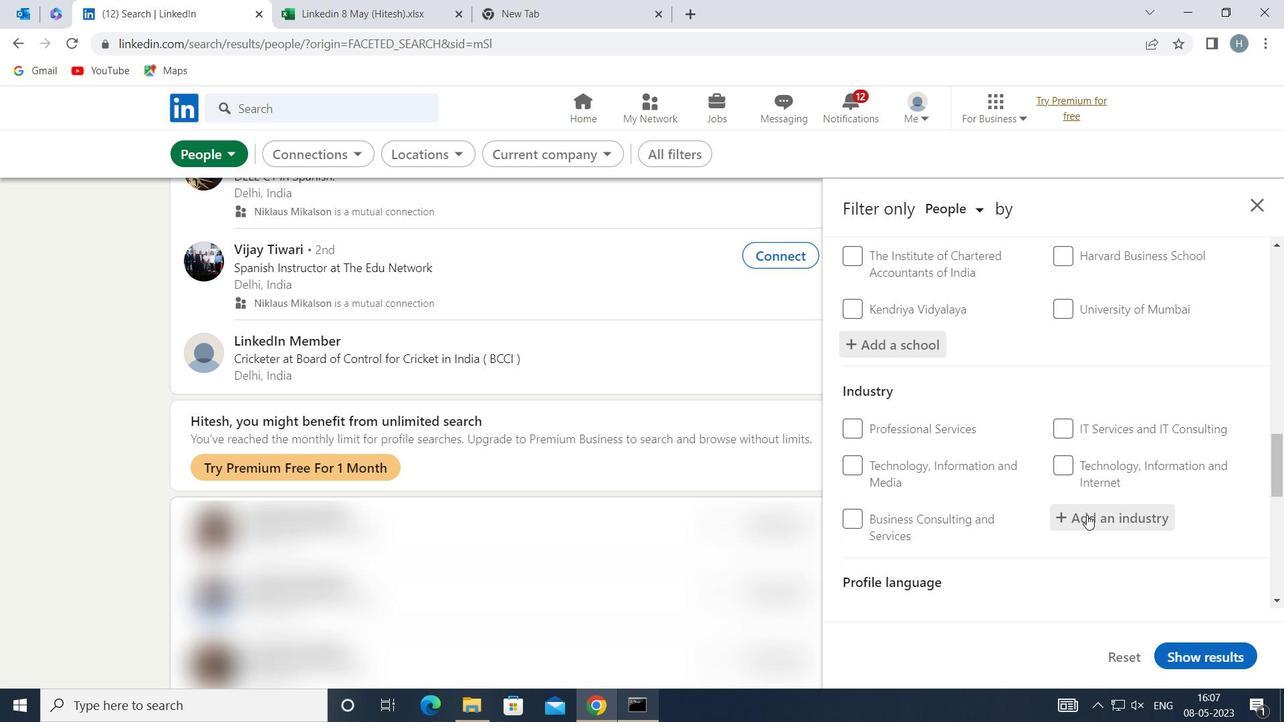 
Action: Key pressed <Key.shift>BAKED<Key.space><Key.shift>GOOD<Key.backspace><Key.backspace><Key.backspace><Key.backspace>
Screenshot: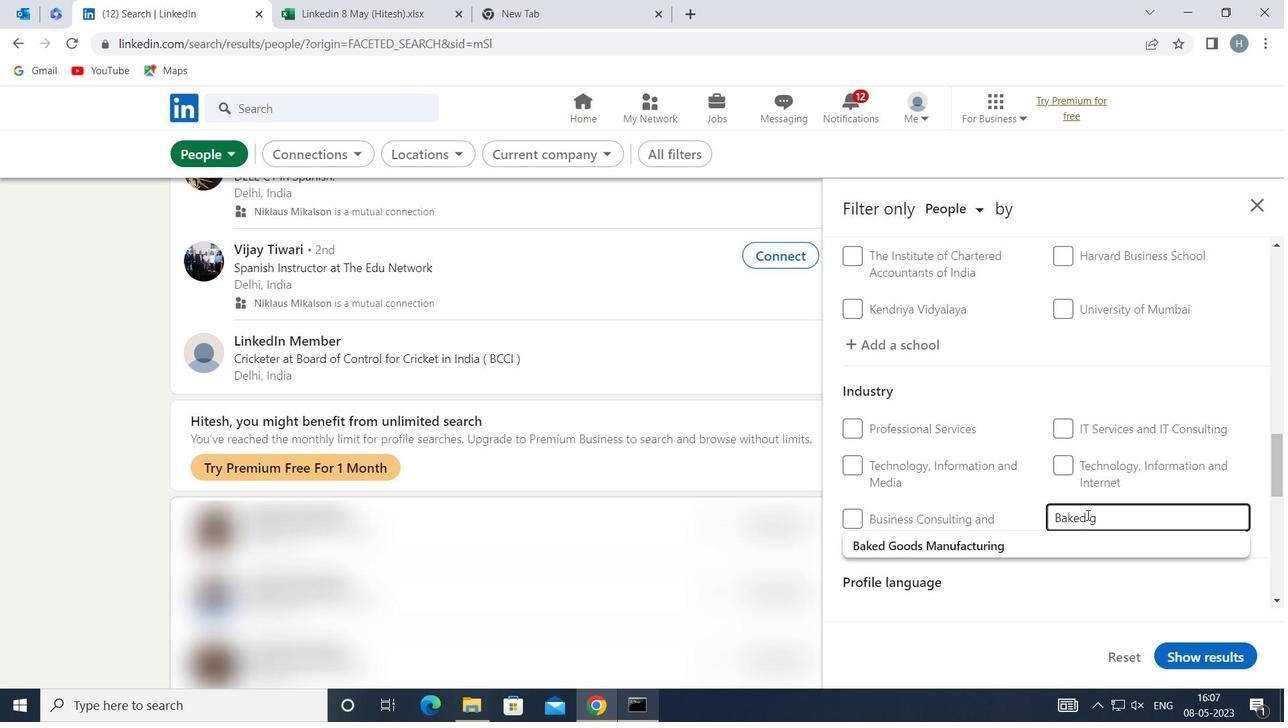 
Action: Mouse moved to (1027, 539)
Screenshot: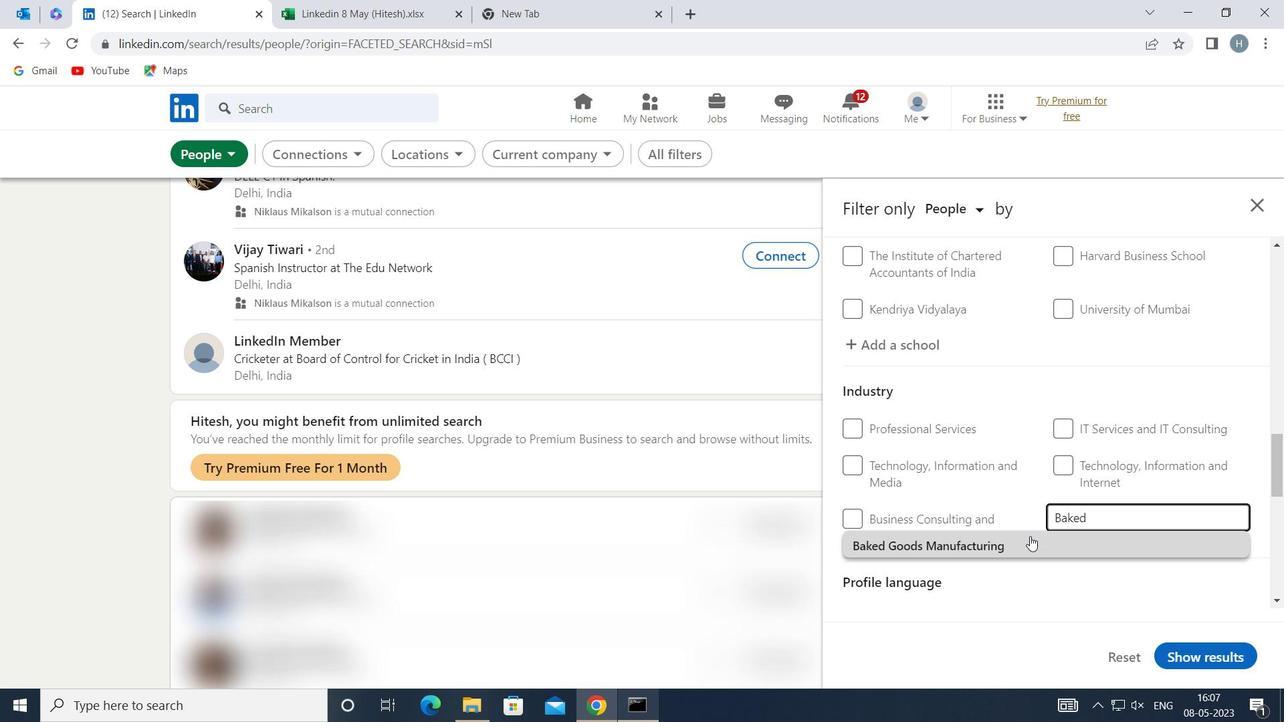 
Action: Mouse pressed left at (1027, 539)
Screenshot: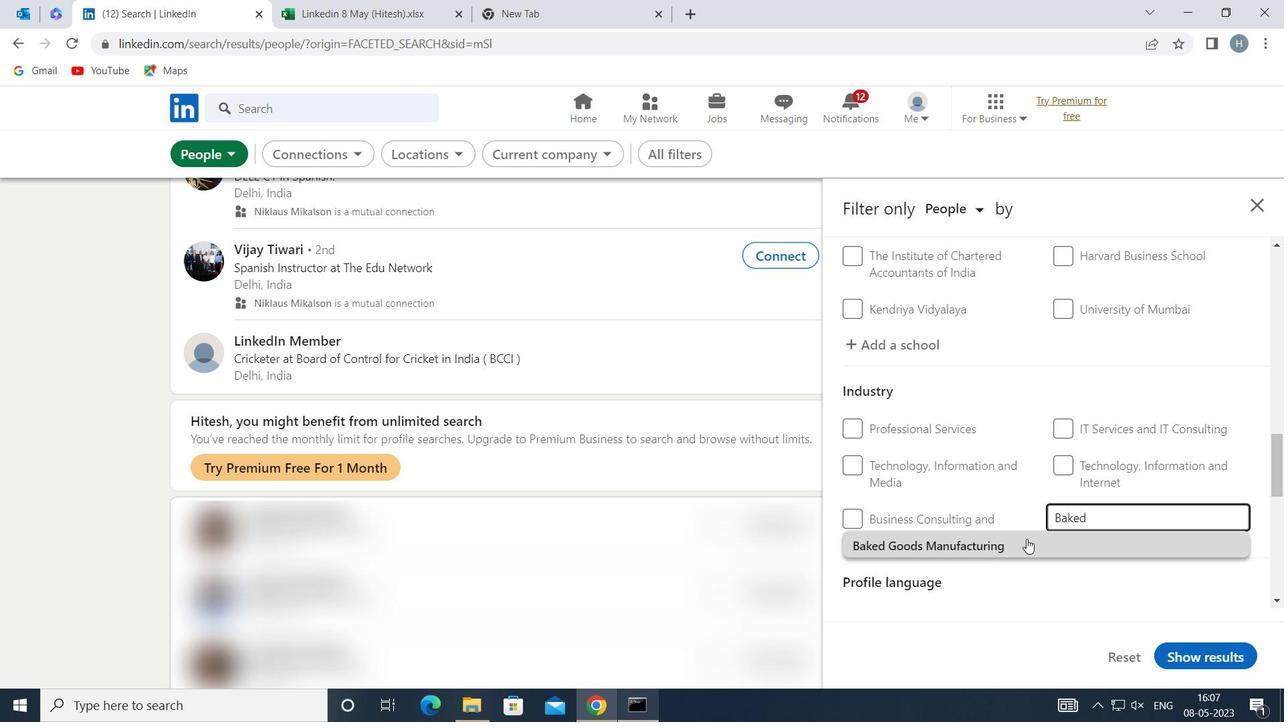 
Action: Mouse moved to (1021, 508)
Screenshot: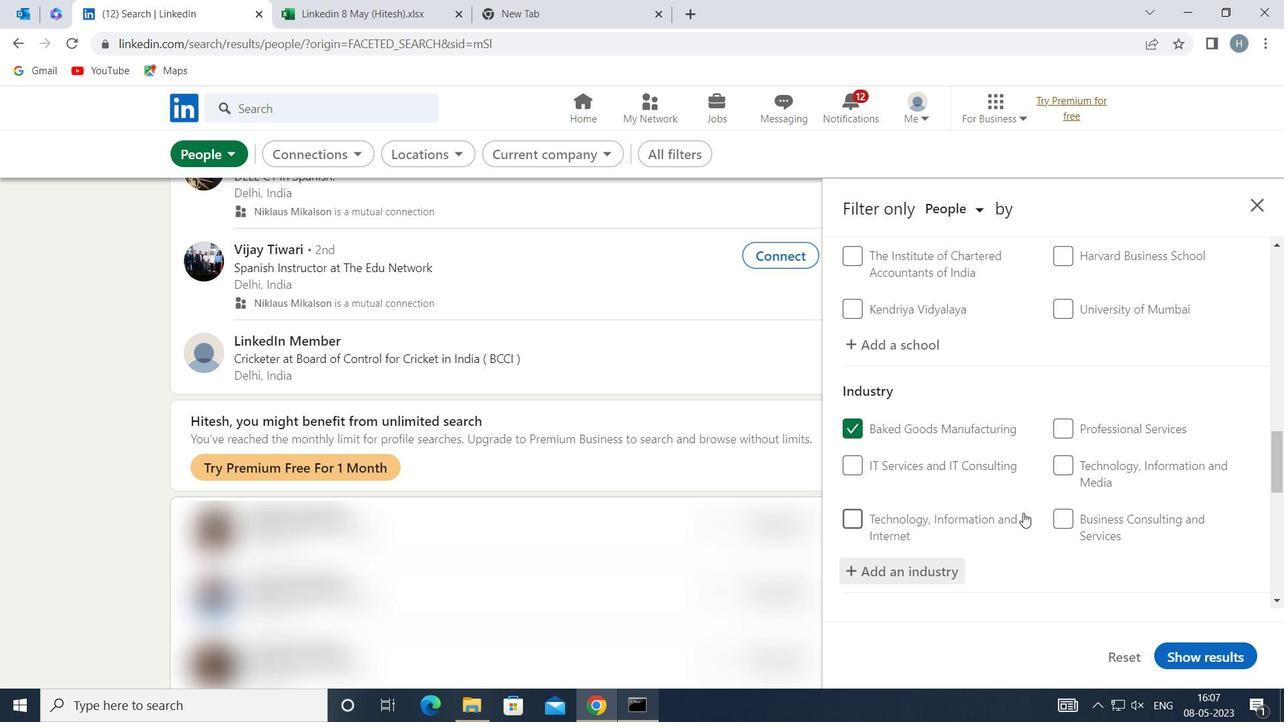 
Action: Mouse scrolled (1021, 507) with delta (0, 0)
Screenshot: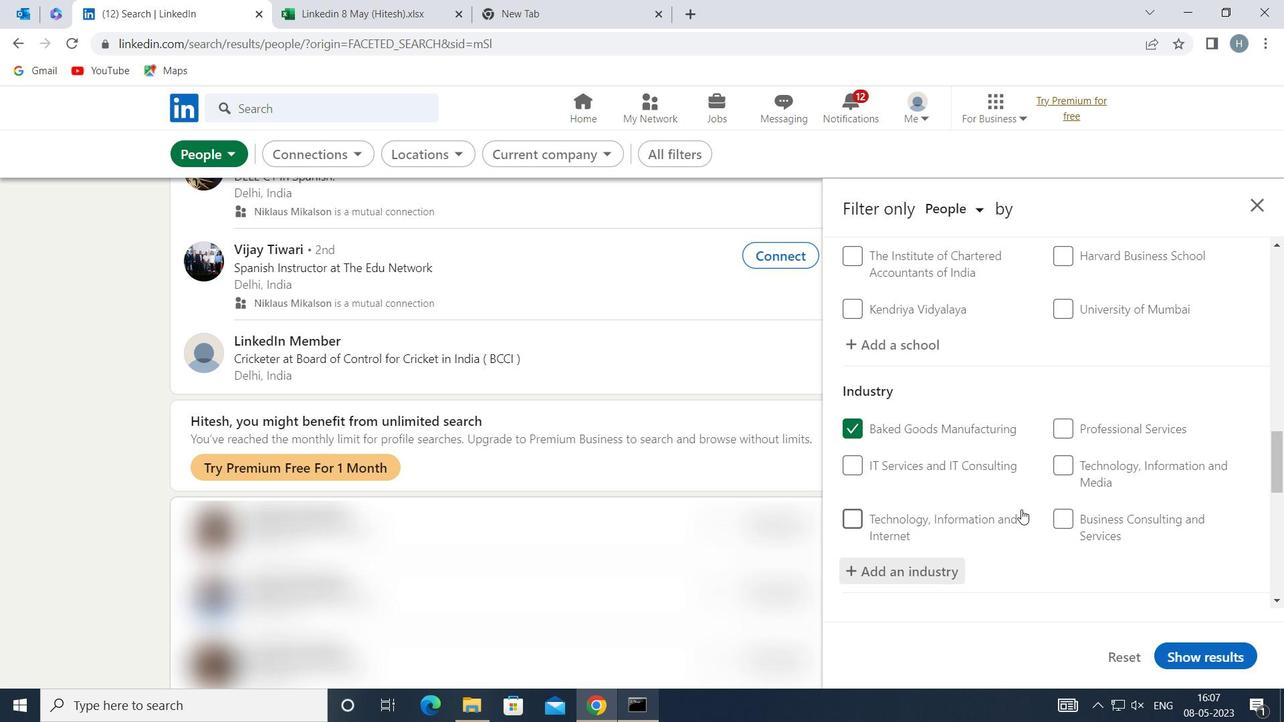 
Action: Mouse moved to (1017, 506)
Screenshot: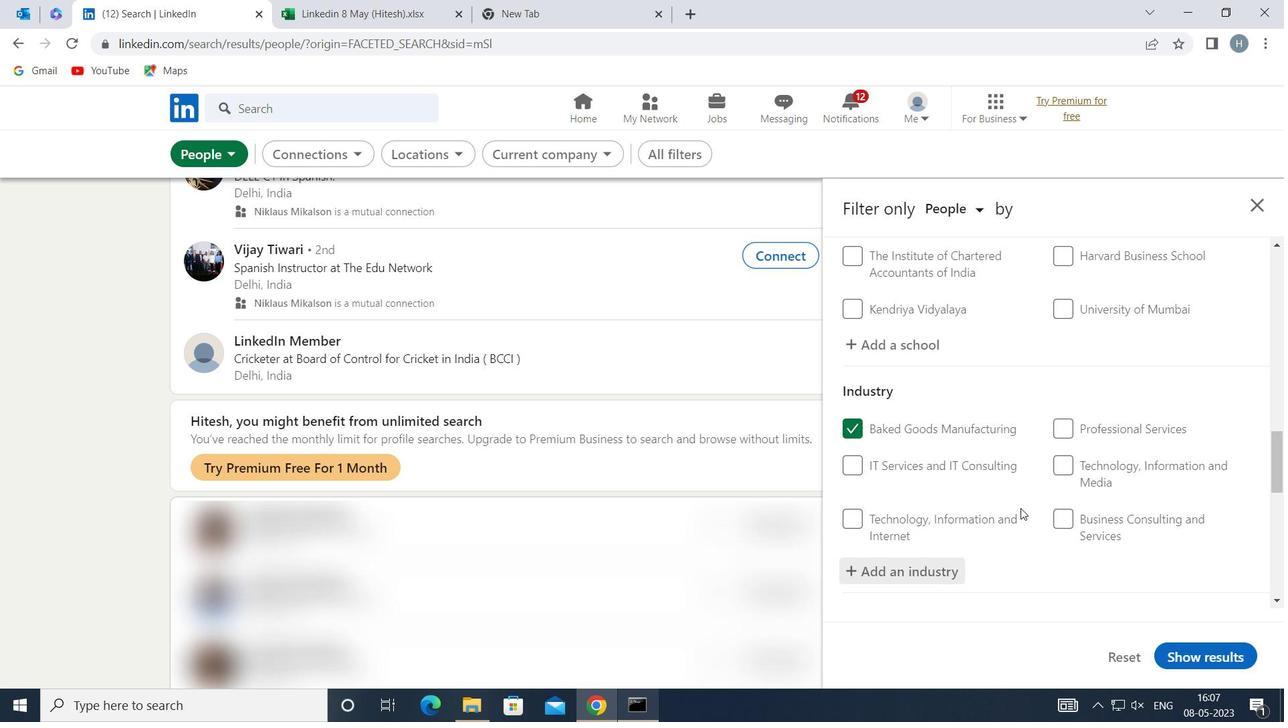 
Action: Mouse scrolled (1017, 505) with delta (0, 0)
Screenshot: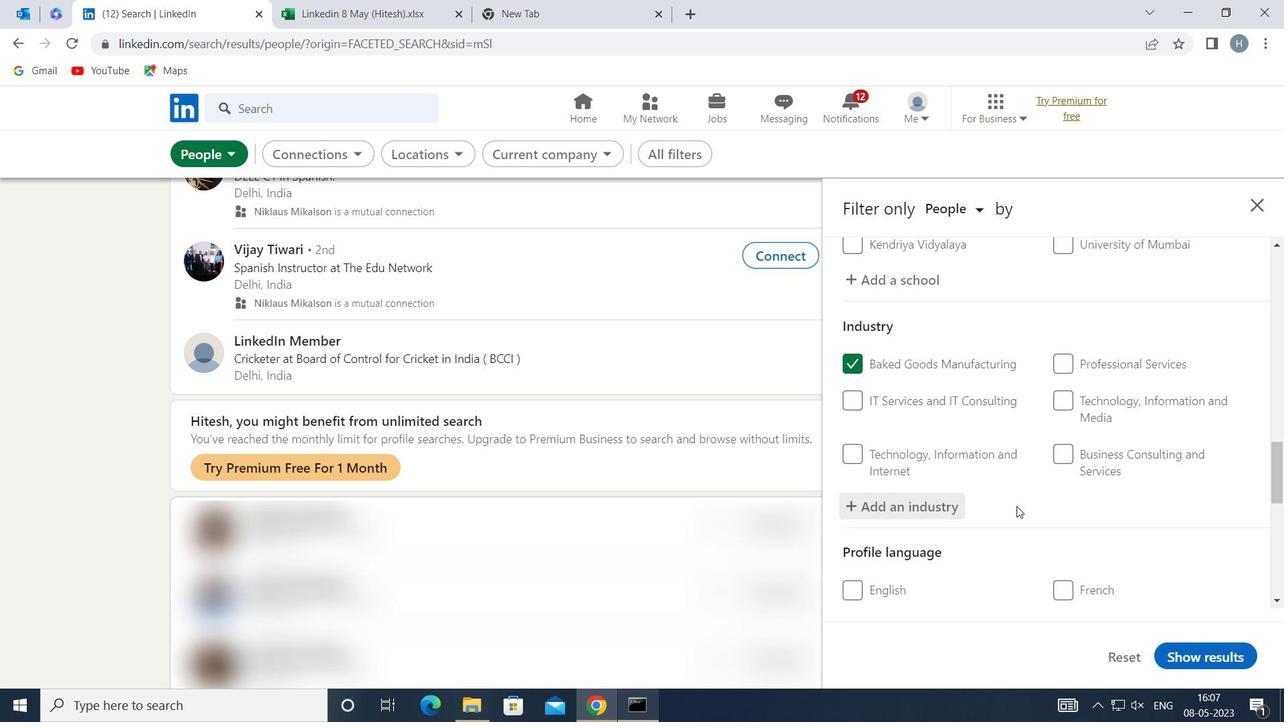 
Action: Mouse scrolled (1017, 505) with delta (0, 0)
Screenshot: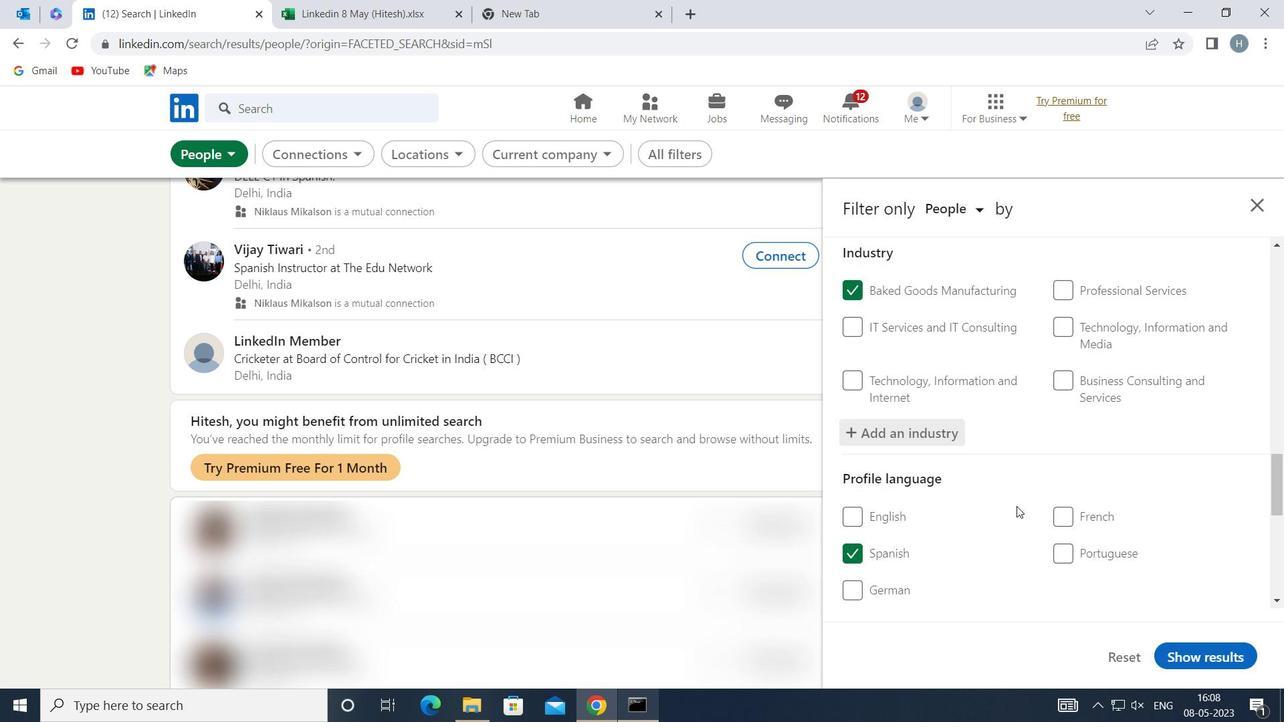 
Action: Mouse scrolled (1017, 505) with delta (0, 0)
Screenshot: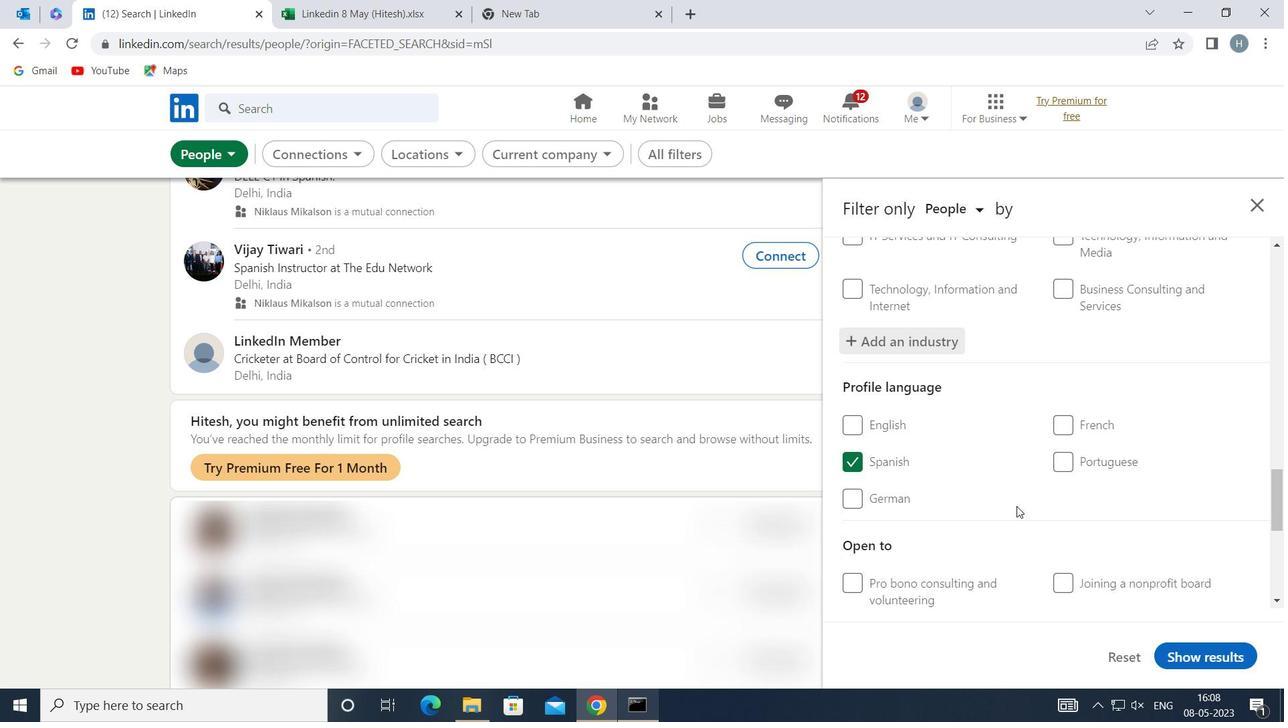 
Action: Mouse scrolled (1017, 505) with delta (0, 0)
Screenshot: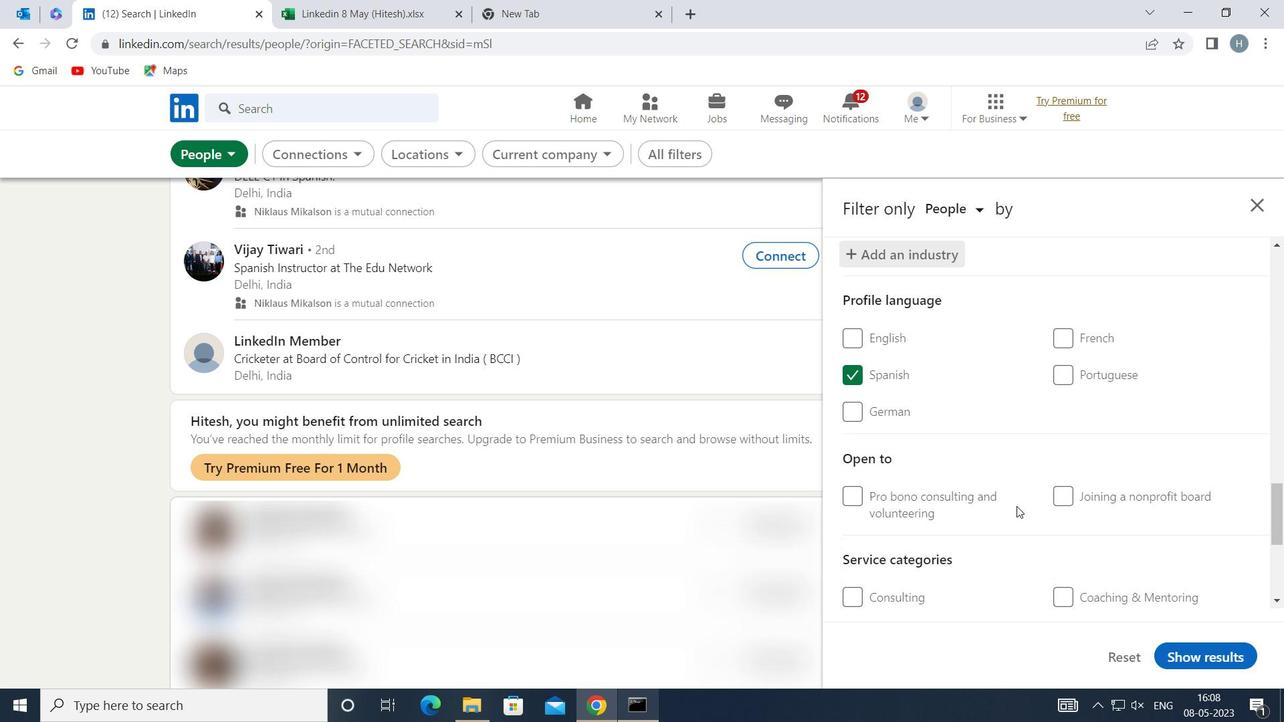 
Action: Mouse moved to (1016, 506)
Screenshot: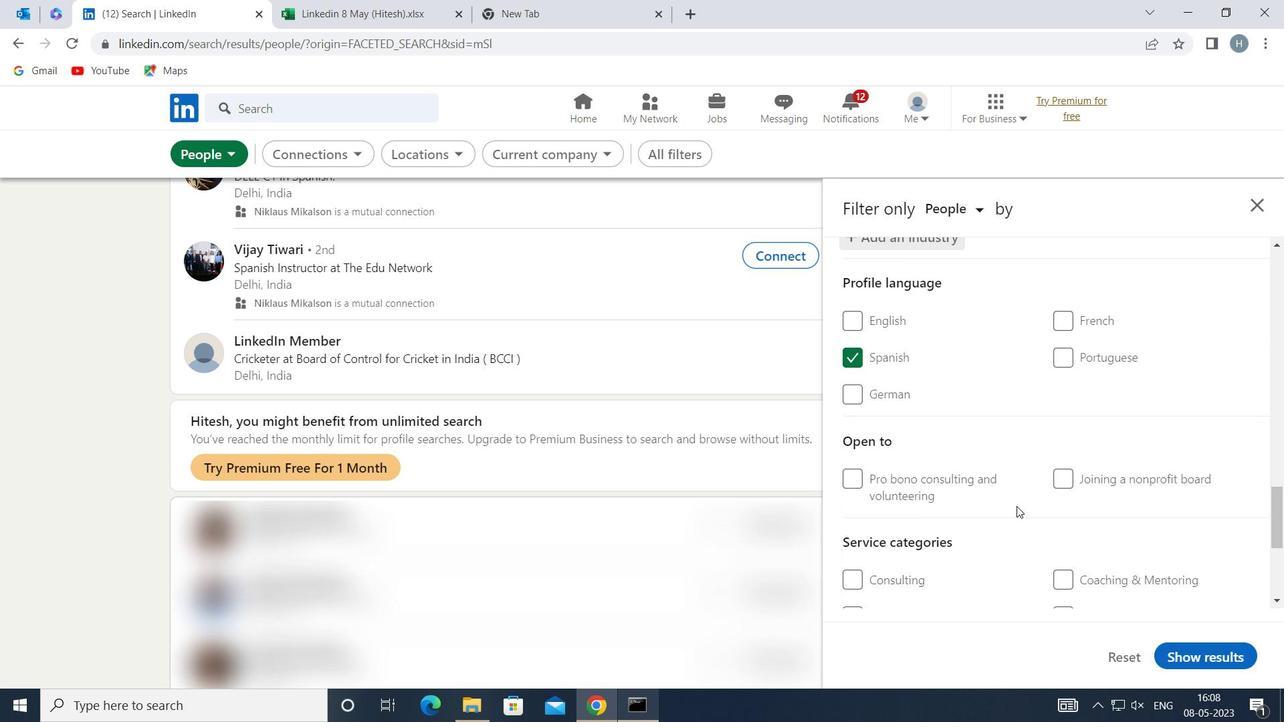 
Action: Mouse scrolled (1016, 505) with delta (0, 0)
Screenshot: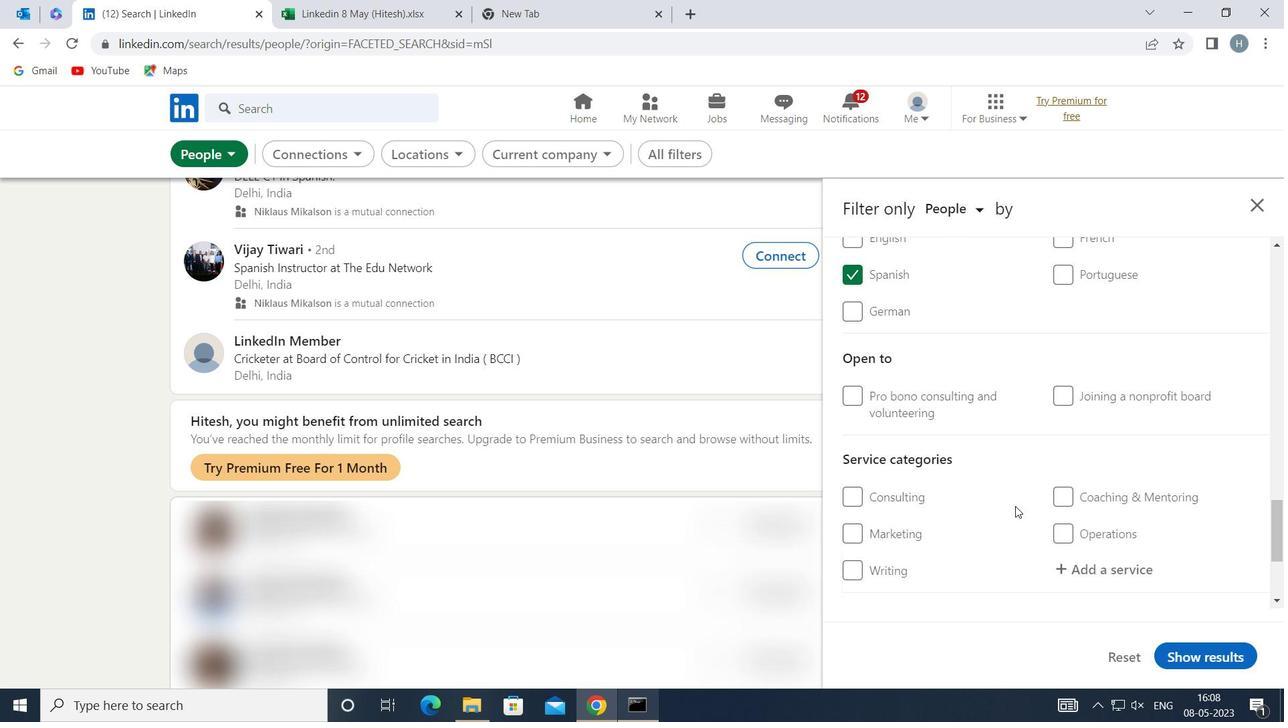 
Action: Mouse moved to (1114, 479)
Screenshot: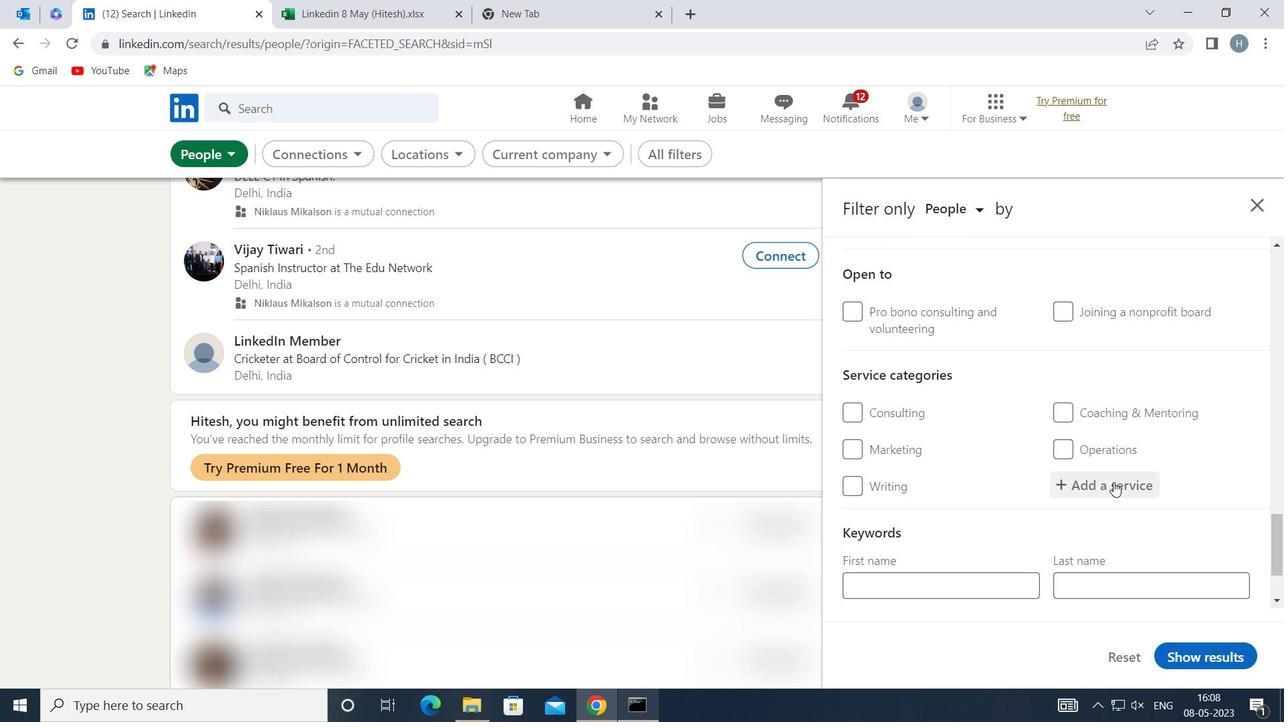 
Action: Mouse pressed left at (1114, 479)
Screenshot: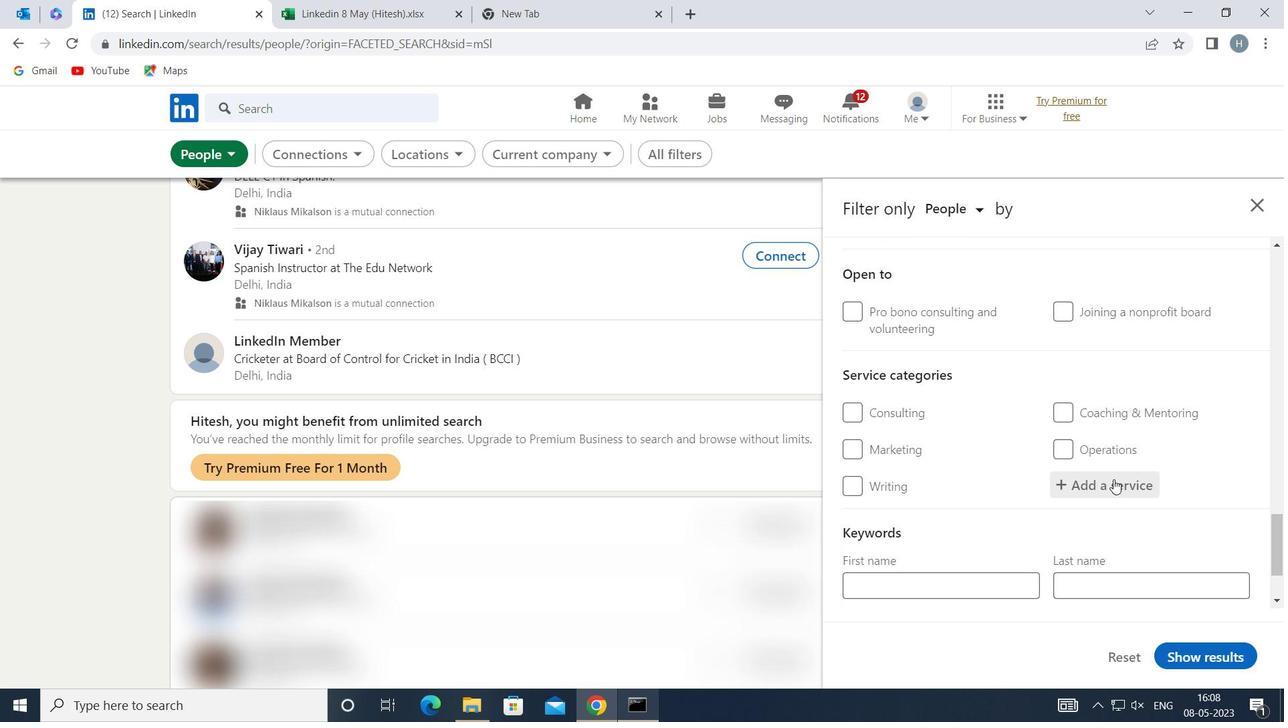 
Action: Key pressed <Key.shift>PROGRAM<Key.space><Key.shift>MANA
Screenshot: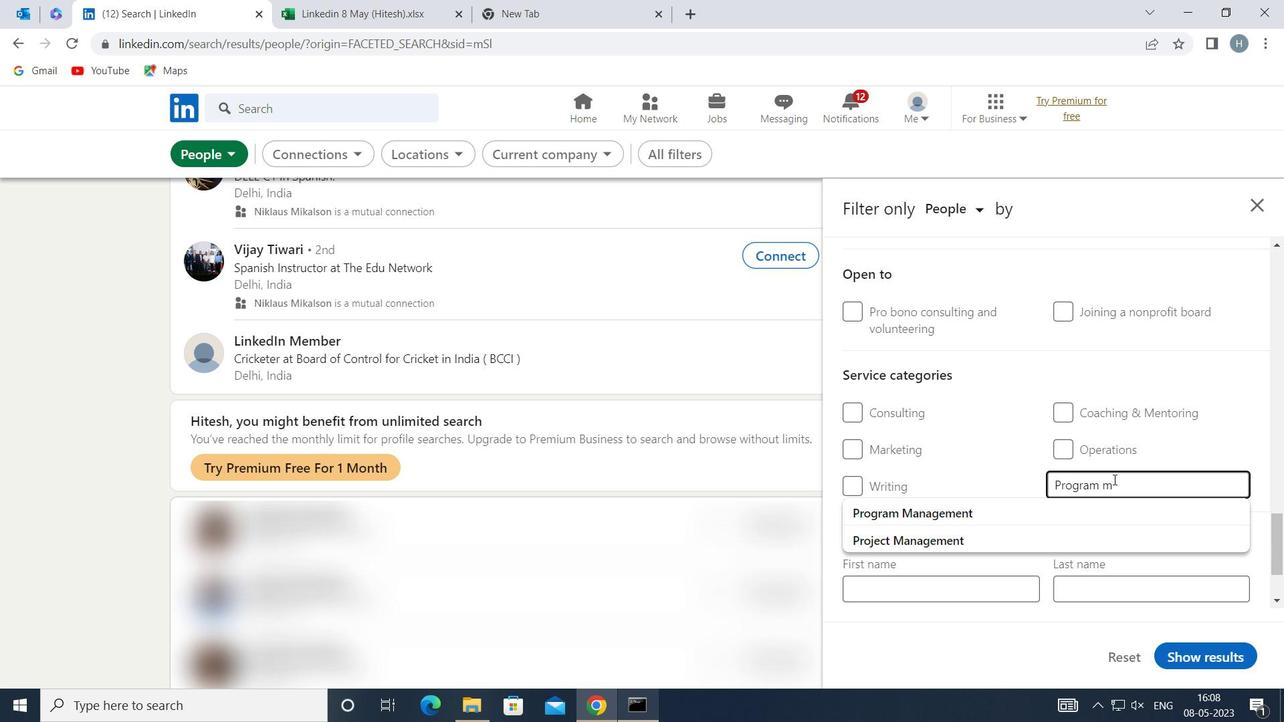 
Action: Mouse moved to (1056, 521)
Screenshot: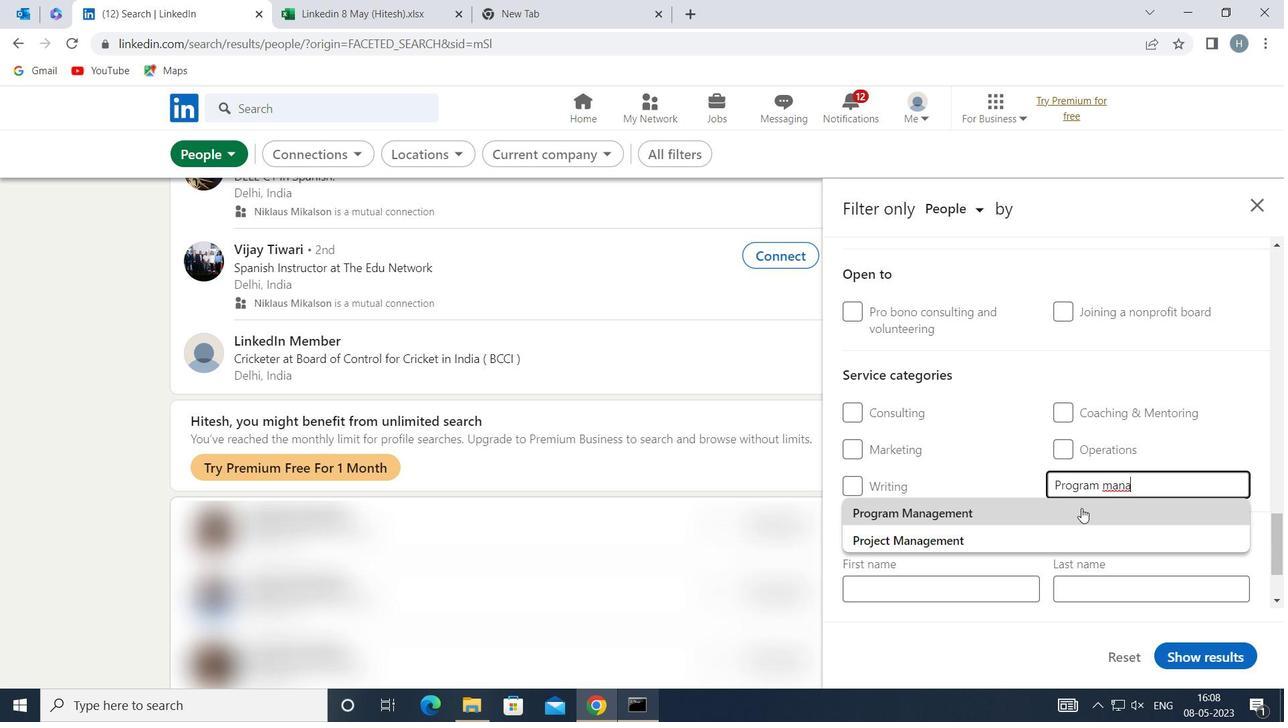 
Action: Mouse pressed left at (1056, 521)
Screenshot: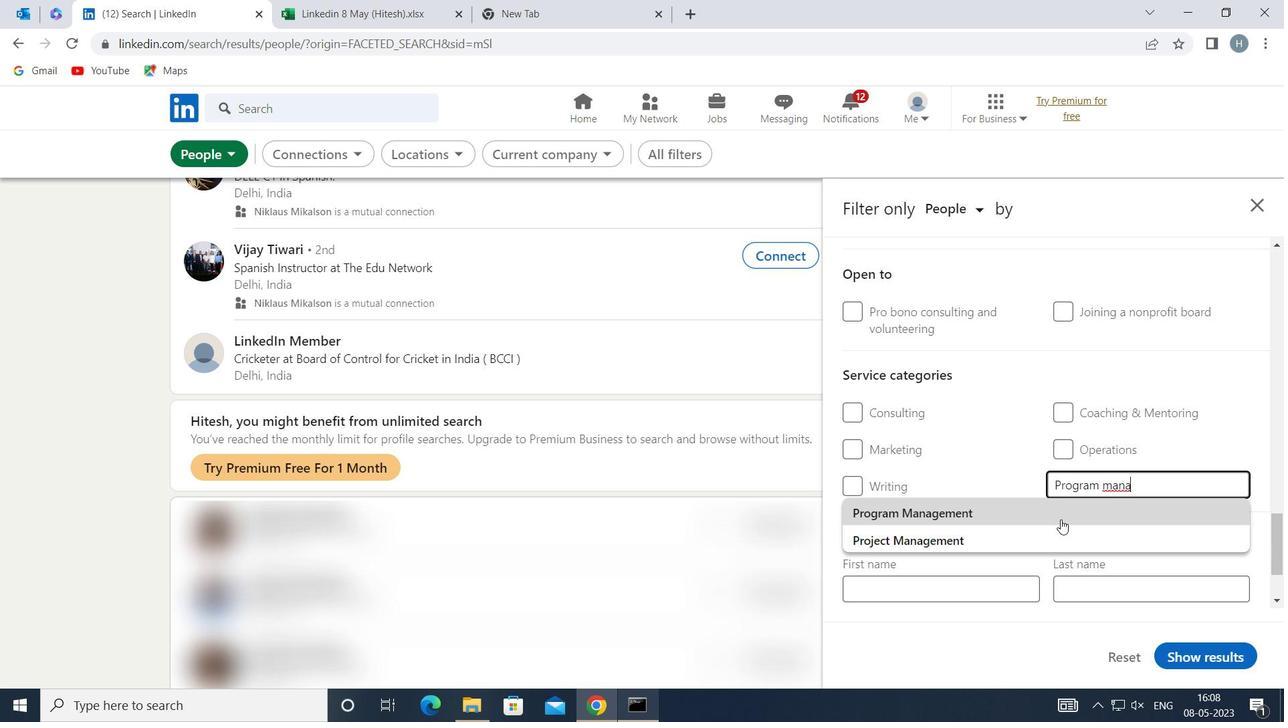 
Action: Mouse moved to (1055, 521)
Screenshot: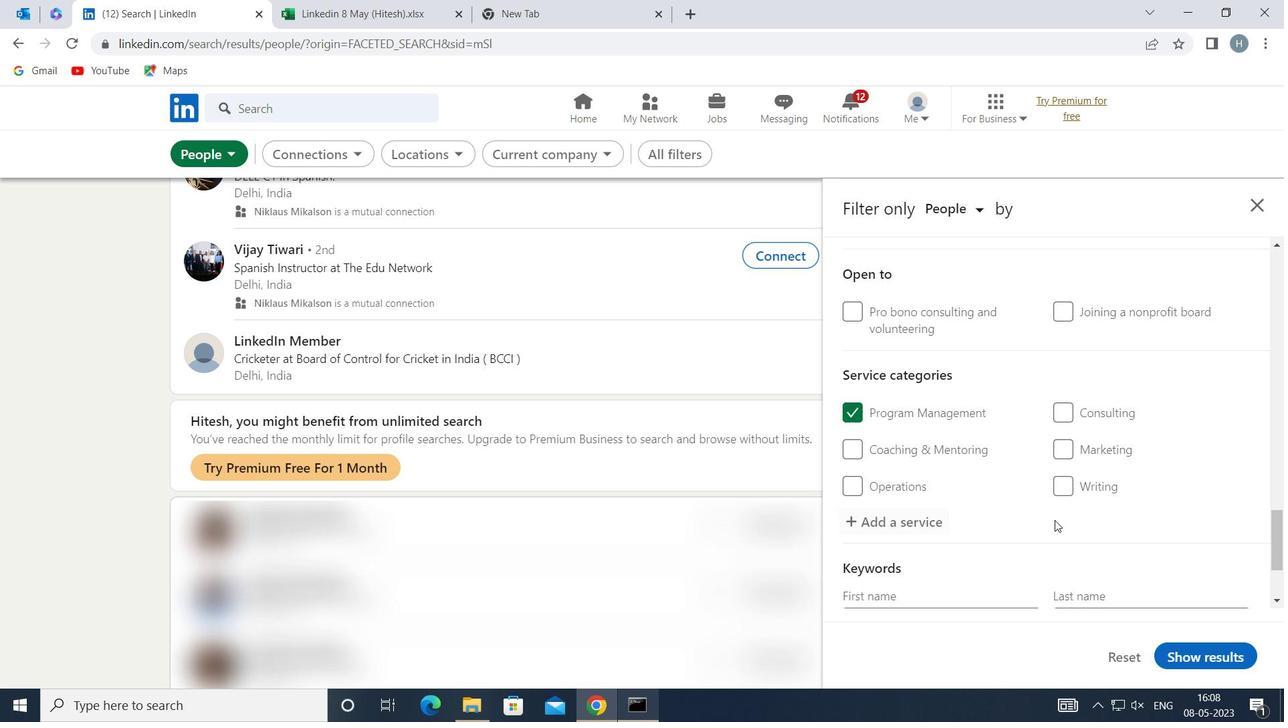 
Action: Mouse scrolled (1055, 520) with delta (0, 0)
Screenshot: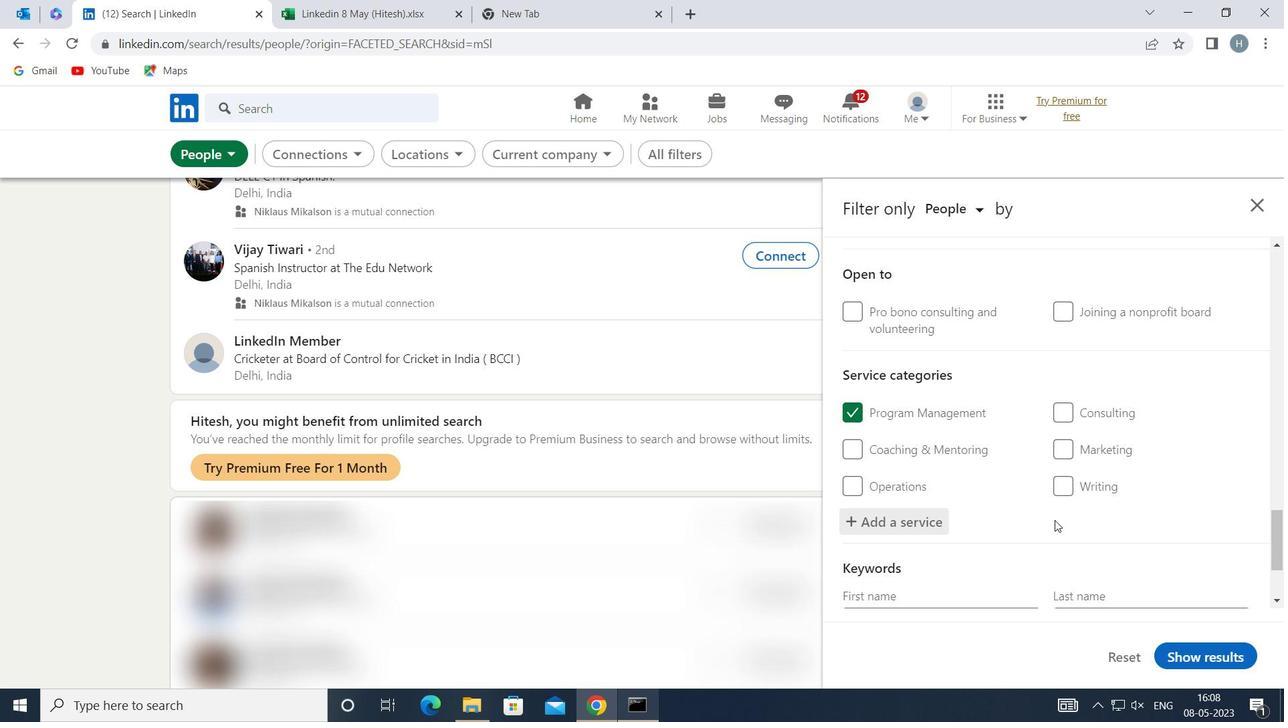 
Action: Mouse scrolled (1055, 520) with delta (0, 0)
Screenshot: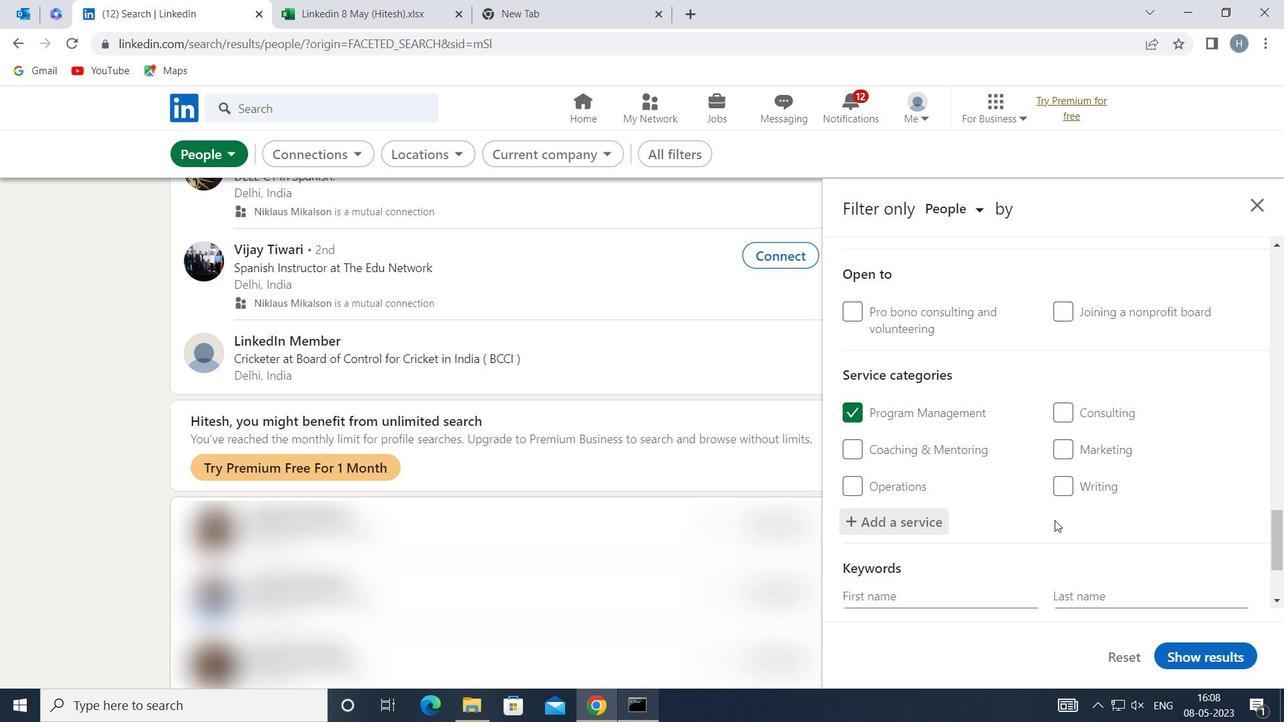 
Action: Mouse scrolled (1055, 520) with delta (0, 0)
Screenshot: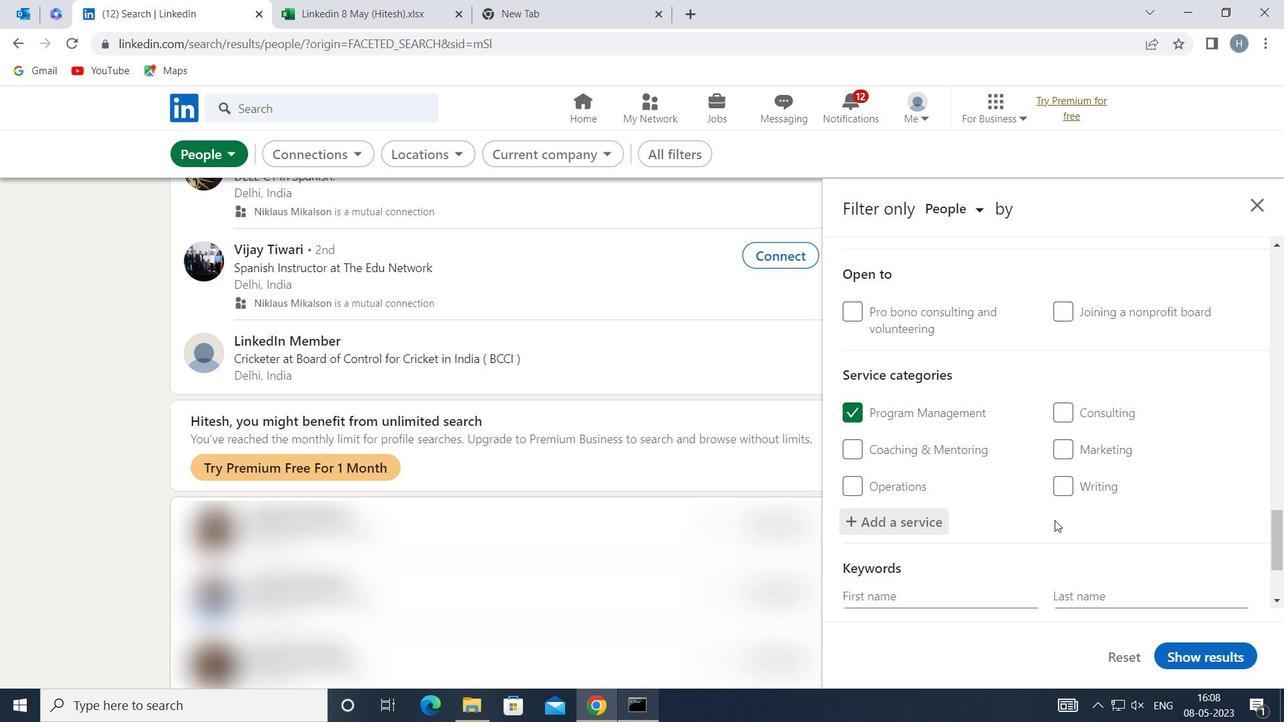 
Action: Mouse scrolled (1055, 520) with delta (0, 0)
Screenshot: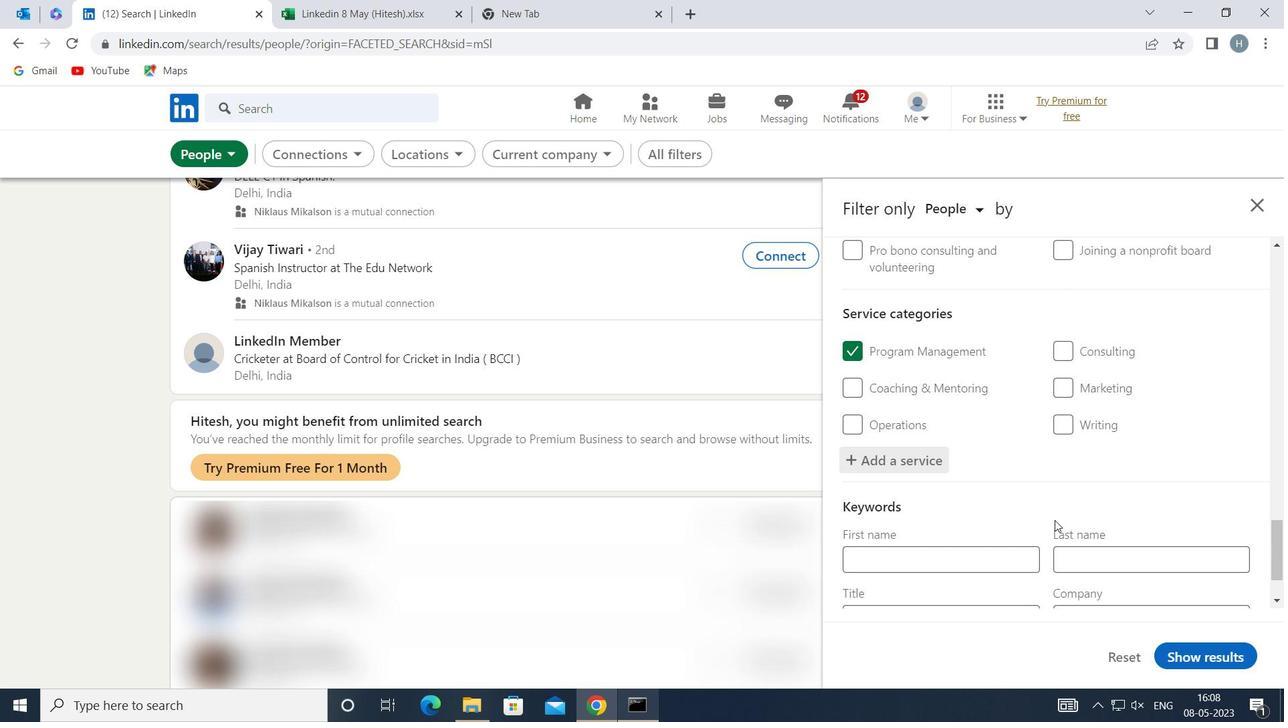 
Action: Mouse scrolled (1055, 520) with delta (0, 0)
Screenshot: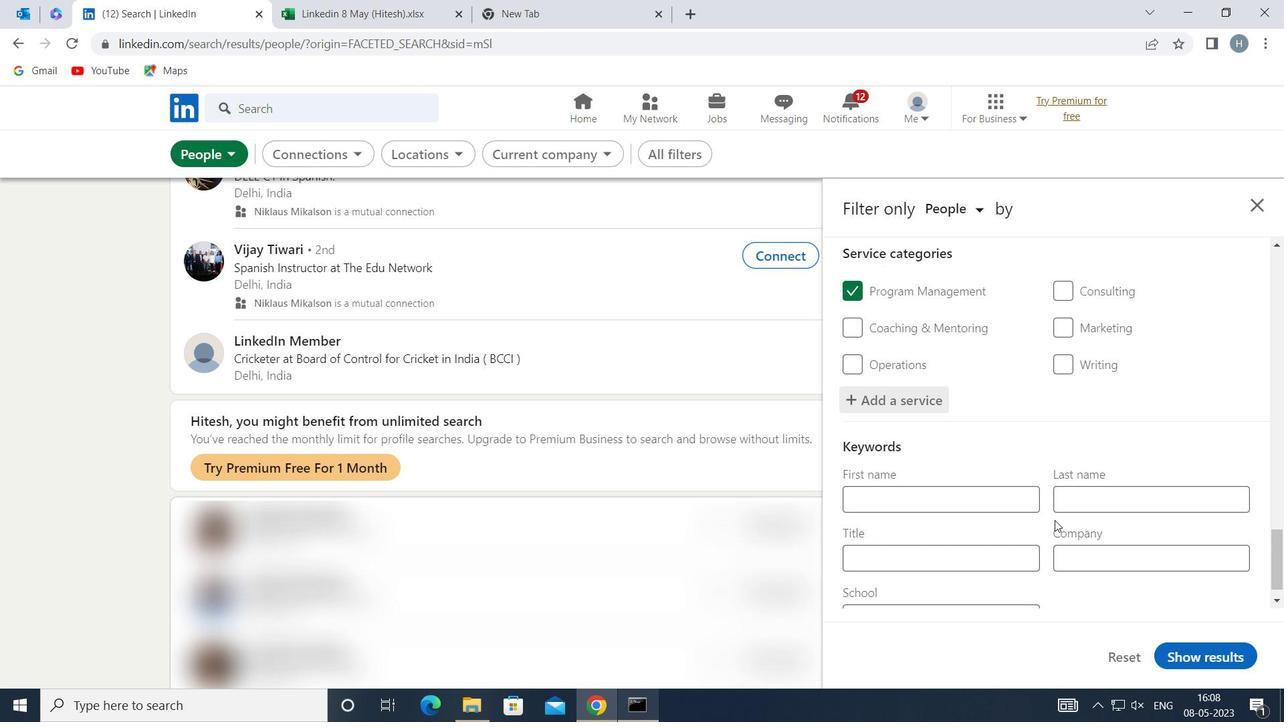 
Action: Mouse moved to (1001, 526)
Screenshot: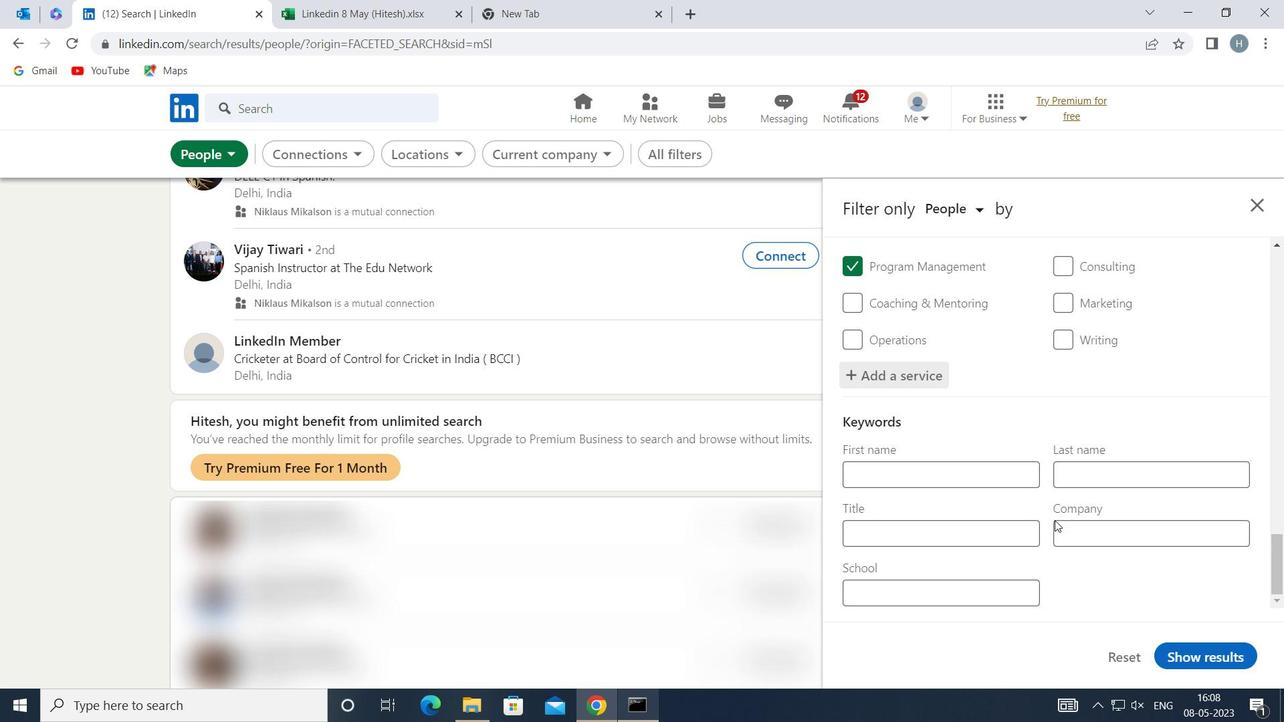 
Action: Mouse pressed left at (1001, 526)
Screenshot: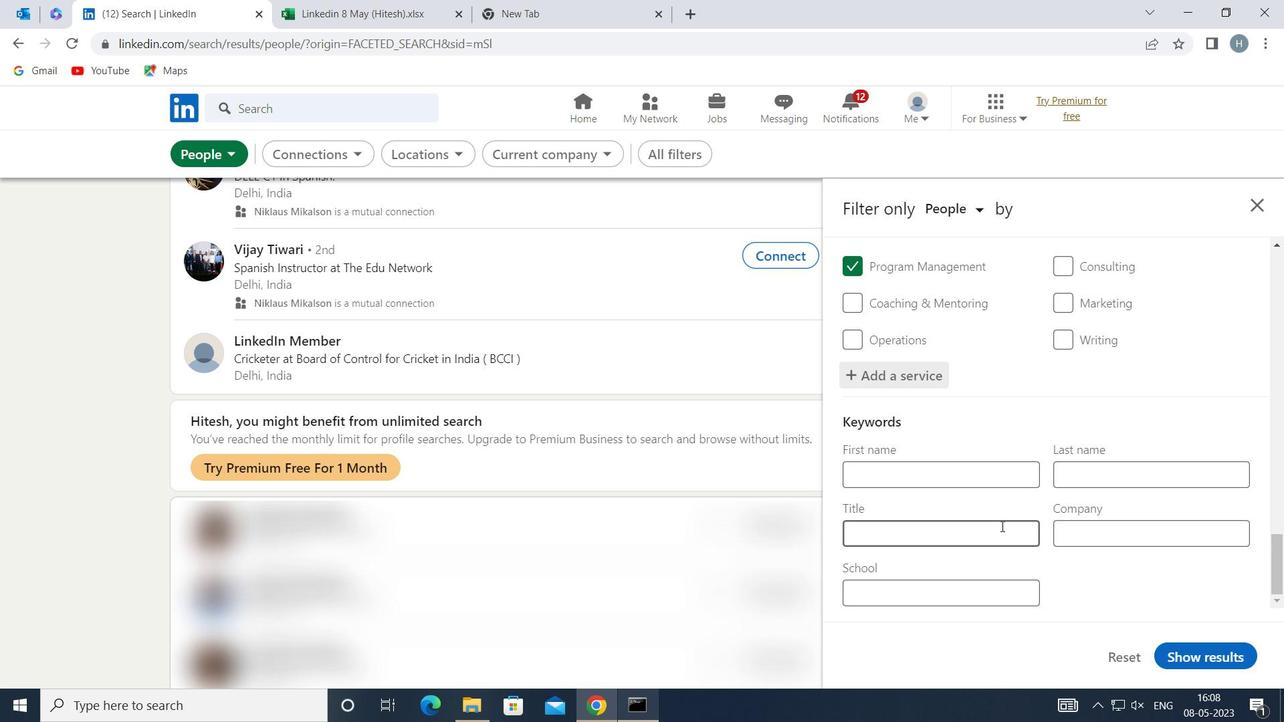 
Action: Mouse moved to (1015, 520)
Screenshot: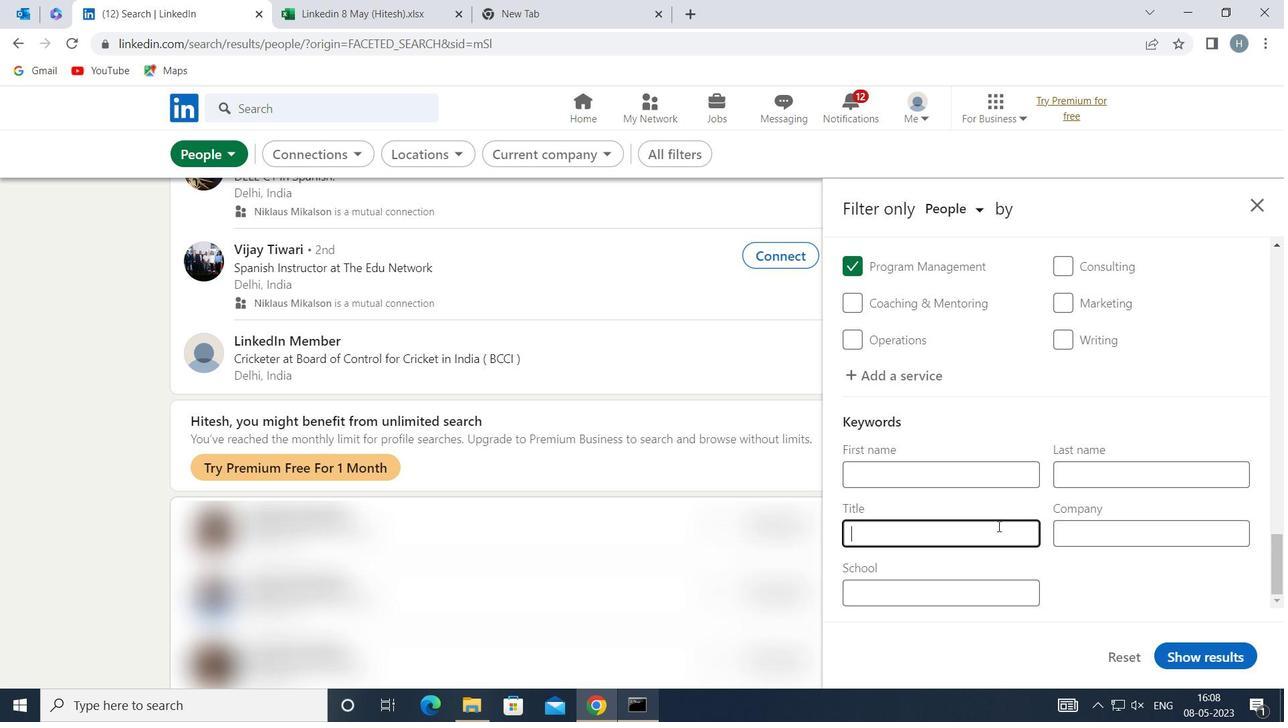 
Action: Key pressed <Key.shift>CHEMICAL<Key.space><Key.shift>ENGINEER
Screenshot: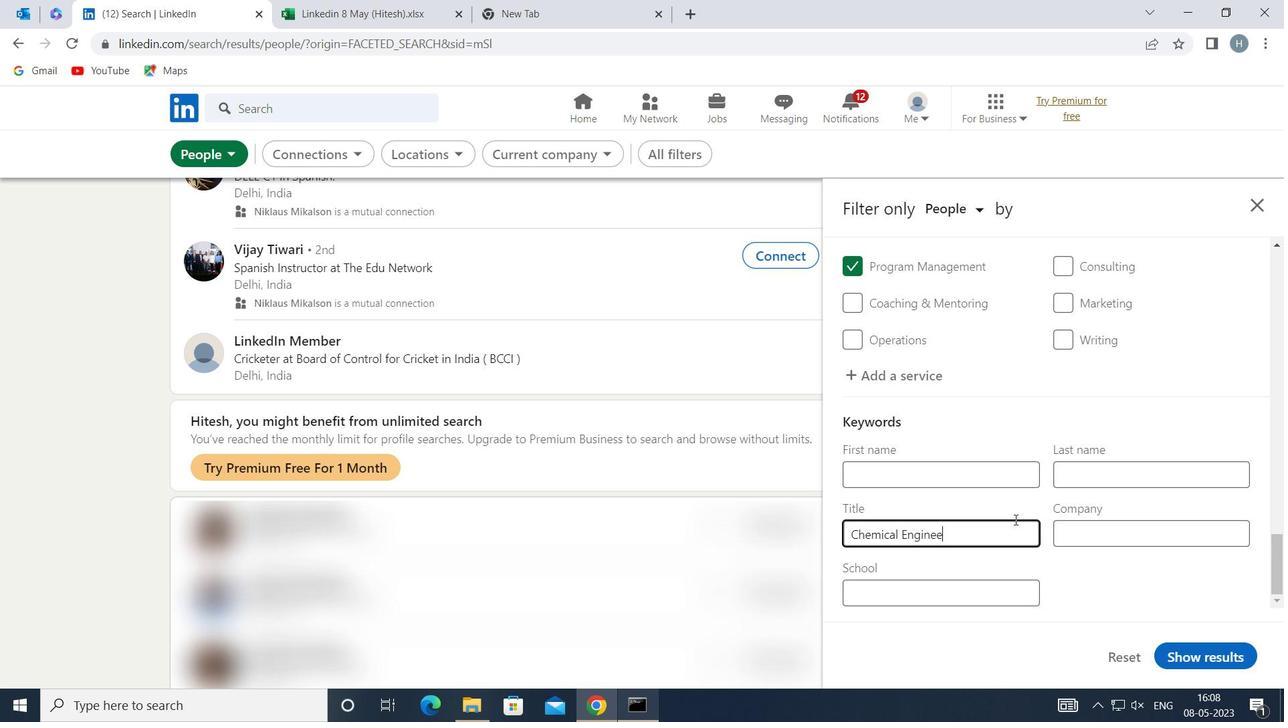 
Action: Mouse moved to (1213, 654)
Screenshot: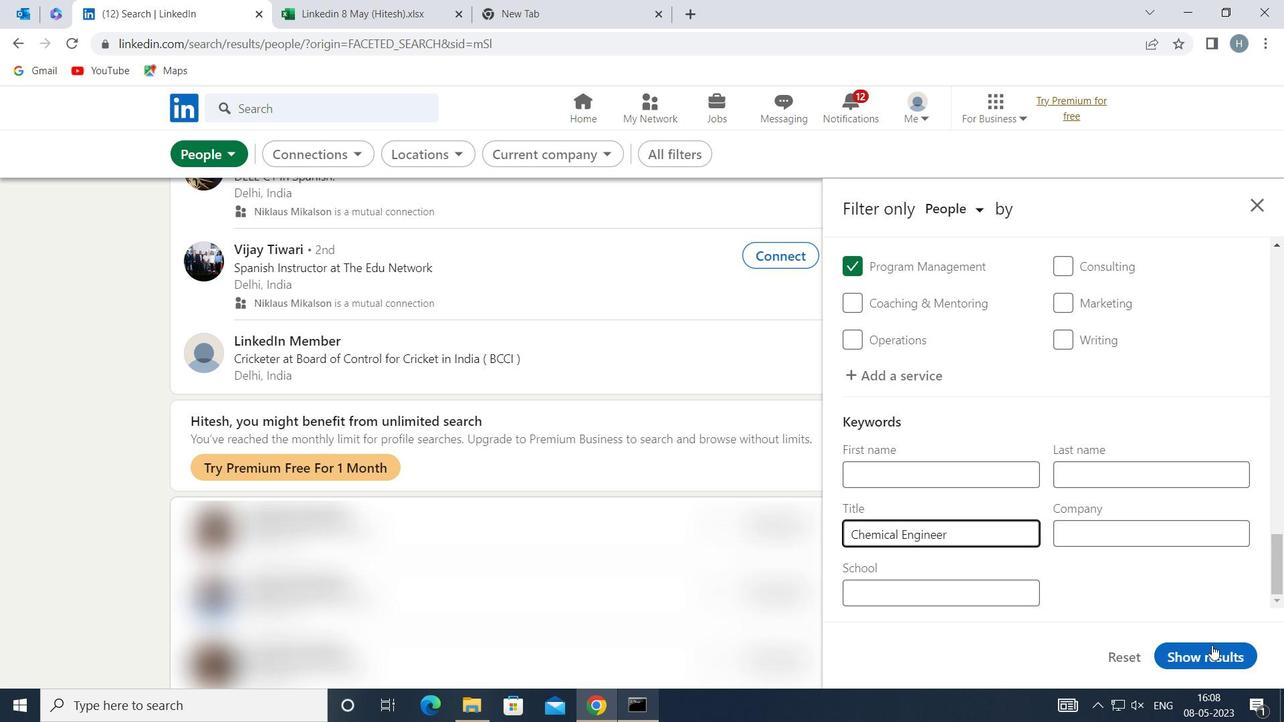 
Action: Mouse pressed left at (1213, 654)
Screenshot: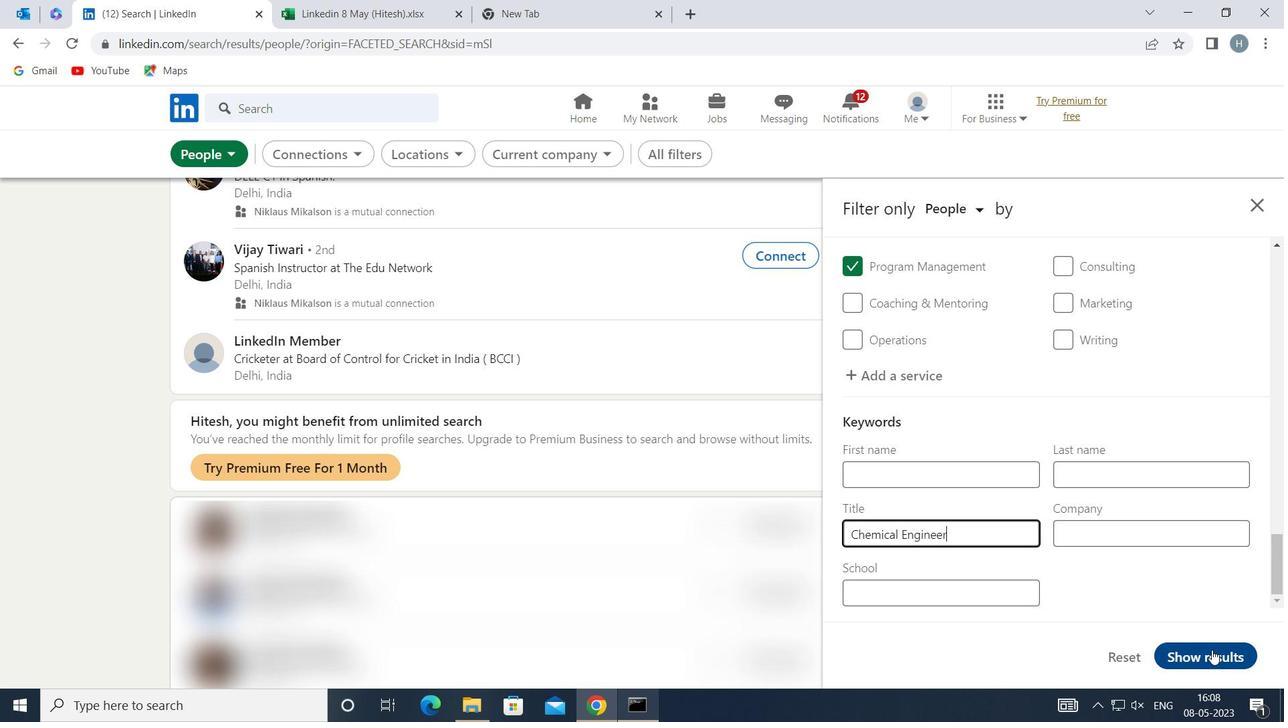 
Action: Mouse moved to (853, 337)
Screenshot: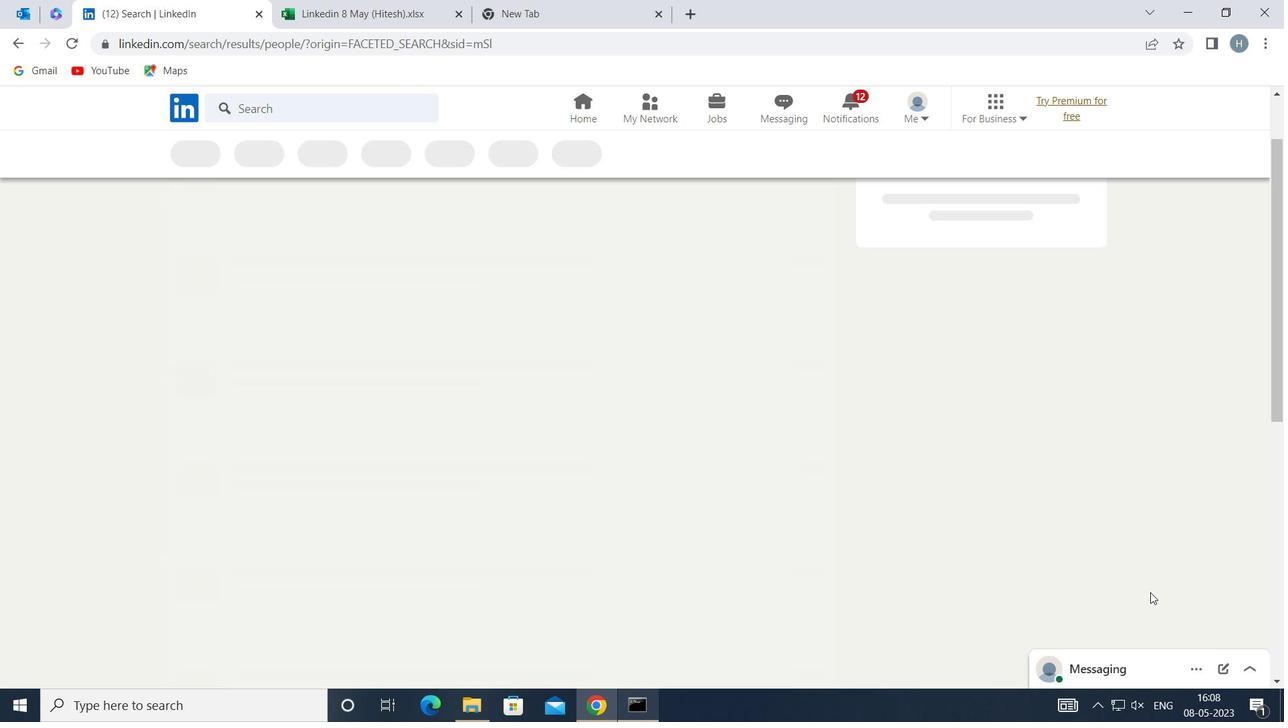 
